 Task: Look for space in Rydultowy, Poland from 13th August, 2023 to 17th August, 2023 for 2 adults in price range Rs.10000 to Rs.16000. Place can be entire place with 2 bedrooms having 2 beds and 1 bathroom. Property type can be house, flat, guest house. Amenities needed are: wifi, washing machine. Booking option can be shelf check-in. Required host language is English.
Action: Mouse moved to (556, 91)
Screenshot: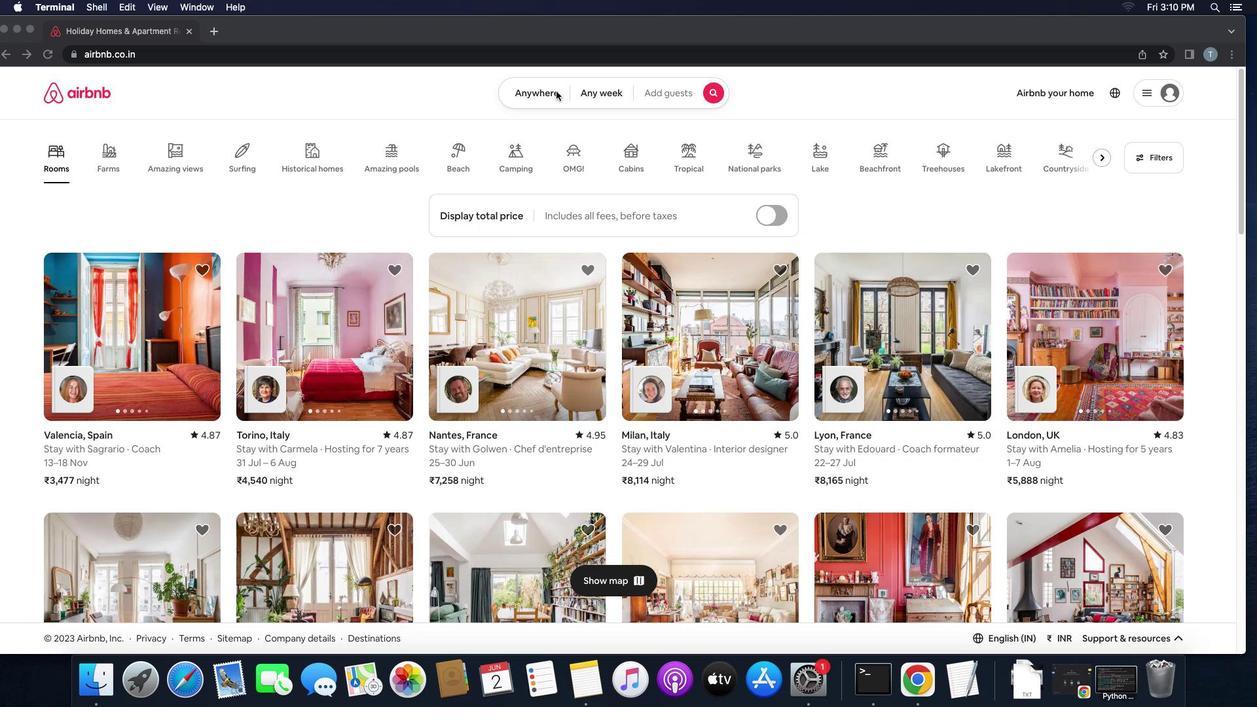 
Action: Mouse pressed left at (556, 91)
Screenshot: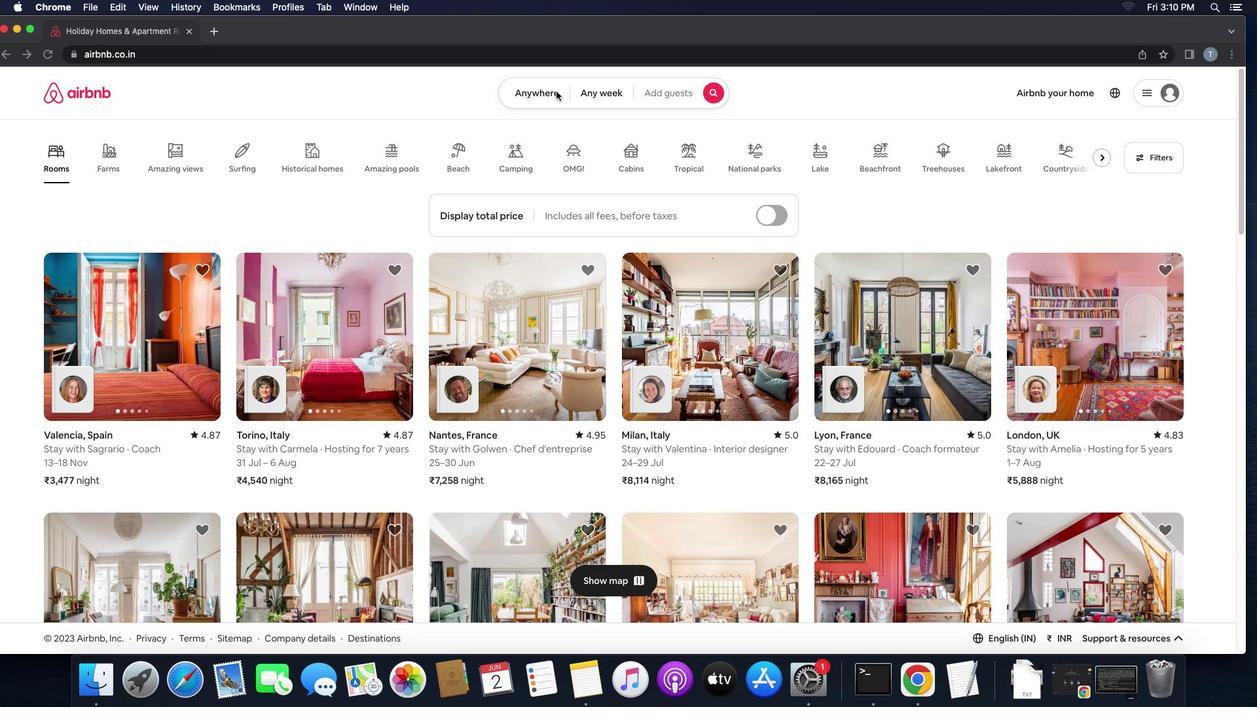 
Action: Mouse pressed left at (556, 91)
Screenshot: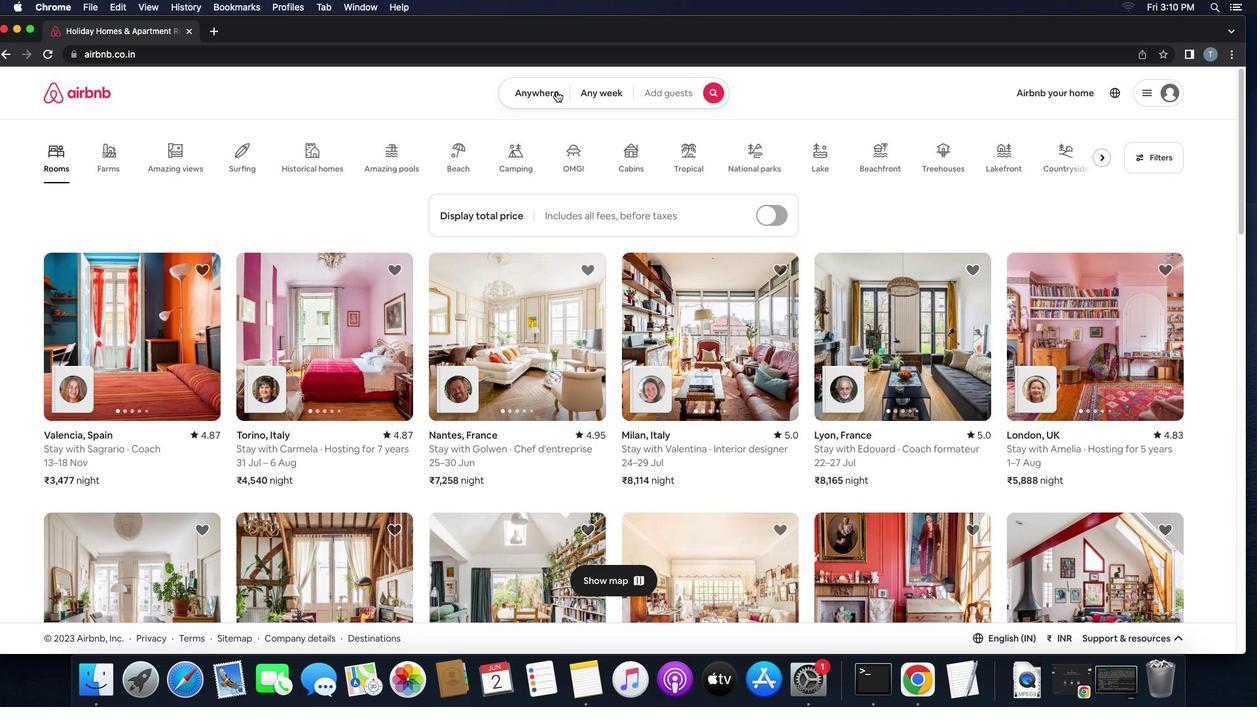 
Action: Mouse moved to (451, 152)
Screenshot: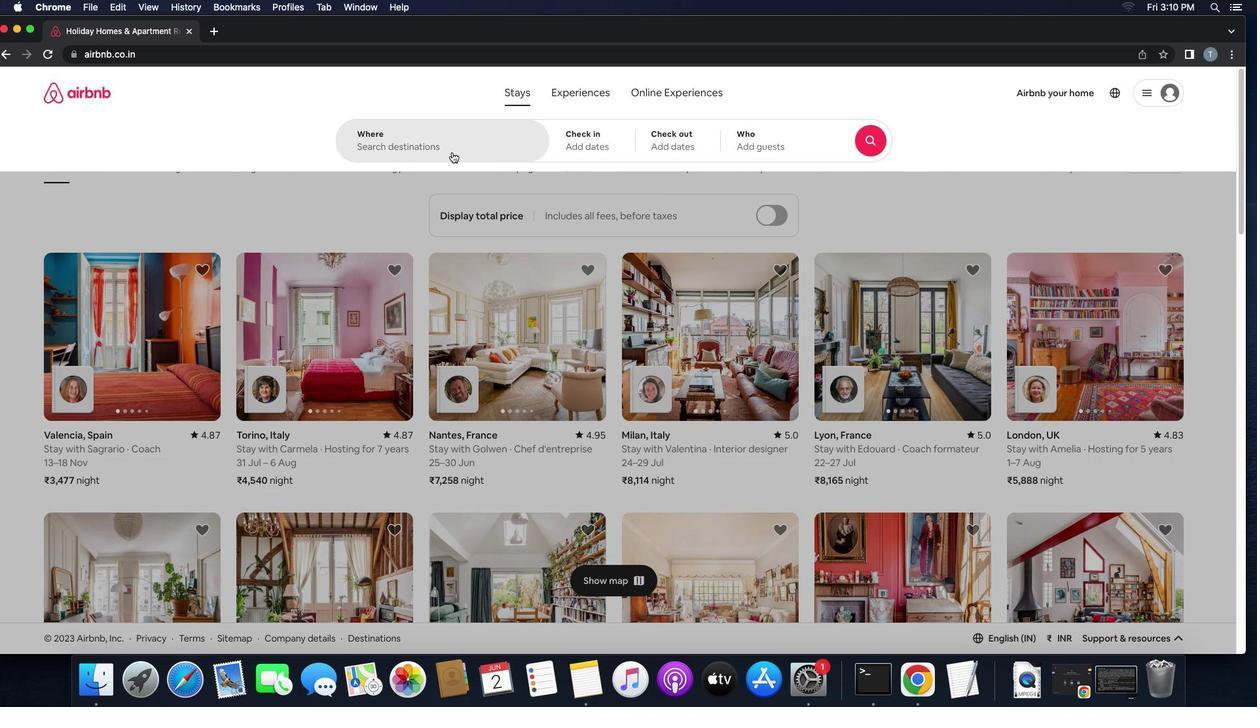 
Action: Mouse pressed left at (451, 152)
Screenshot: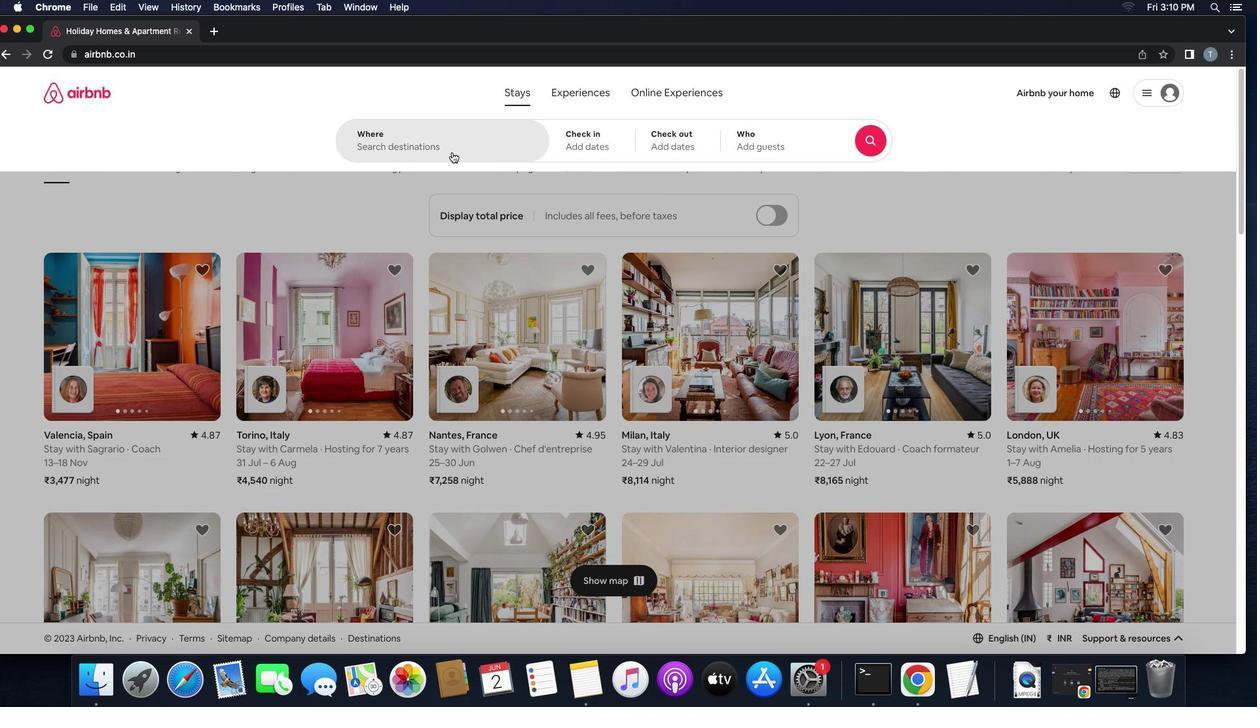 
Action: Mouse moved to (451, 152)
Screenshot: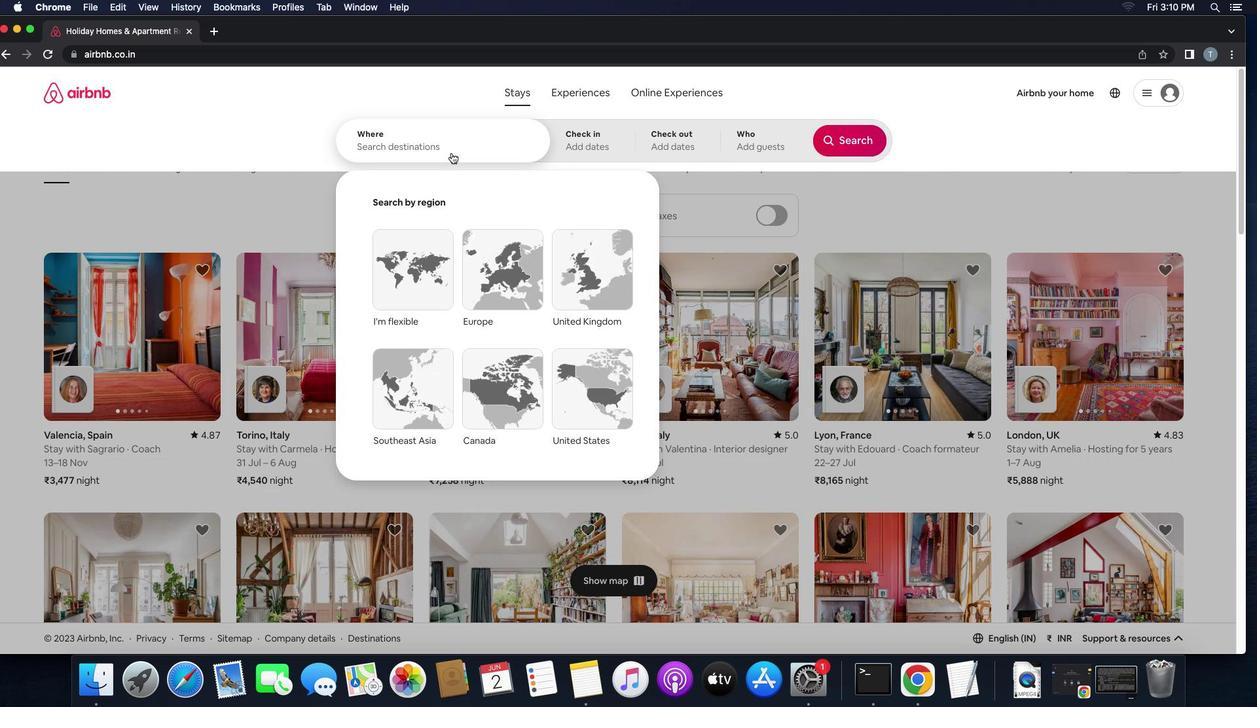 
Action: Key pressed Key.shift'R''y''d''u''t''t''o''w''y'',''p''o''l''a''n''d'
Screenshot: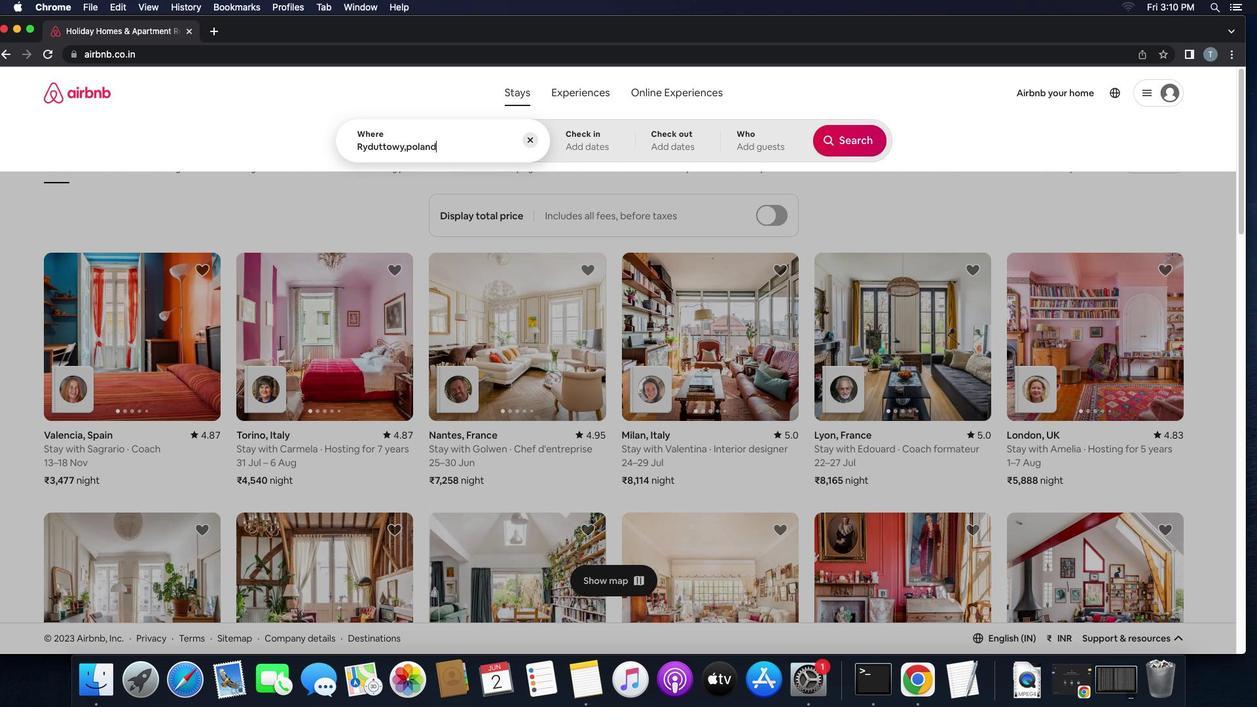 
Action: Mouse moved to (434, 219)
Screenshot: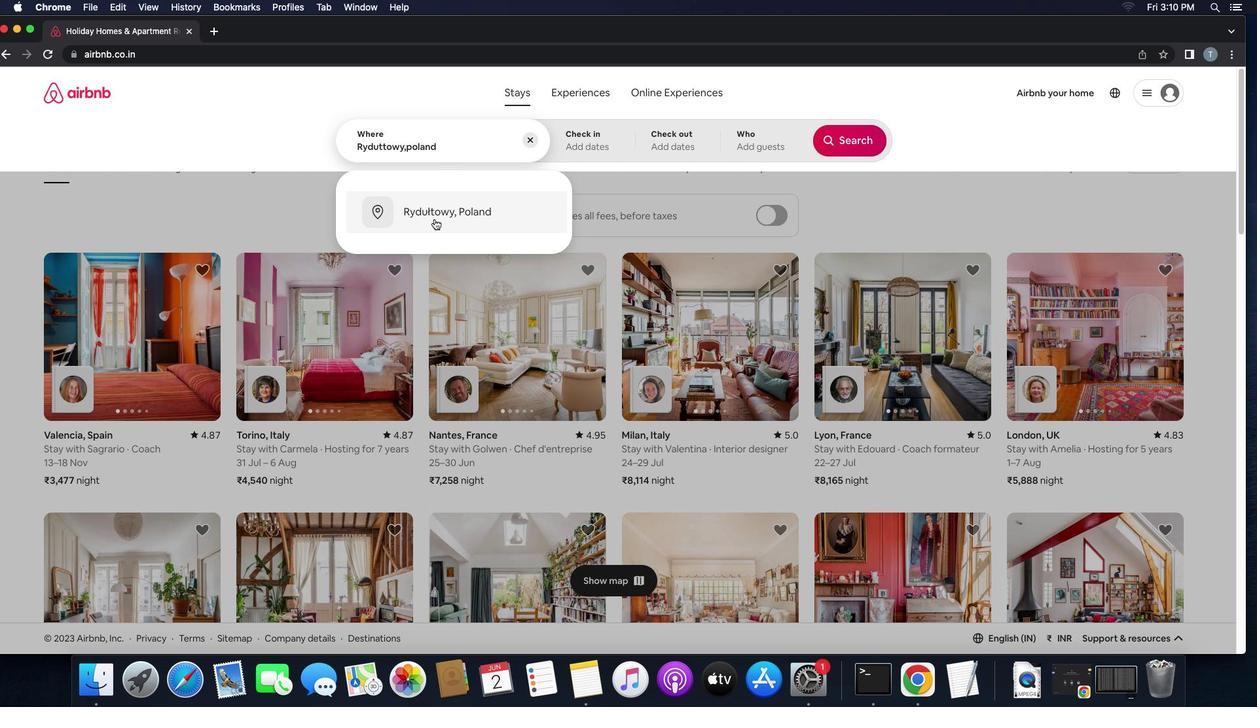 
Action: Mouse pressed left at (434, 219)
Screenshot: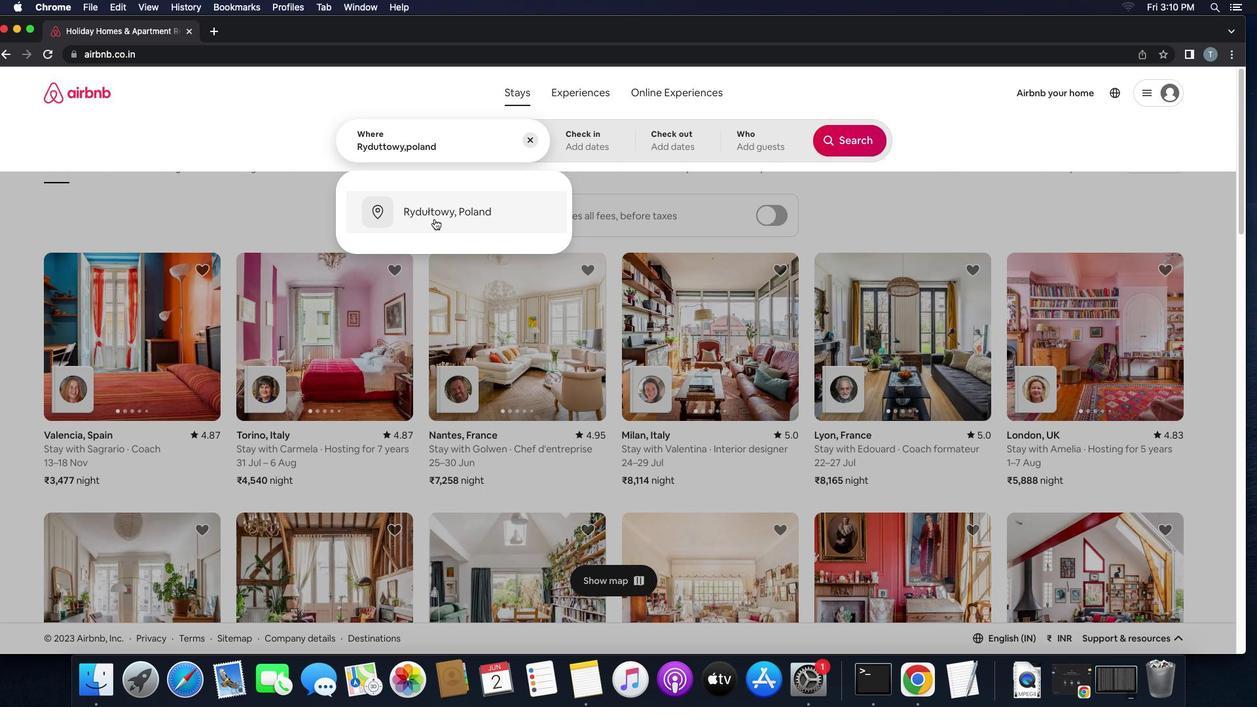 
Action: Mouse moved to (844, 249)
Screenshot: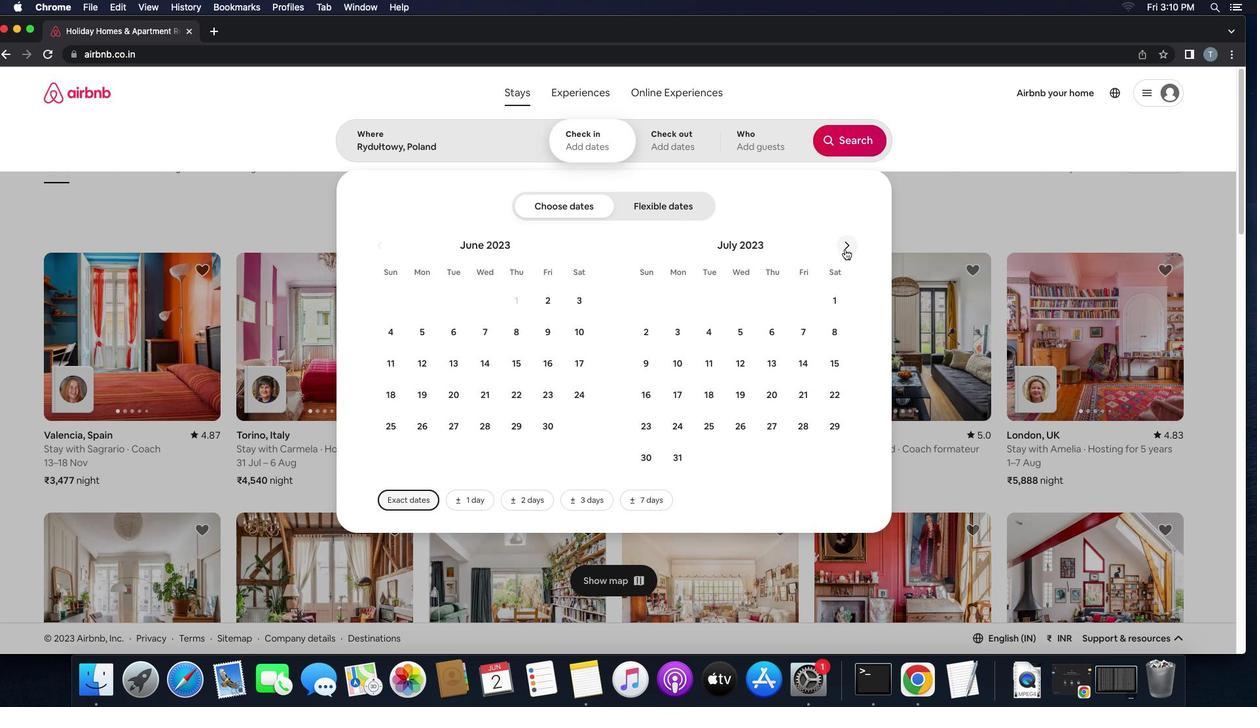
Action: Mouse pressed left at (844, 249)
Screenshot: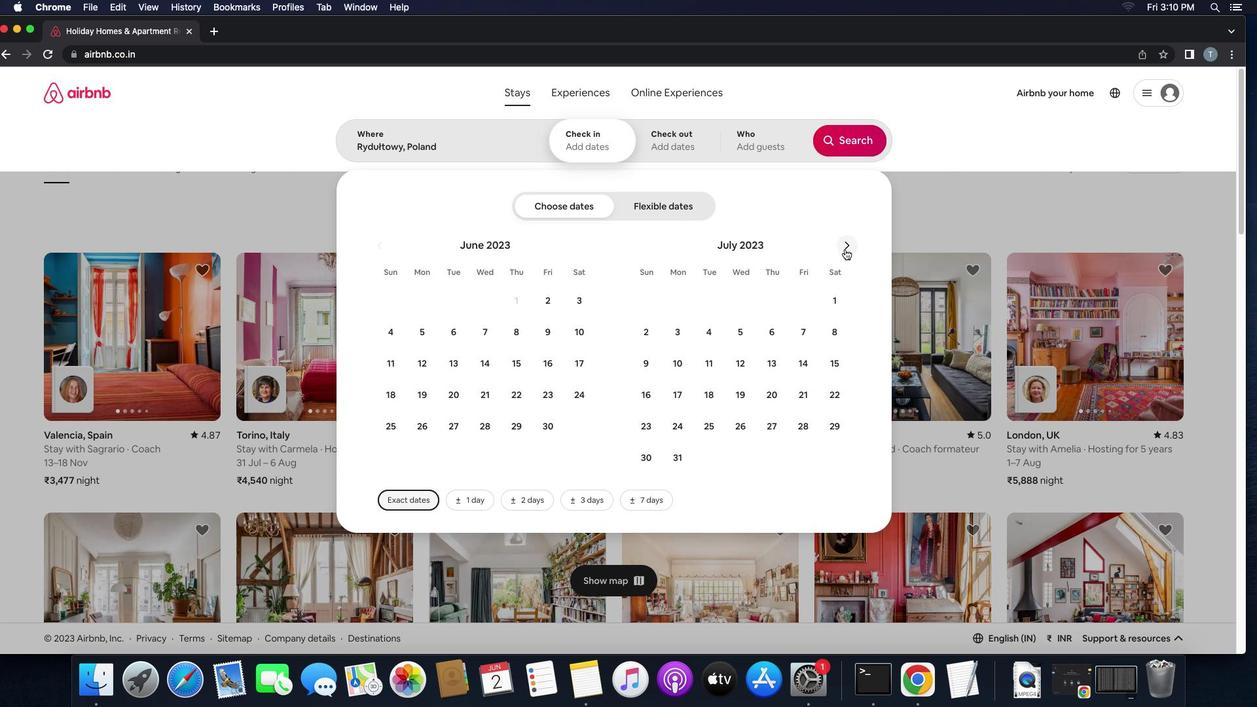 
Action: Mouse moved to (650, 368)
Screenshot: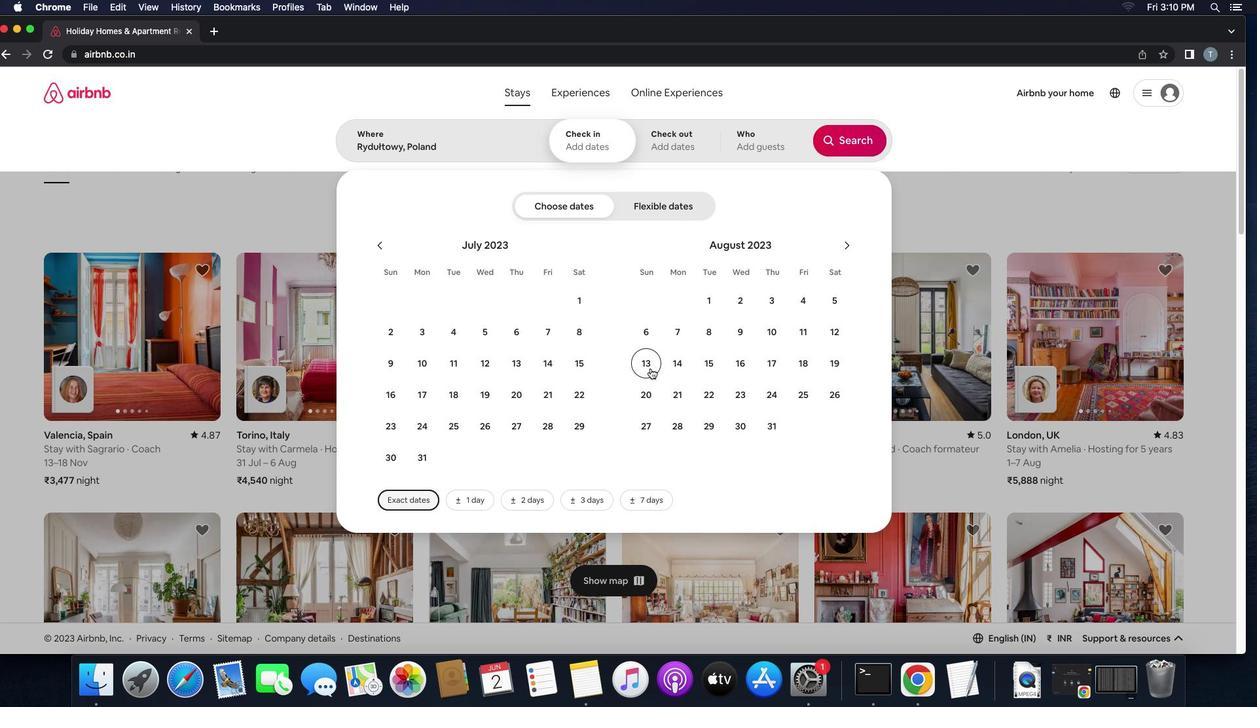 
Action: Mouse pressed left at (650, 368)
Screenshot: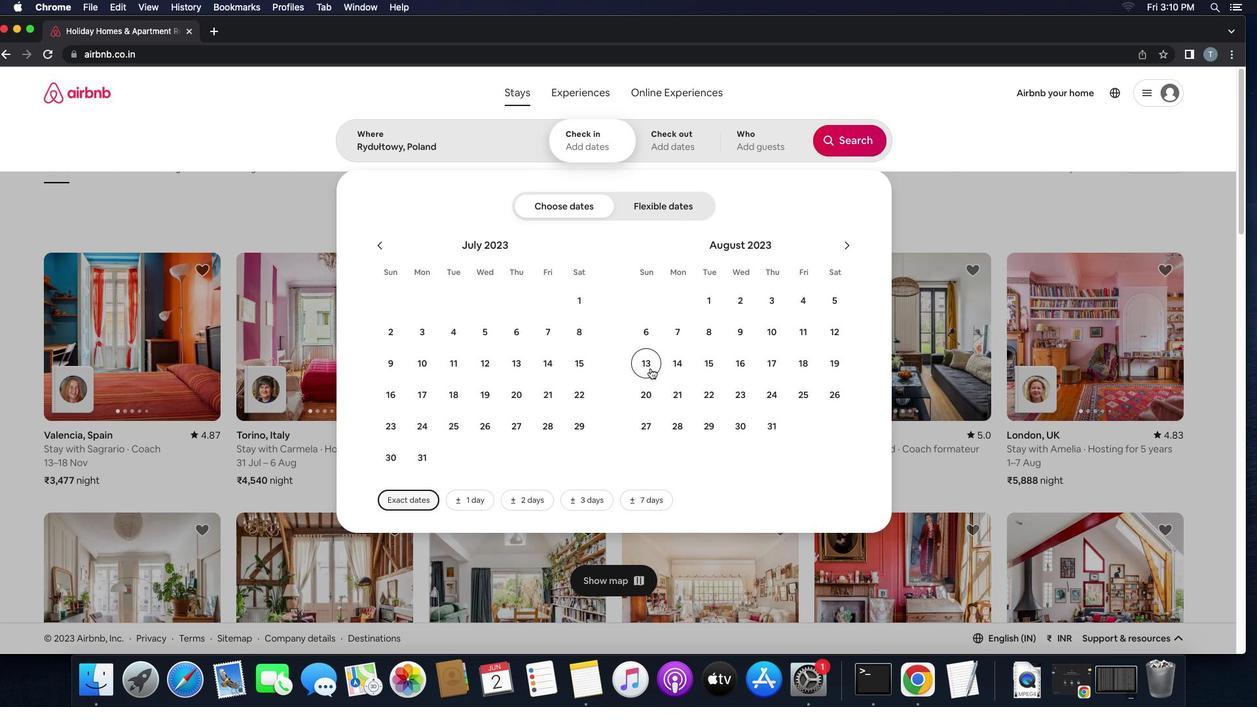 
Action: Mouse moved to (772, 360)
Screenshot: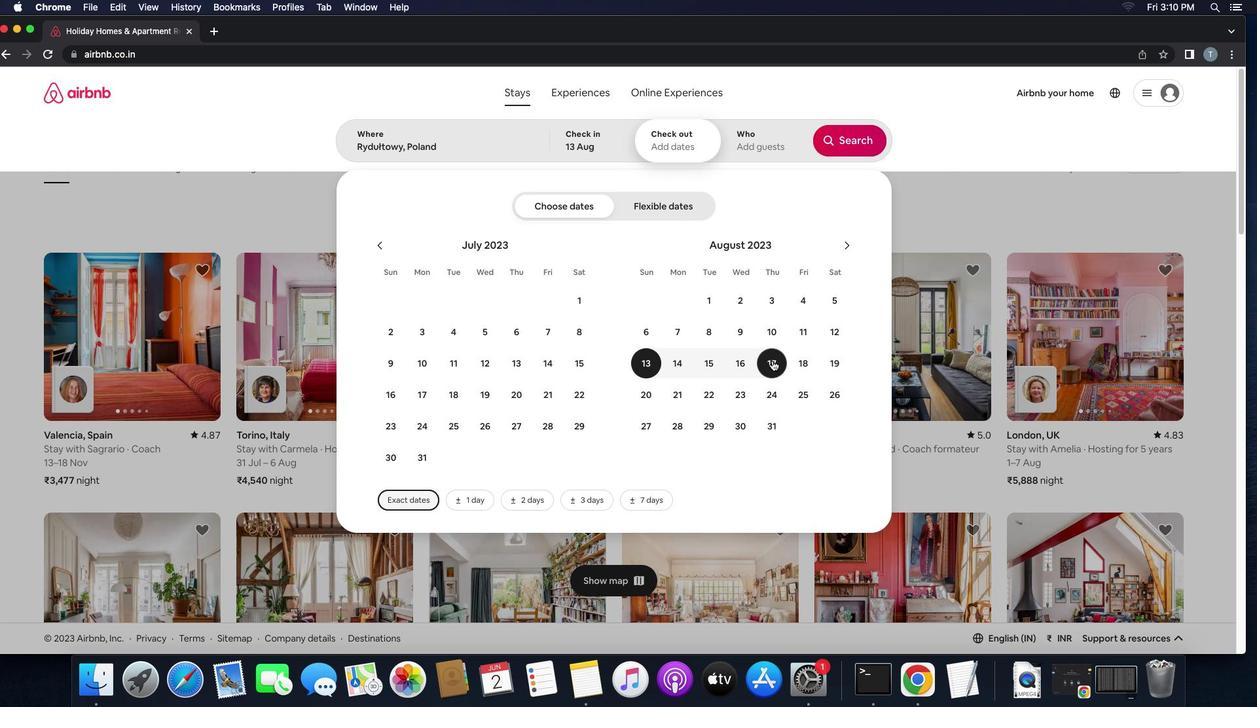 
Action: Mouse pressed left at (772, 360)
Screenshot: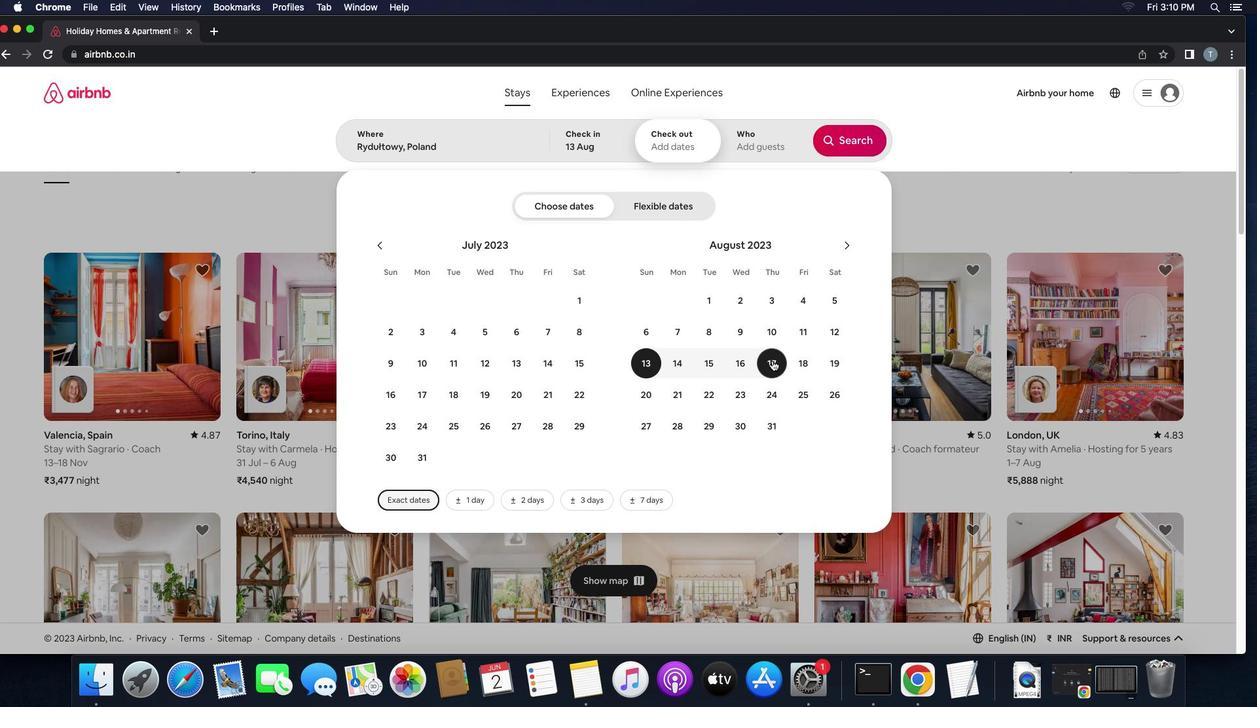 
Action: Mouse moved to (755, 136)
Screenshot: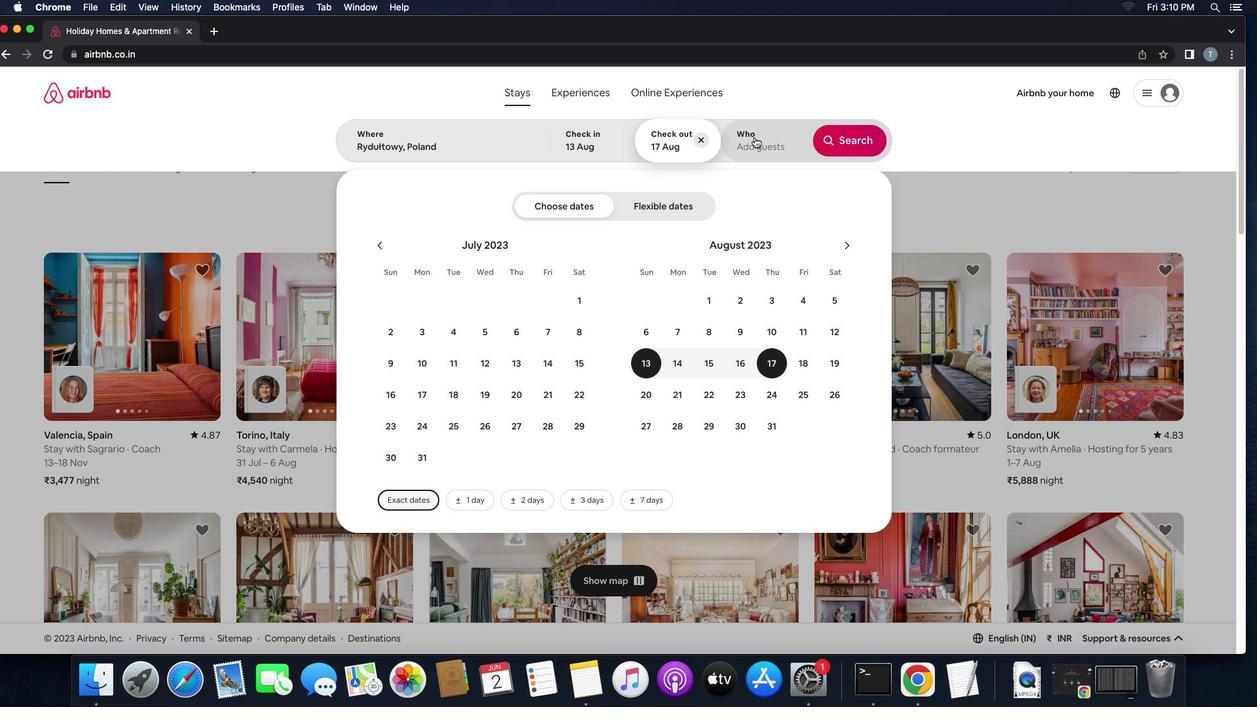 
Action: Mouse pressed left at (755, 136)
Screenshot: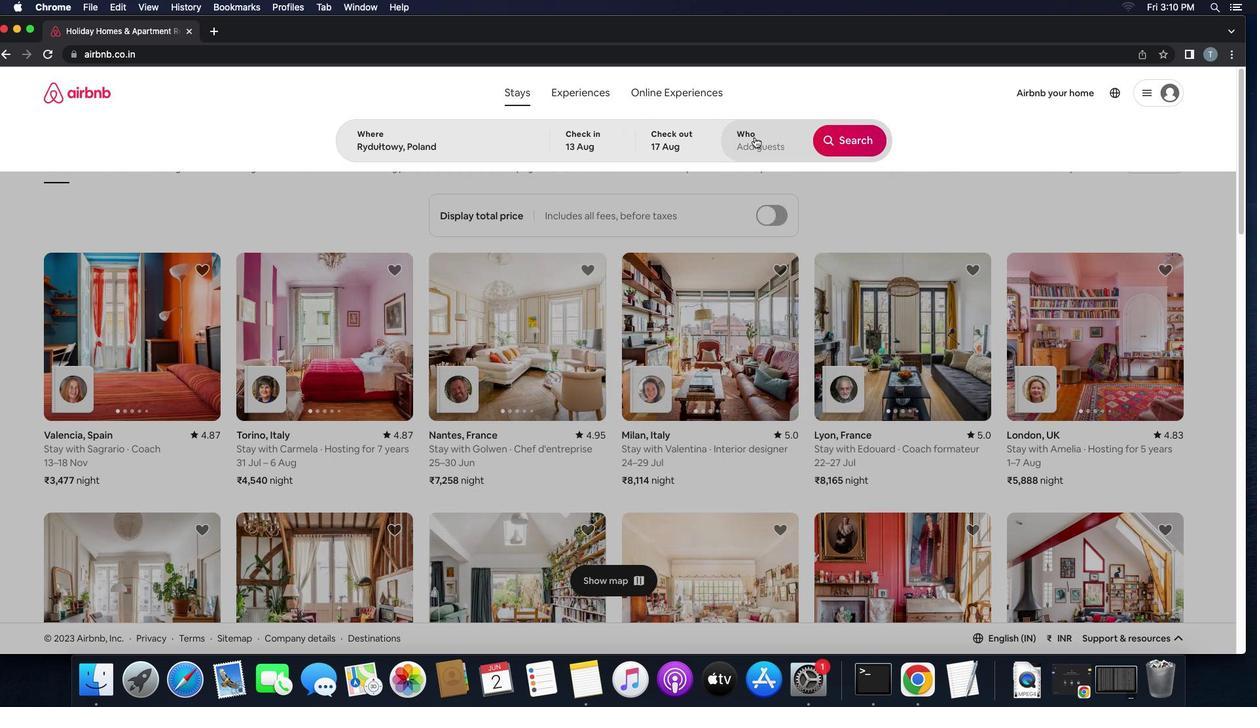 
Action: Mouse moved to (860, 212)
Screenshot: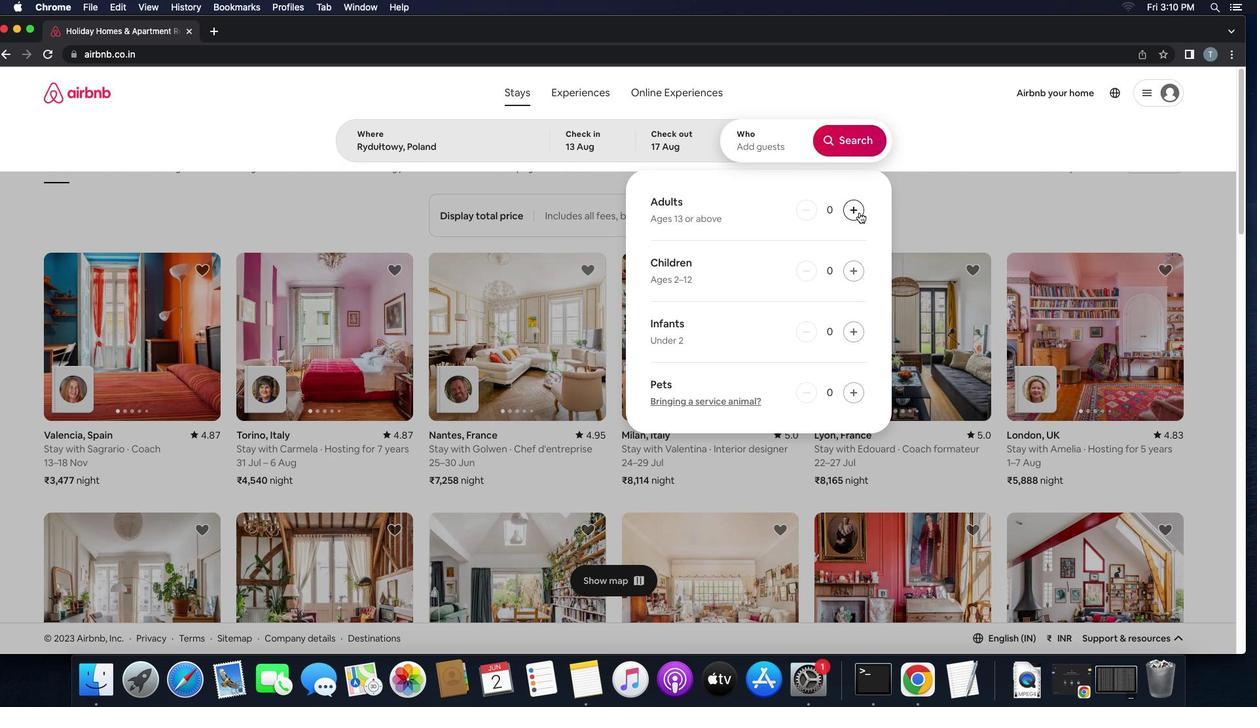 
Action: Mouse pressed left at (860, 212)
Screenshot: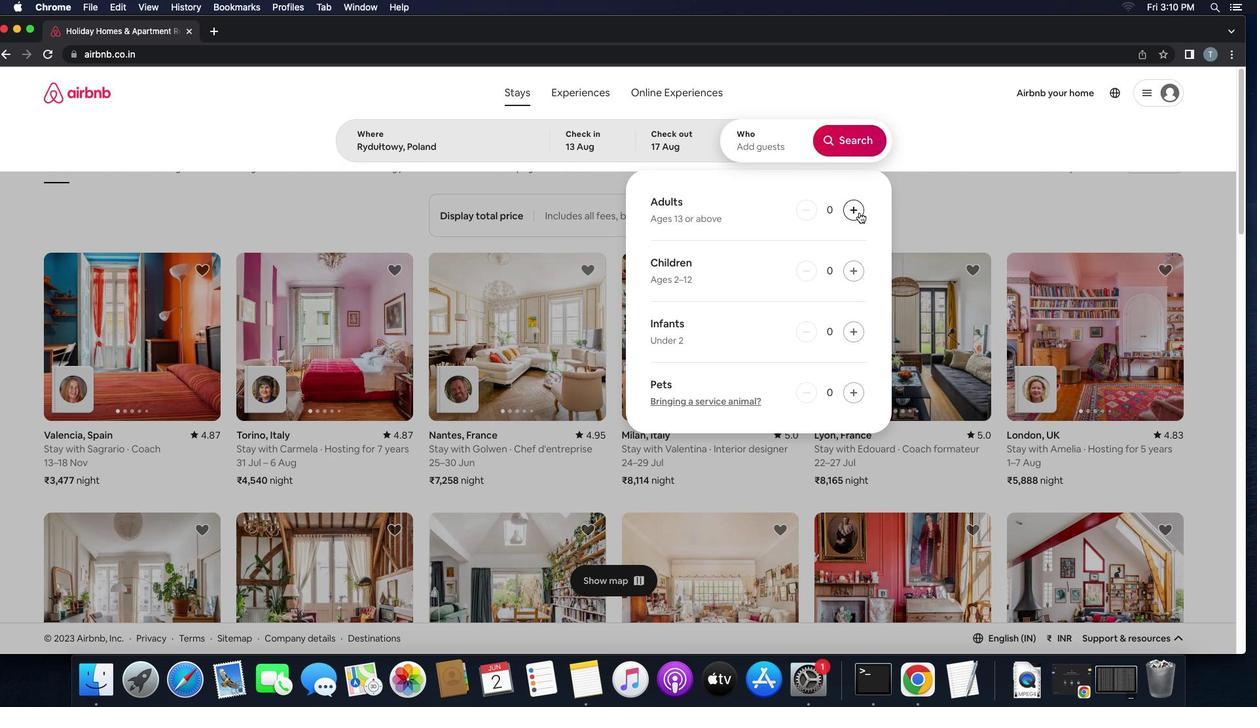 
Action: Mouse pressed left at (860, 212)
Screenshot: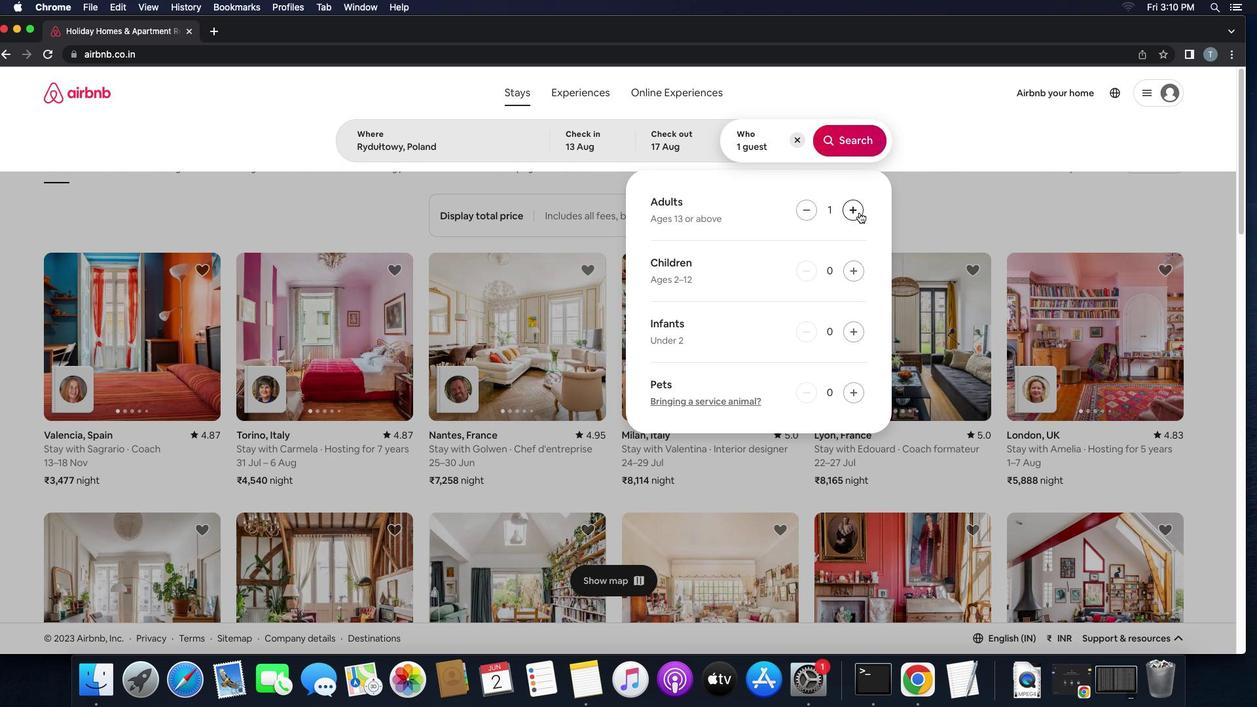
Action: Mouse moved to (848, 154)
Screenshot: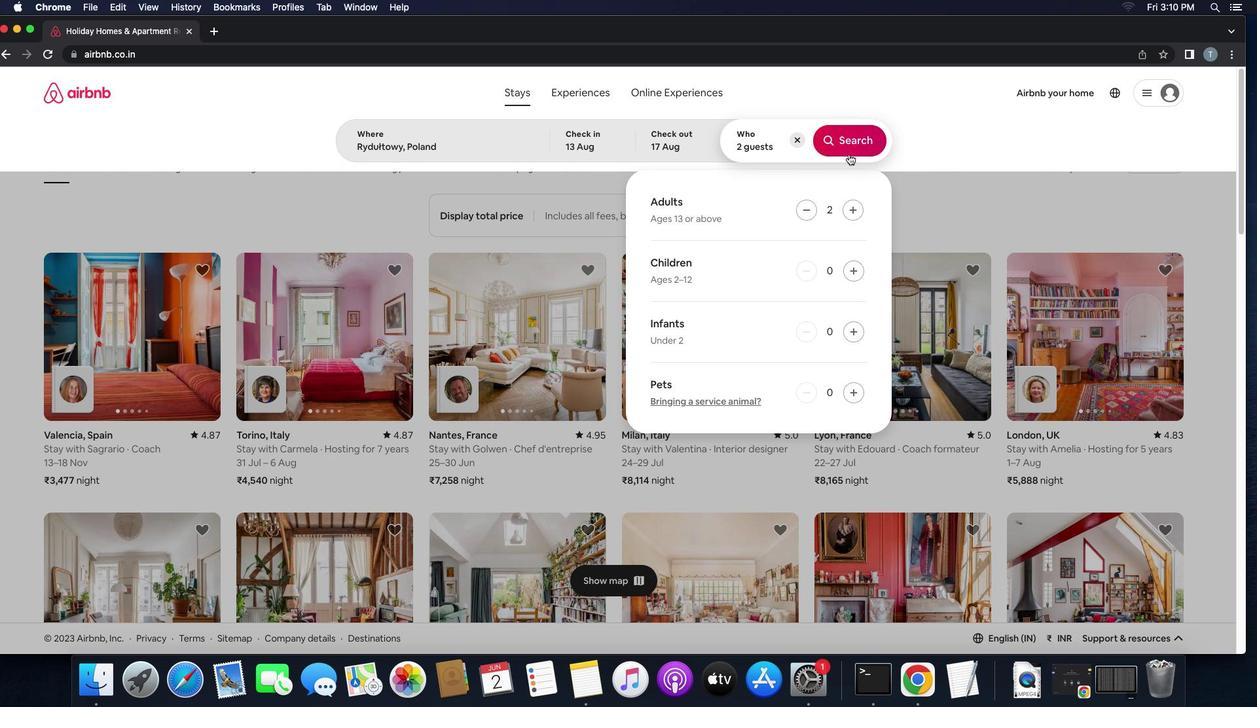 
Action: Mouse pressed left at (848, 154)
Screenshot: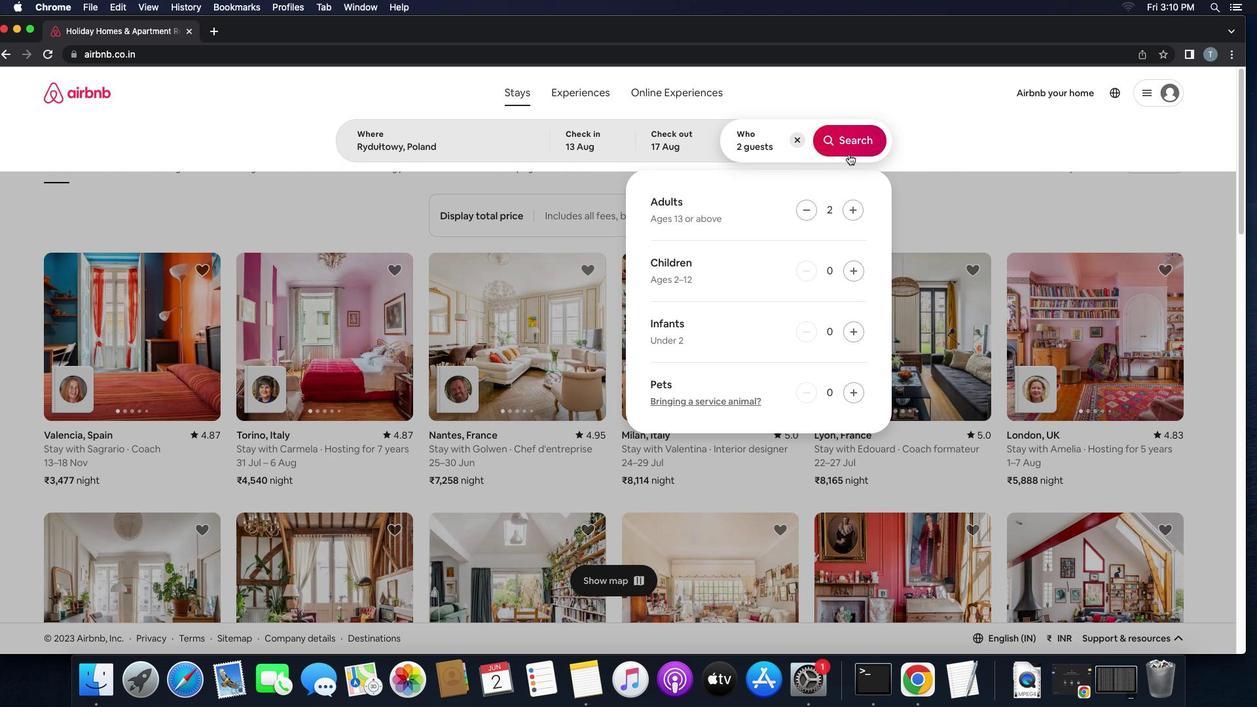 
Action: Mouse moved to (1199, 137)
Screenshot: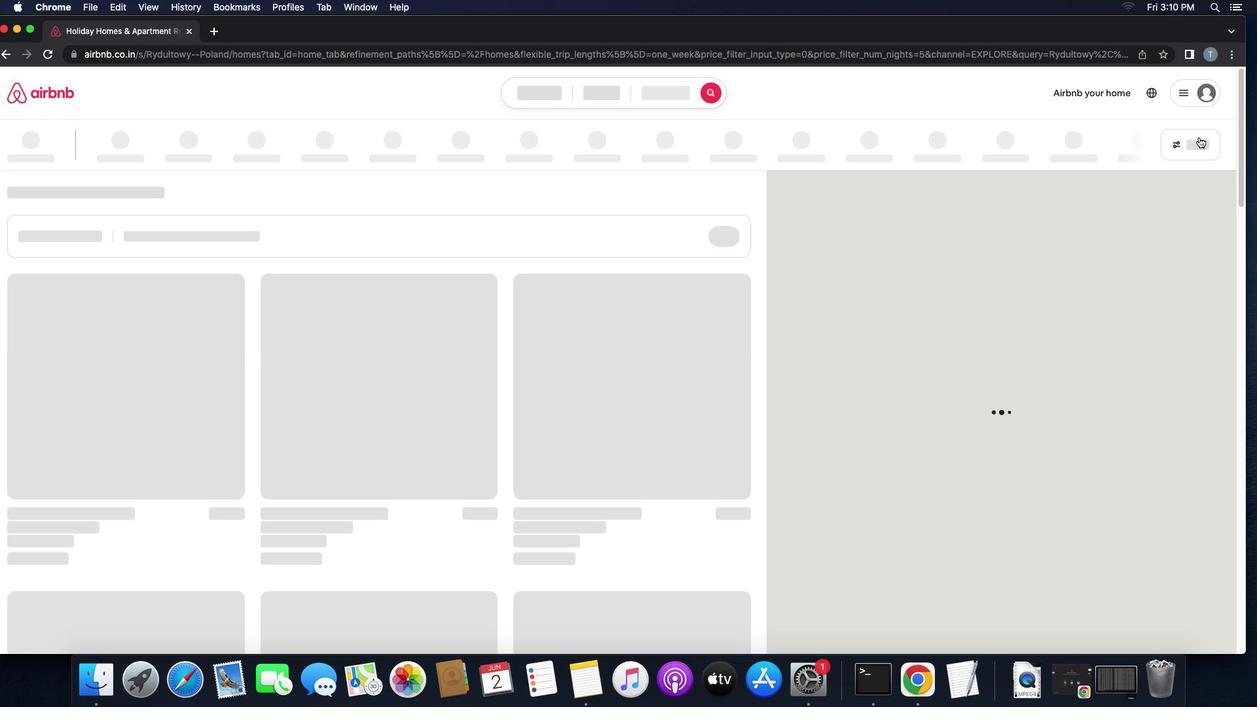 
Action: Mouse pressed left at (1199, 137)
Screenshot: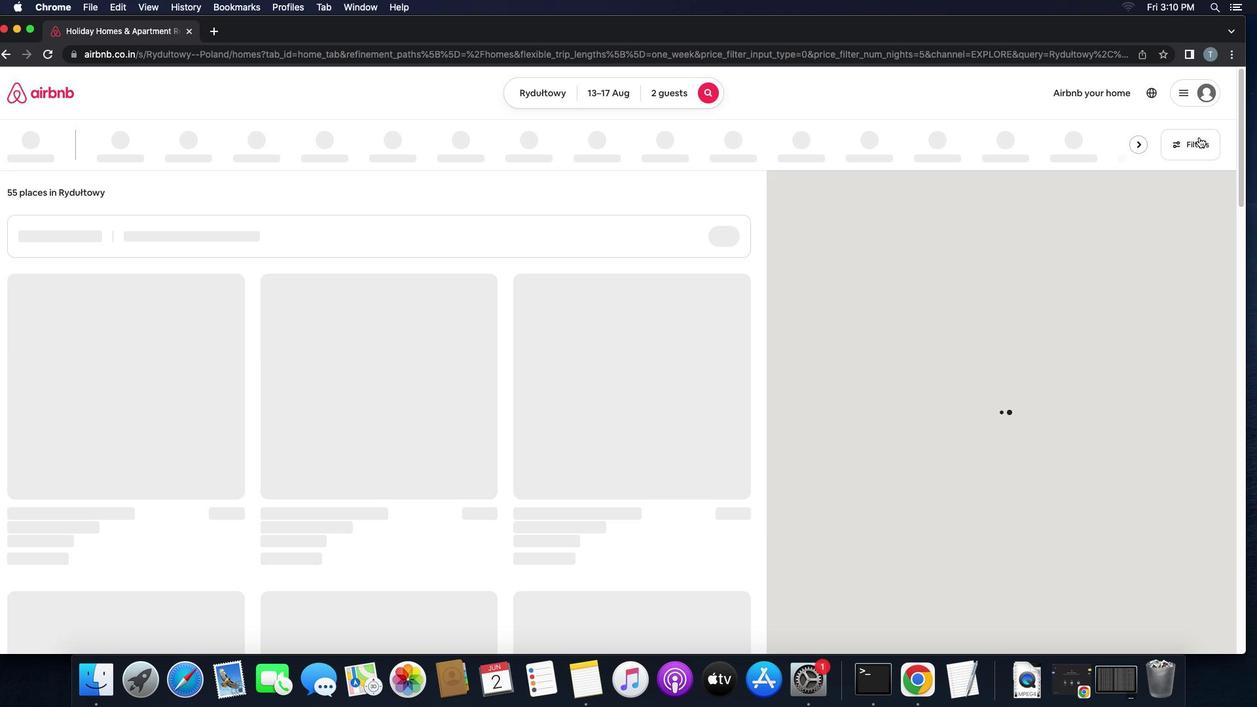 
Action: Mouse moved to (463, 467)
Screenshot: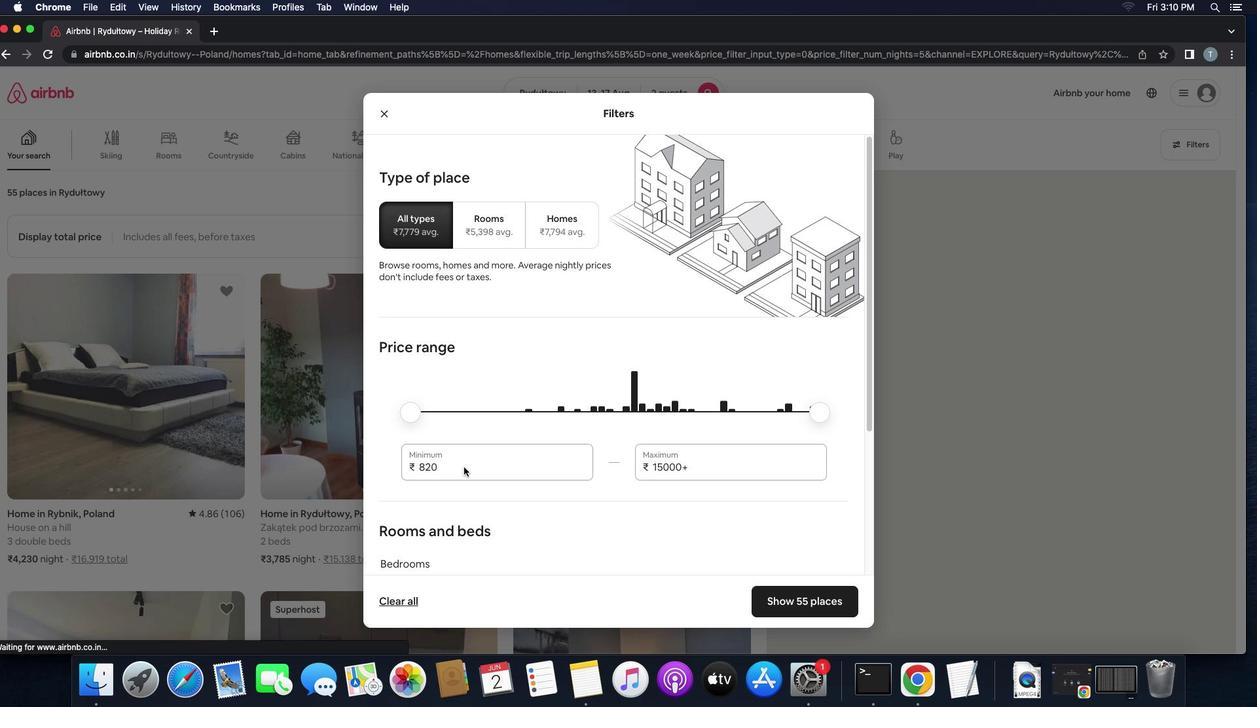 
Action: Mouse pressed left at (463, 467)
Screenshot: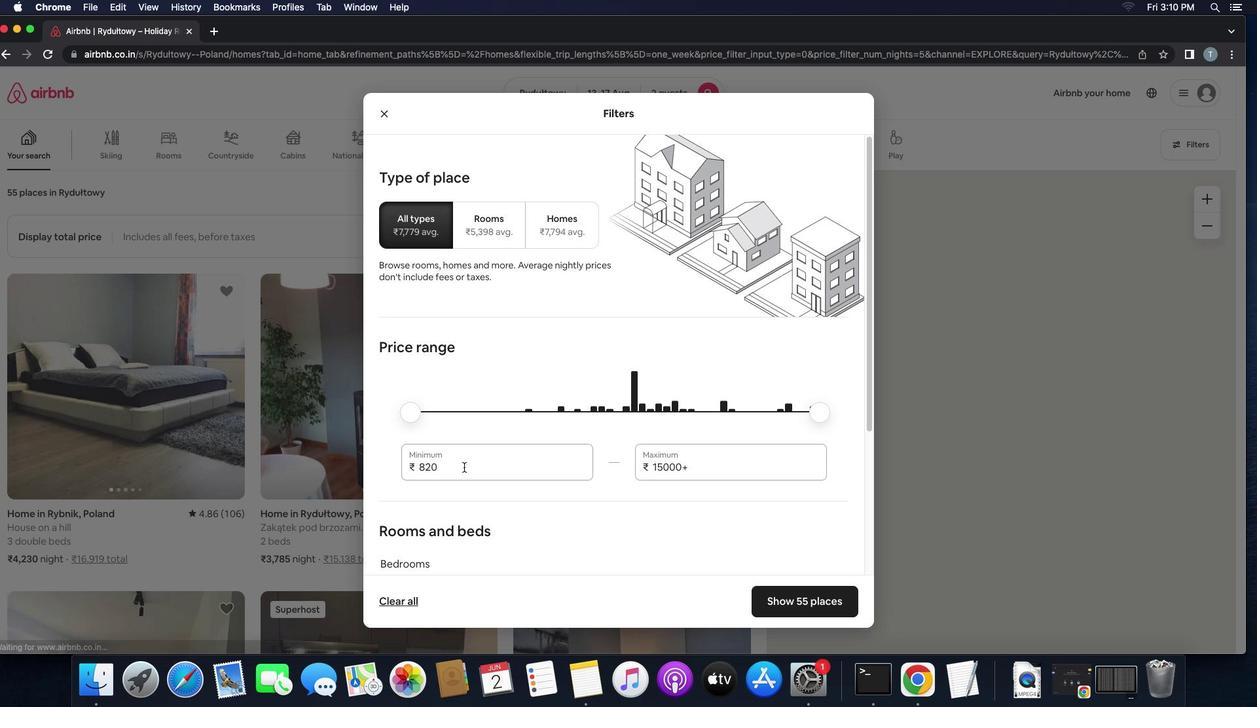 
Action: Key pressed Key.backspaceKey.backspaceKey.backspace'1''0''0''0''0'
Screenshot: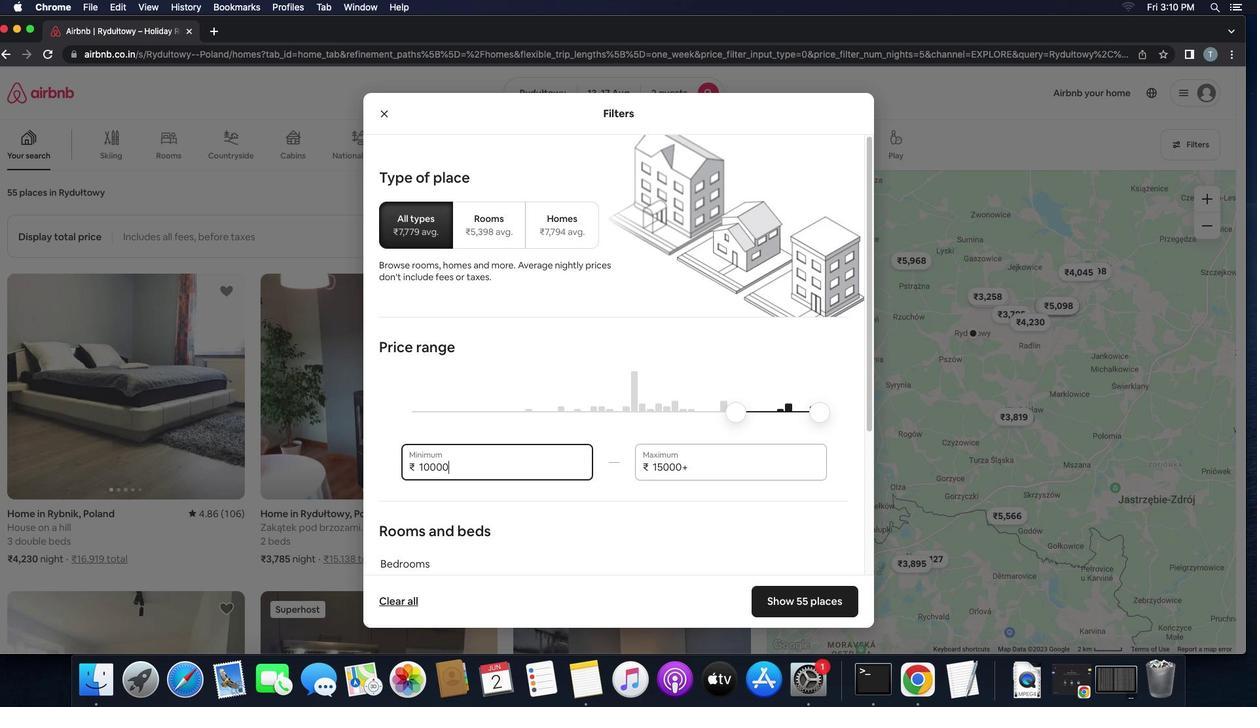 
Action: Mouse moved to (716, 468)
Screenshot: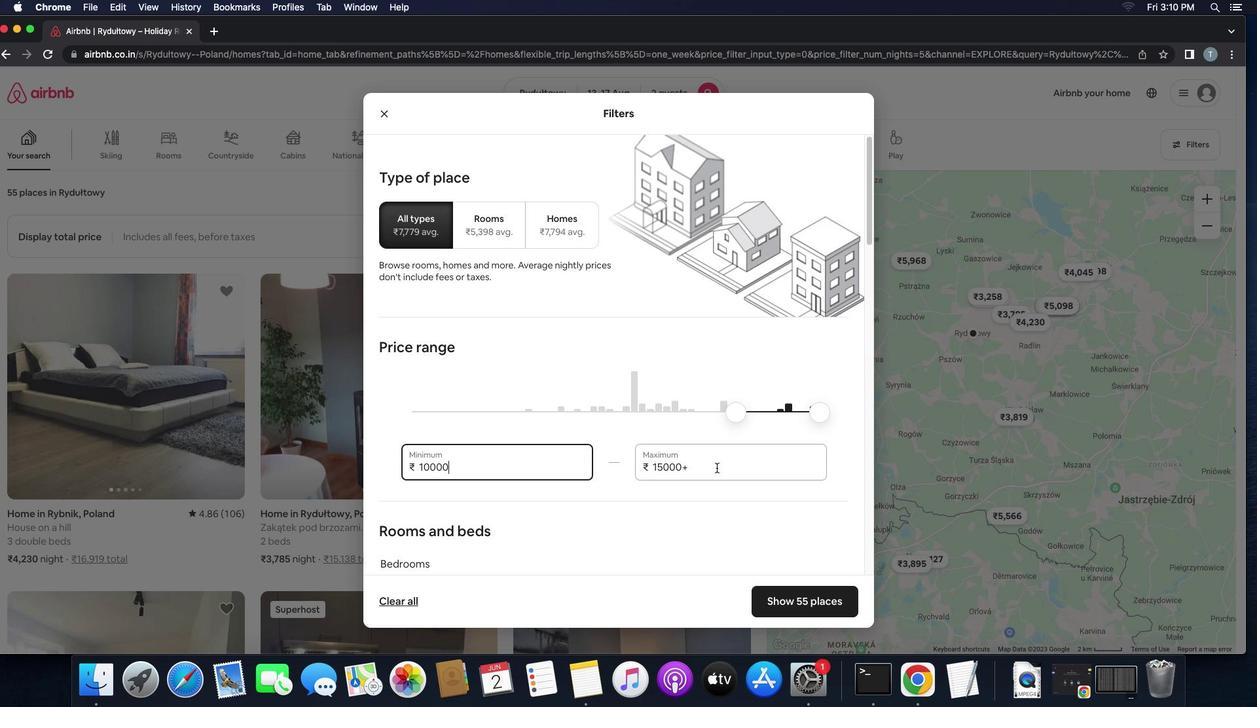 
Action: Mouse pressed left at (716, 468)
Screenshot: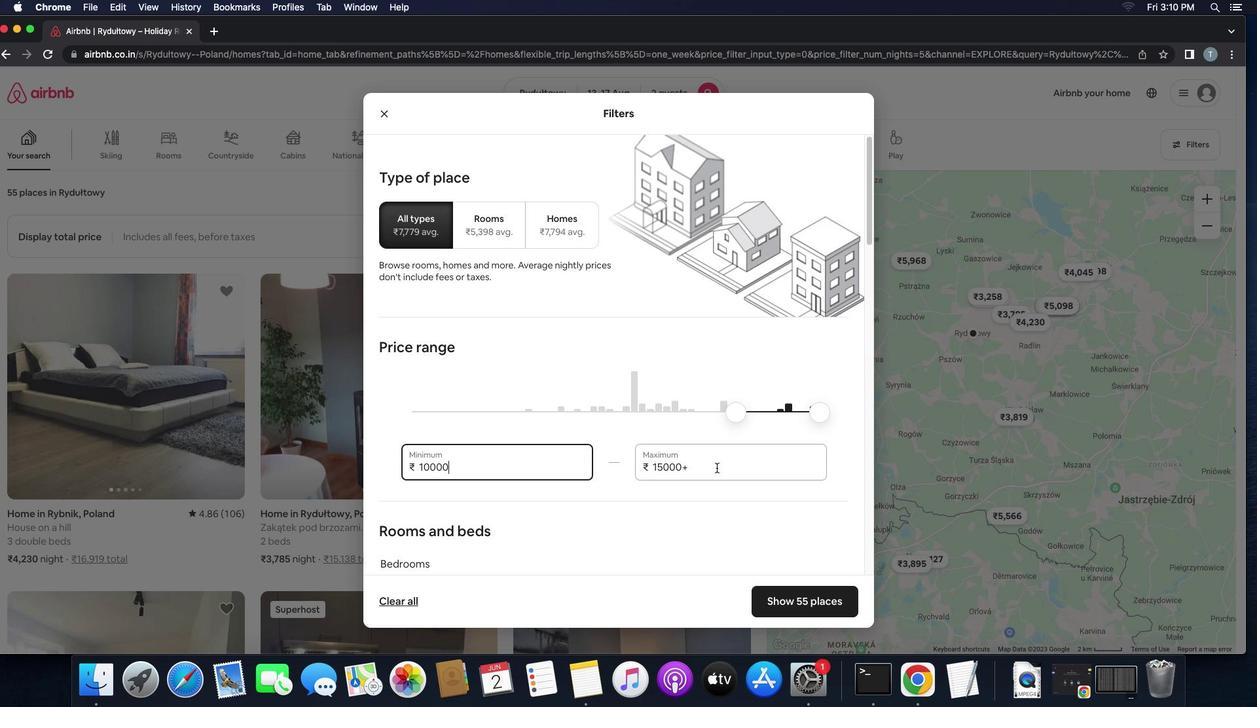 
Action: Key pressed Key.backspaceKey.backspaceKey.backspaceKey.backspaceKey.backspaceKey.backspace'1''6''0''0''0'
Screenshot: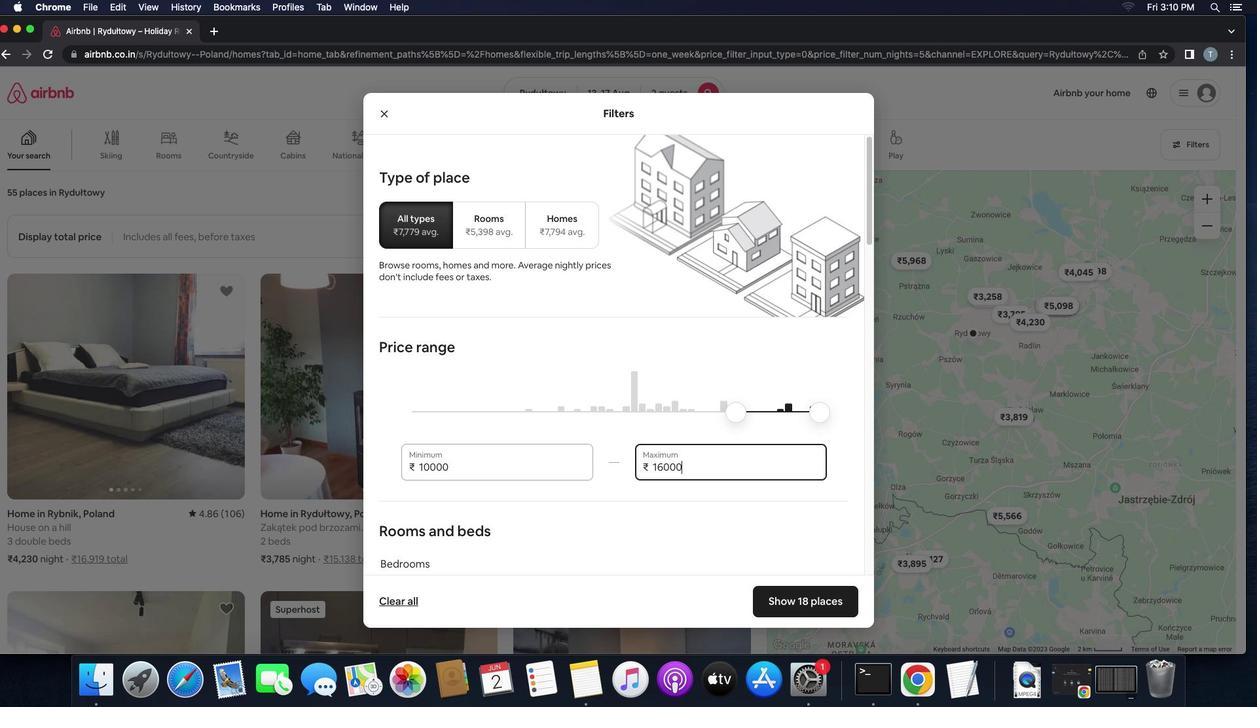 
Action: Mouse moved to (599, 484)
Screenshot: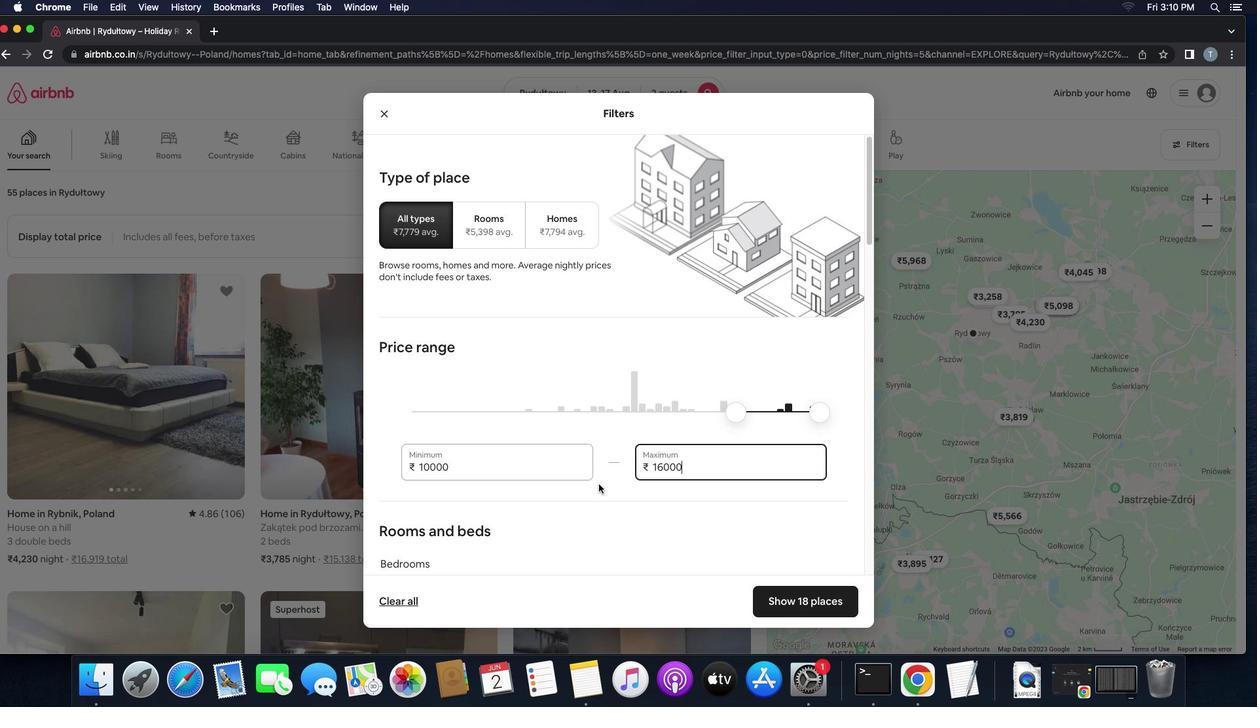 
Action: Mouse scrolled (599, 484) with delta (0, 0)
Screenshot: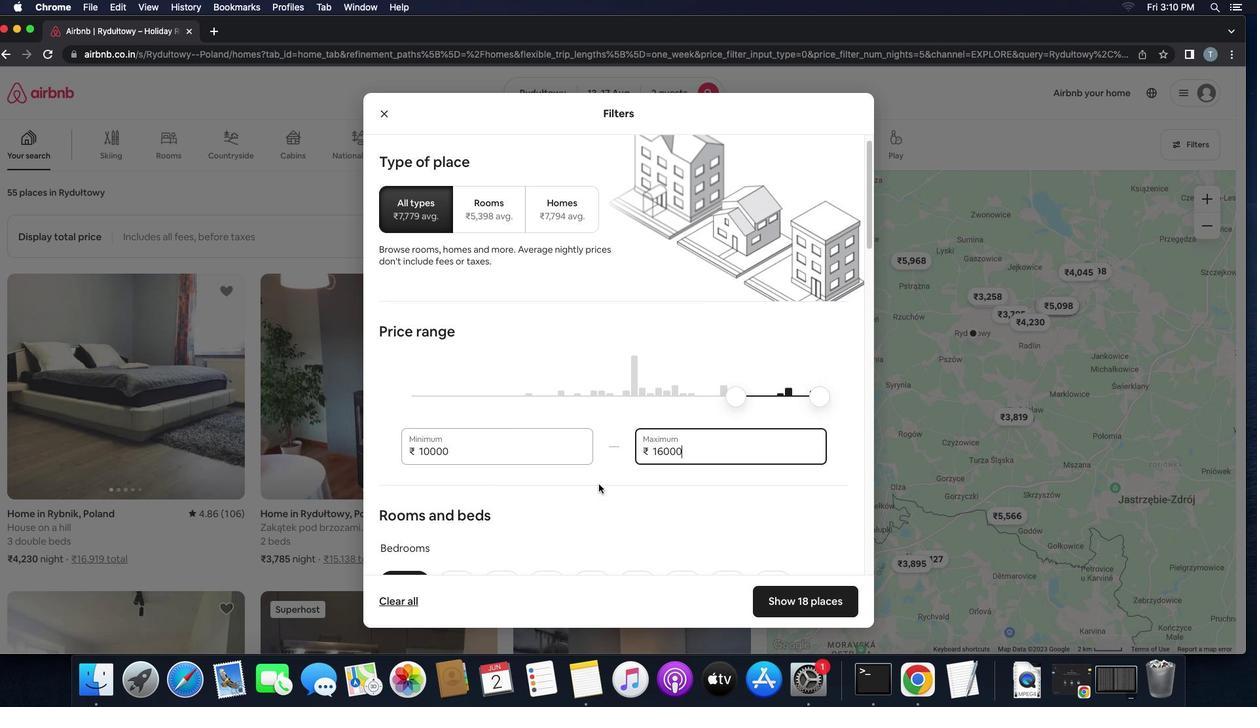 
Action: Mouse scrolled (599, 484) with delta (0, 0)
Screenshot: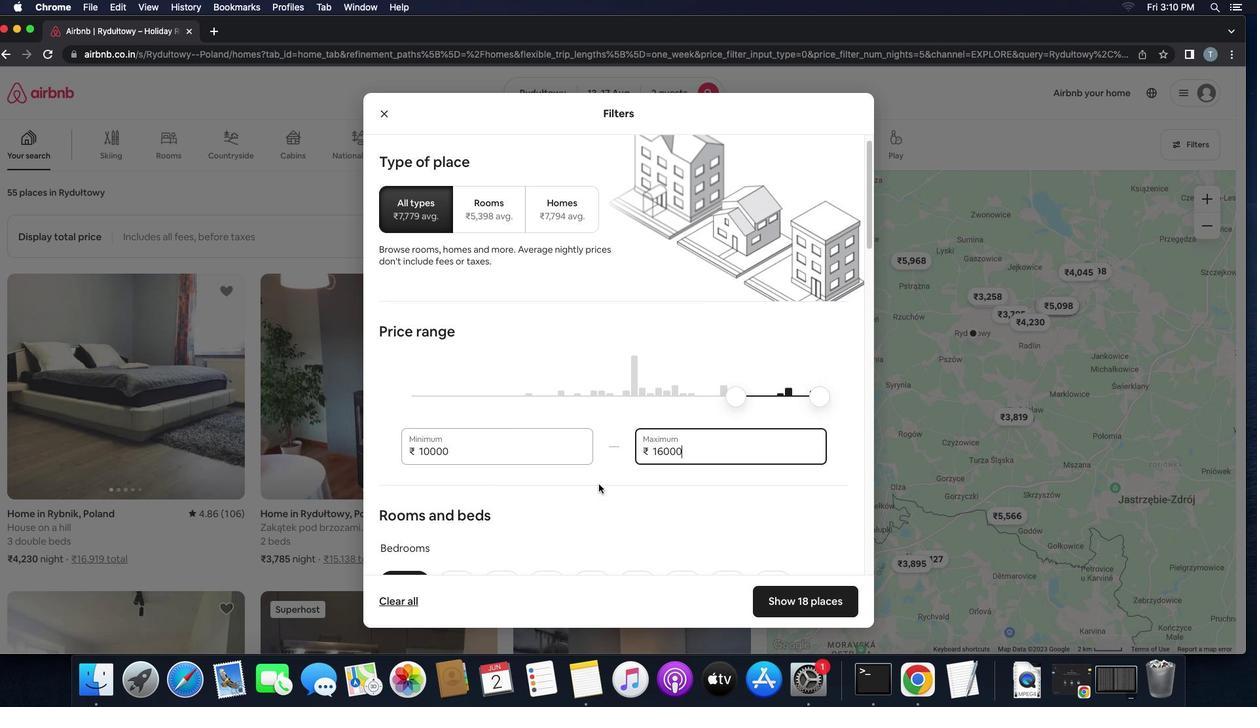 
Action: Mouse scrolled (599, 484) with delta (0, -1)
Screenshot: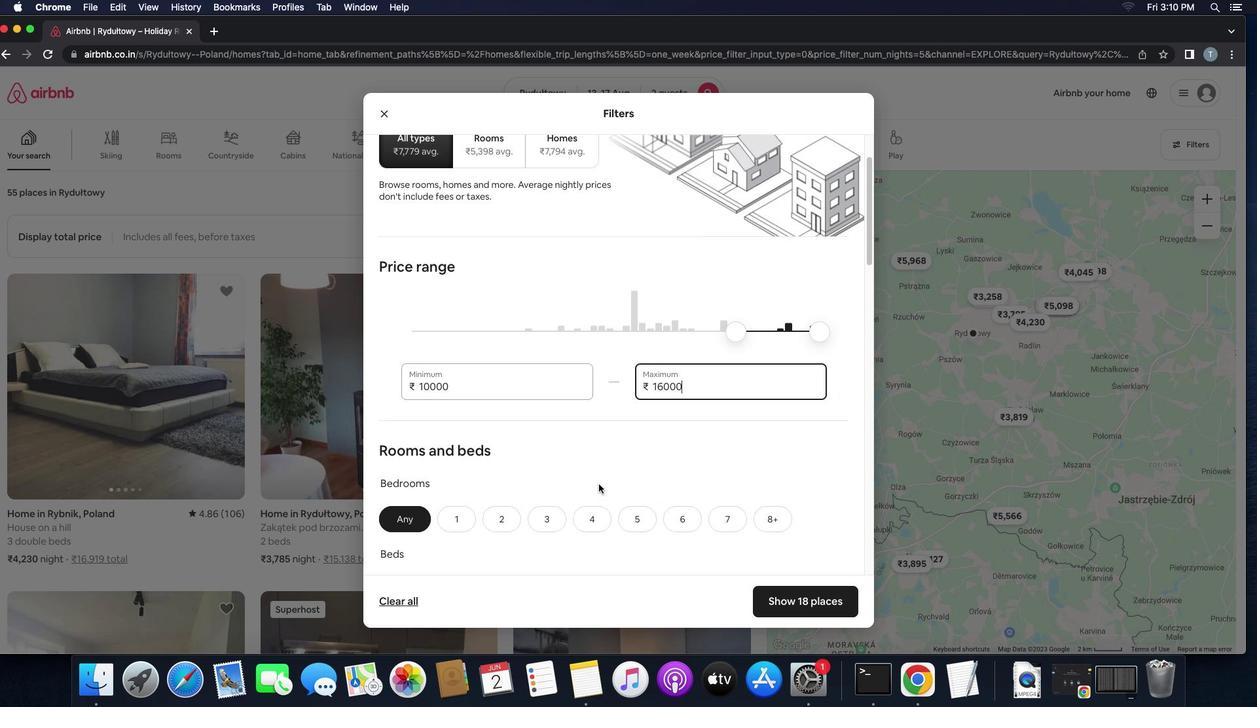
Action: Mouse scrolled (599, 484) with delta (0, -3)
Screenshot: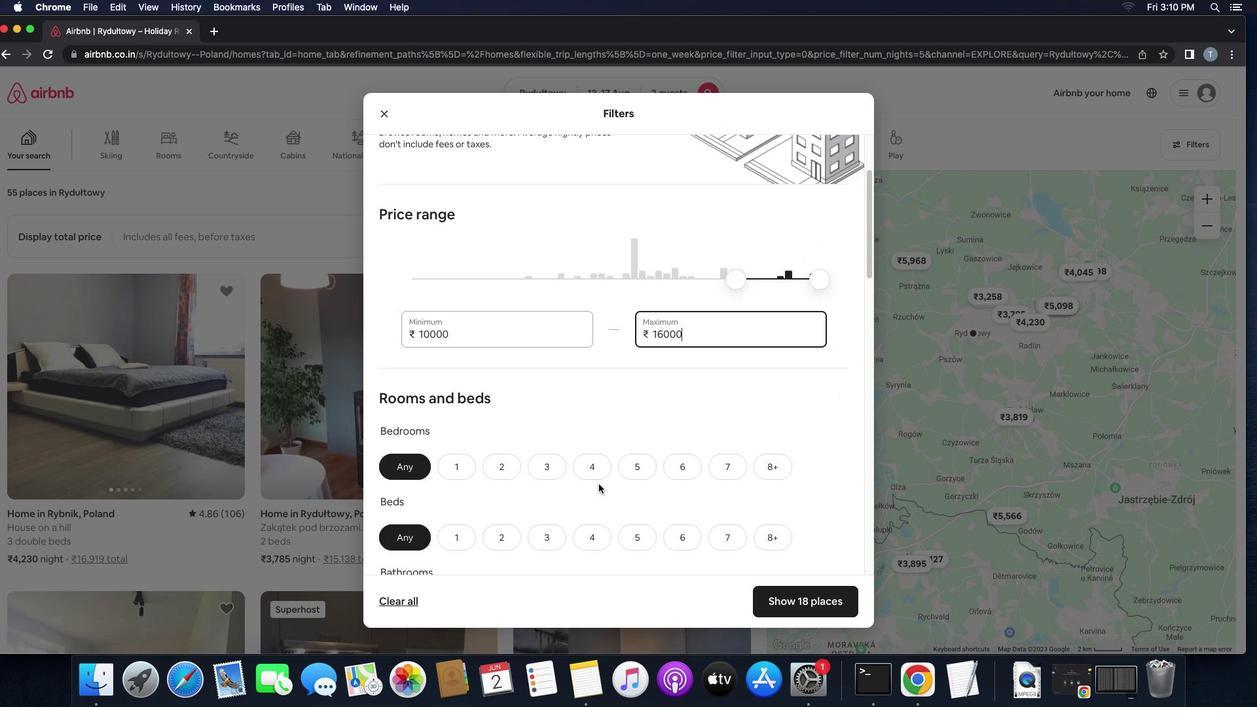 
Action: Mouse scrolled (599, 484) with delta (0, 0)
Screenshot: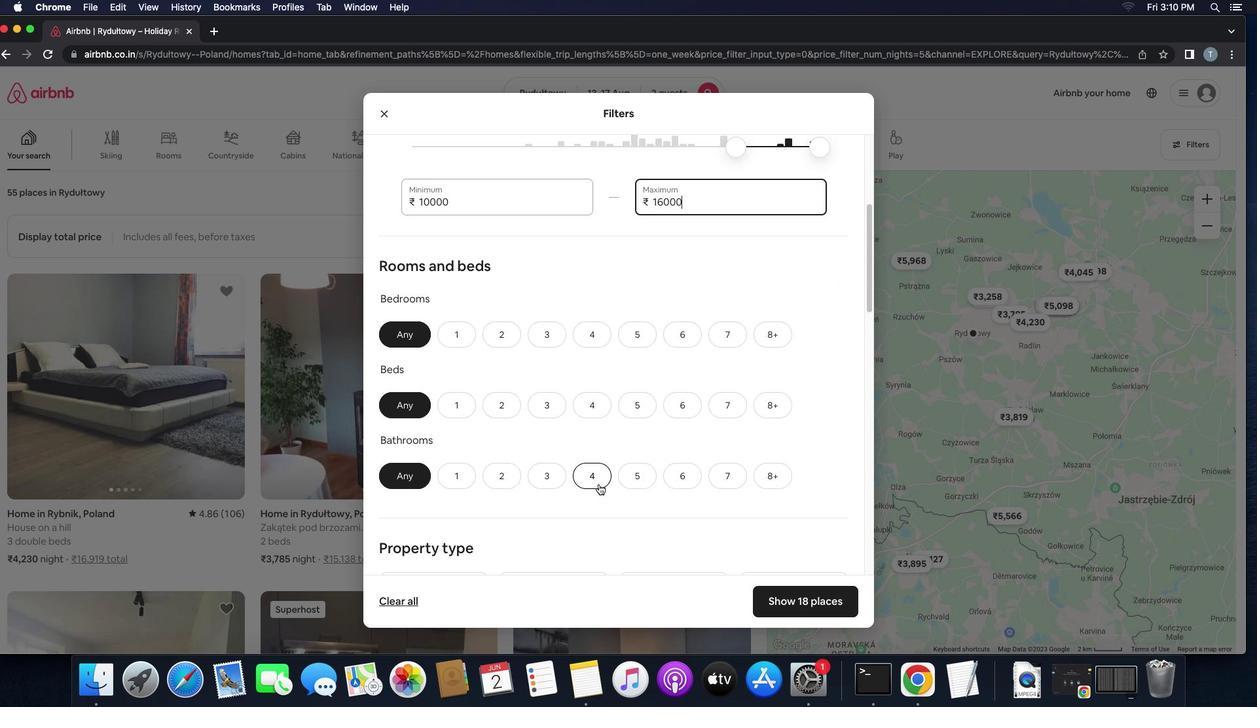 
Action: Mouse scrolled (599, 484) with delta (0, 0)
Screenshot: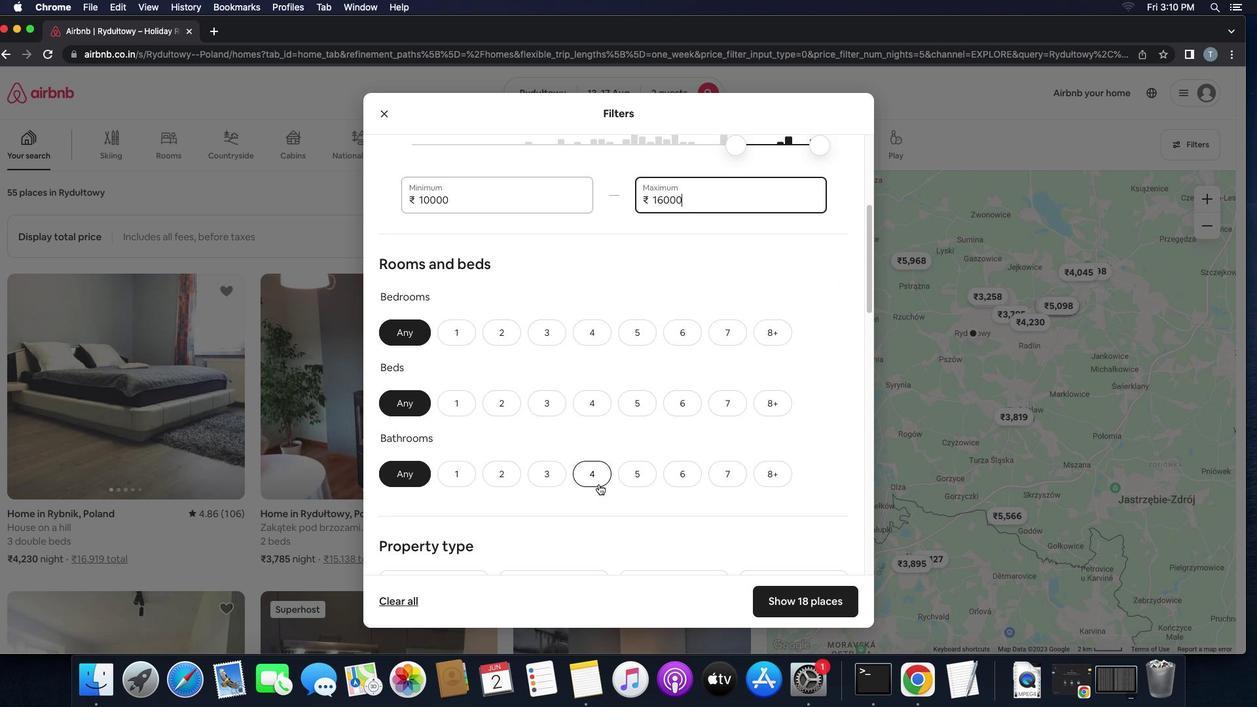
Action: Mouse scrolled (599, 484) with delta (0, 0)
Screenshot: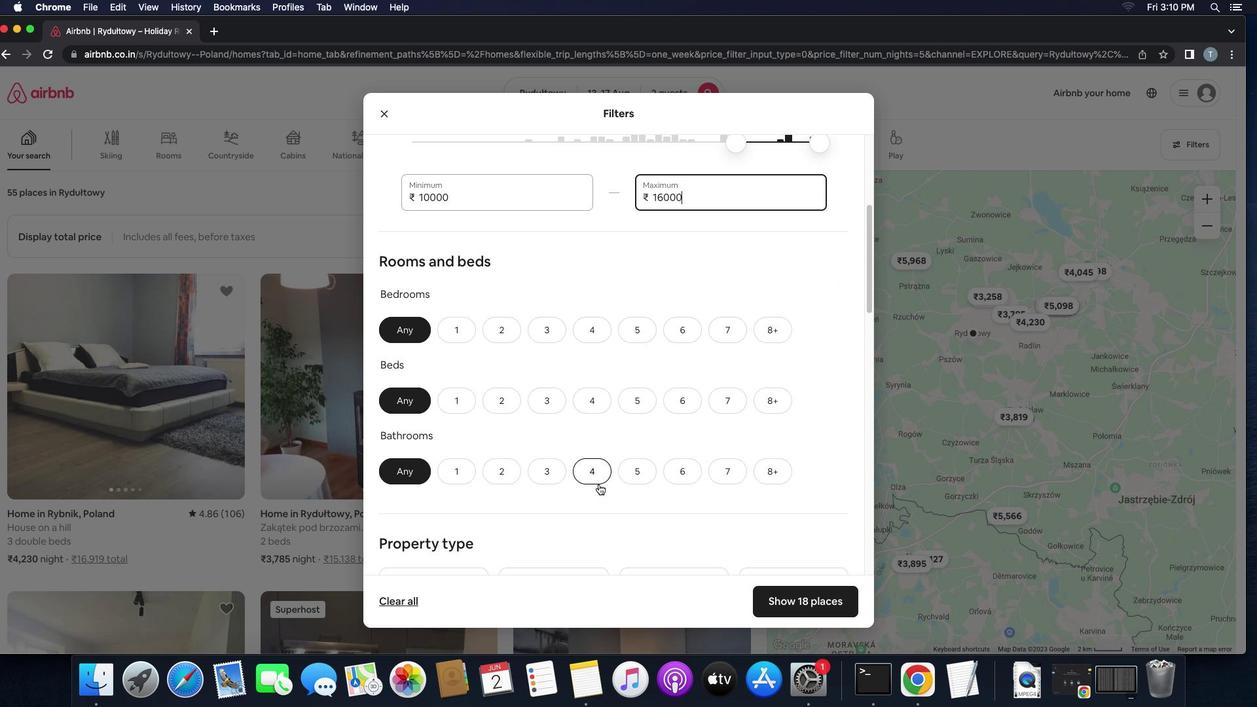 
Action: Mouse scrolled (599, 484) with delta (0, 0)
Screenshot: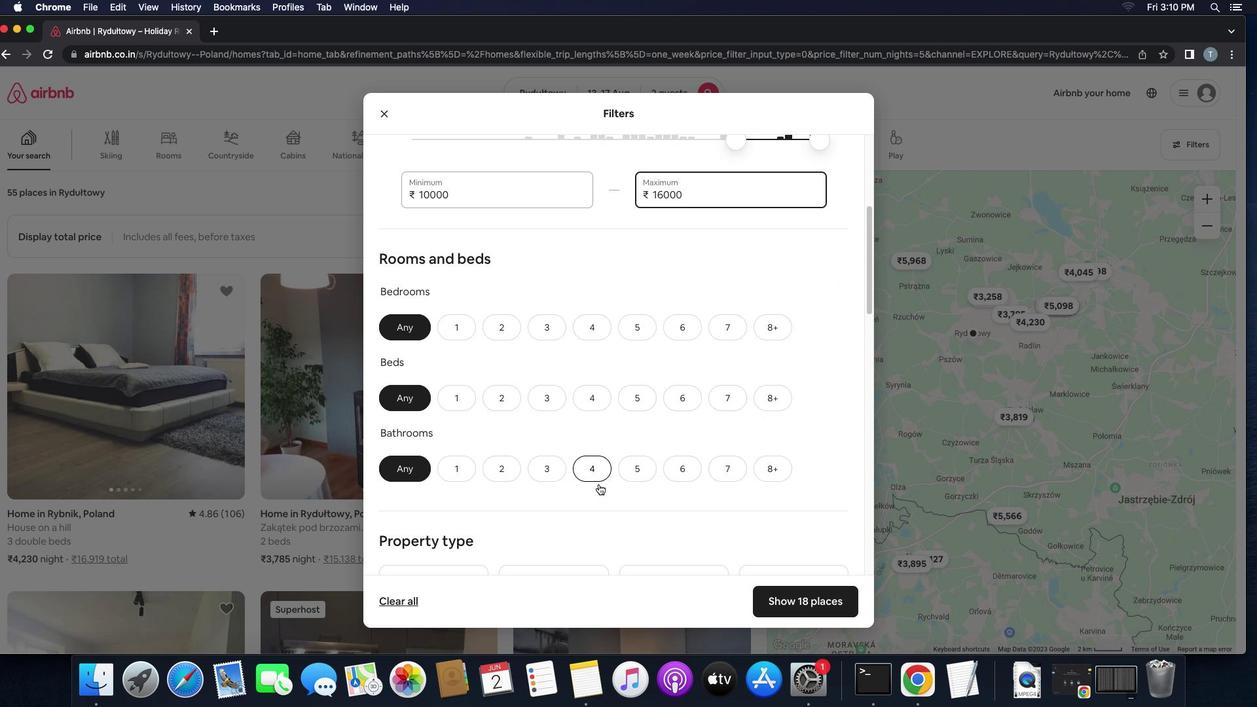 
Action: Mouse scrolled (599, 484) with delta (0, 0)
Screenshot: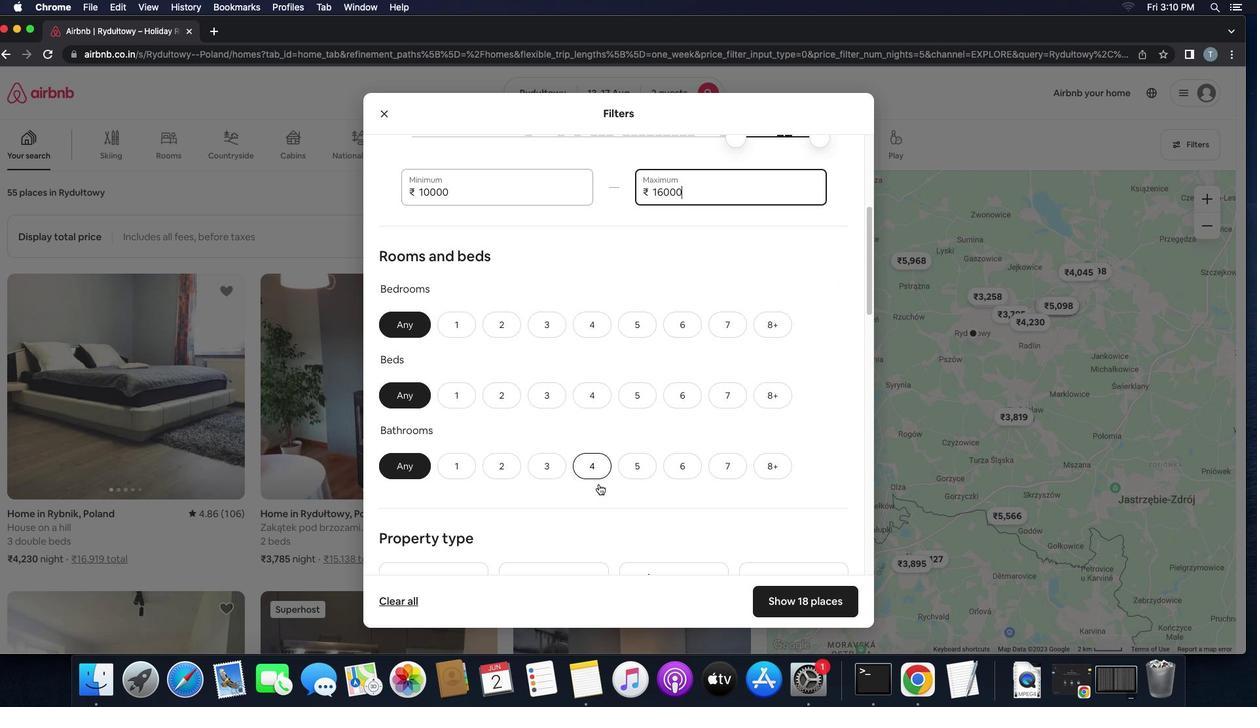 
Action: Mouse moved to (501, 323)
Screenshot: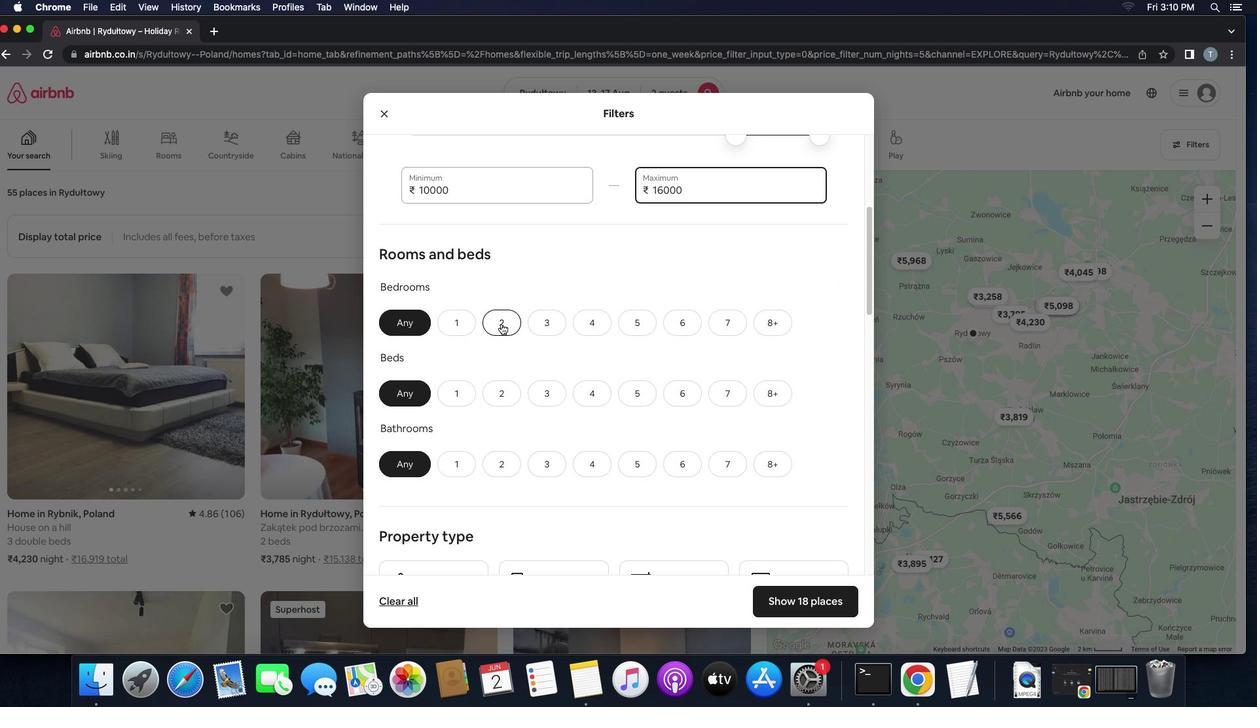 
Action: Mouse pressed left at (501, 323)
Screenshot: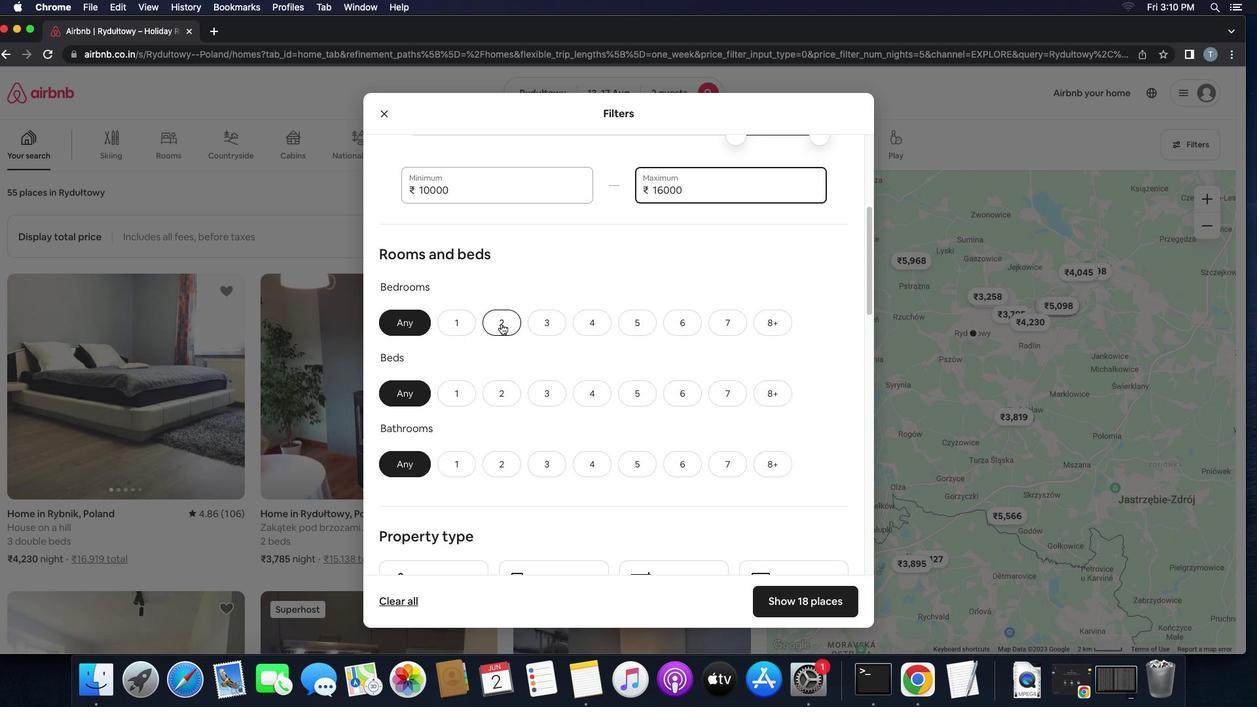 
Action: Mouse moved to (498, 389)
Screenshot: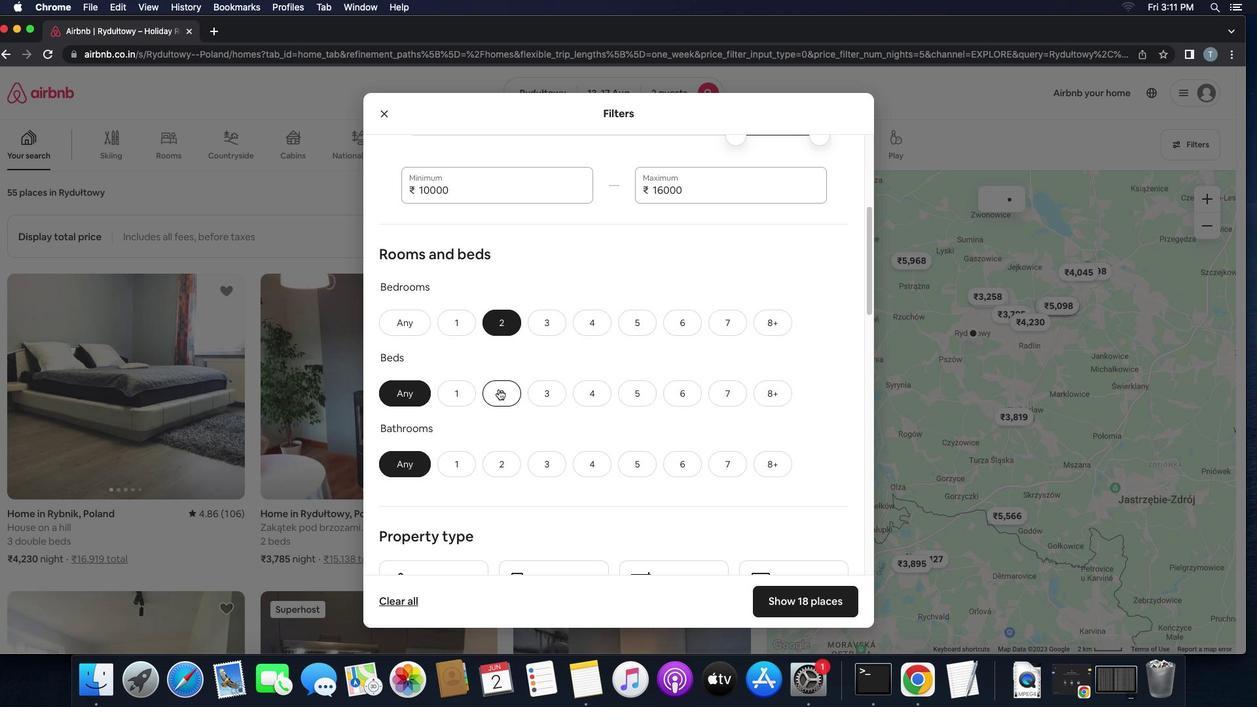 
Action: Mouse pressed left at (498, 389)
Screenshot: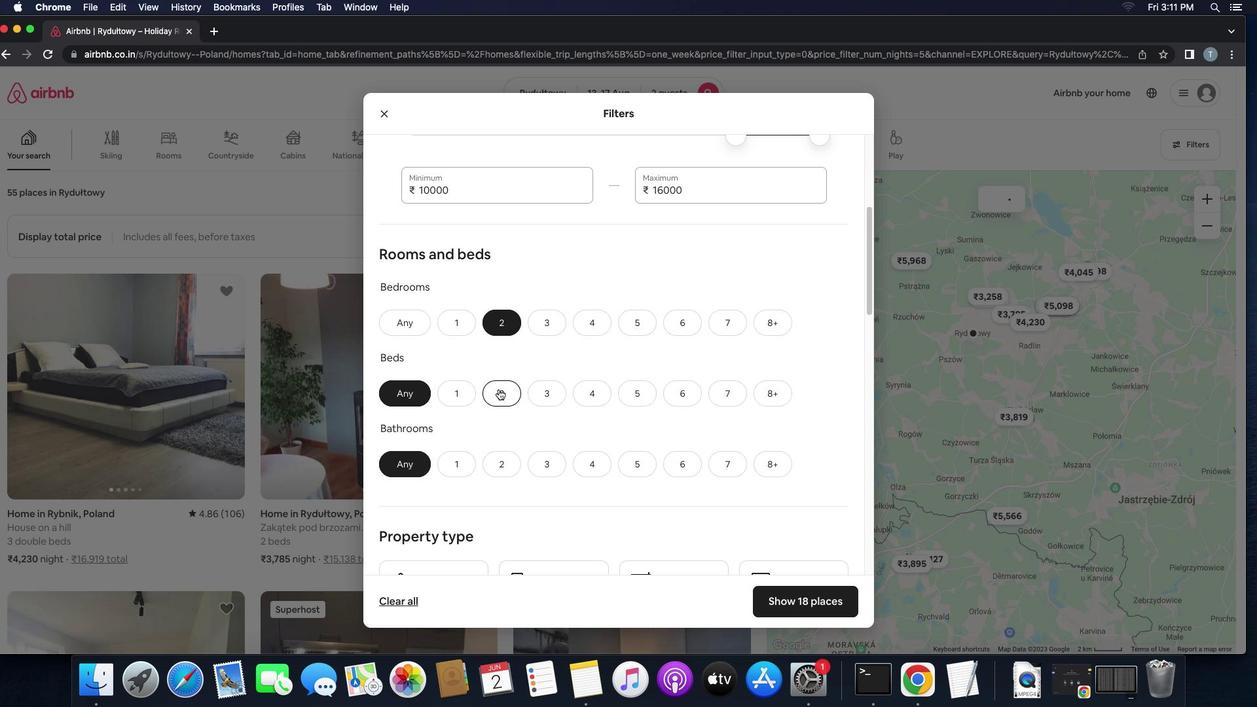 
Action: Mouse moved to (451, 470)
Screenshot: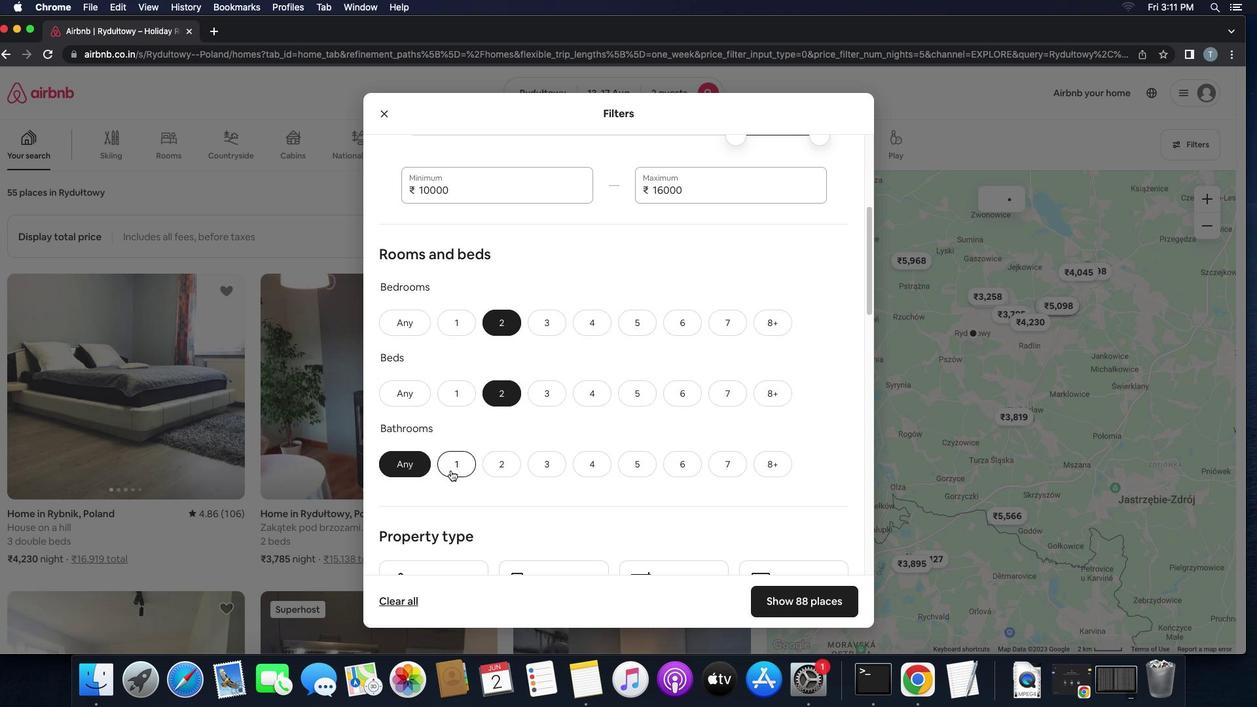
Action: Mouse pressed left at (451, 470)
Screenshot: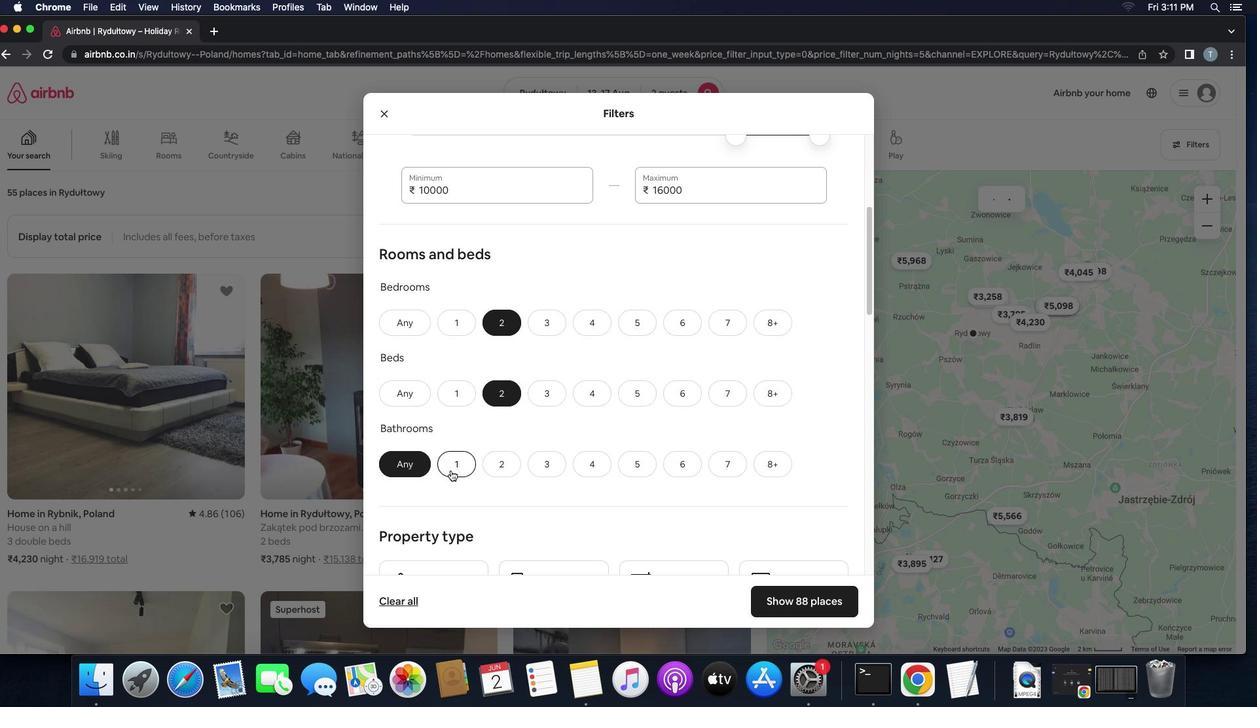 
Action: Mouse moved to (583, 482)
Screenshot: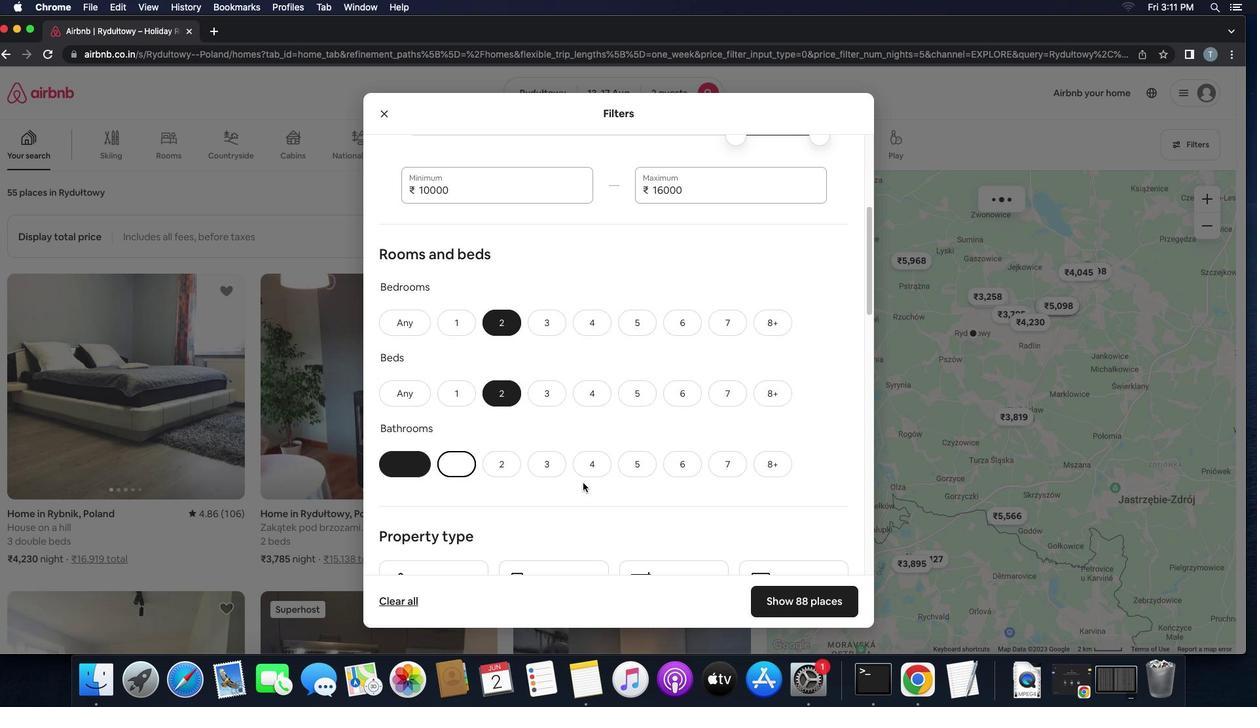 
Action: Mouse scrolled (583, 482) with delta (0, 0)
Screenshot: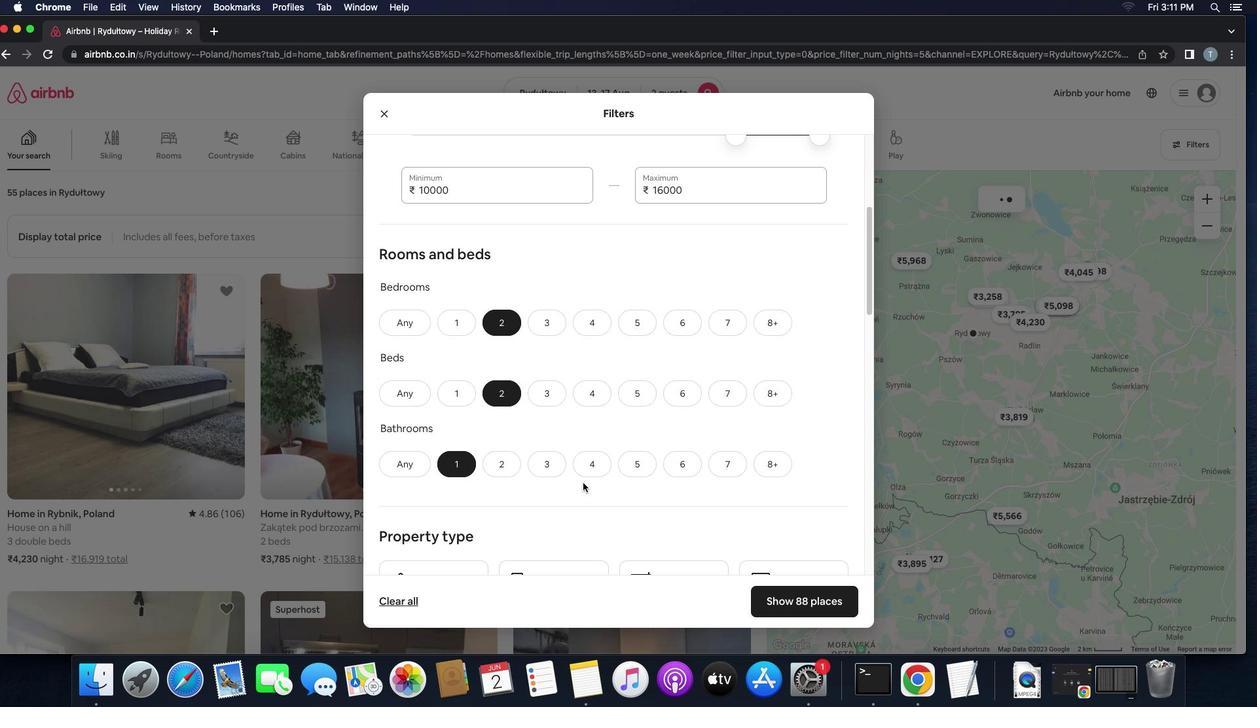 
Action: Mouse scrolled (583, 482) with delta (0, 0)
Screenshot: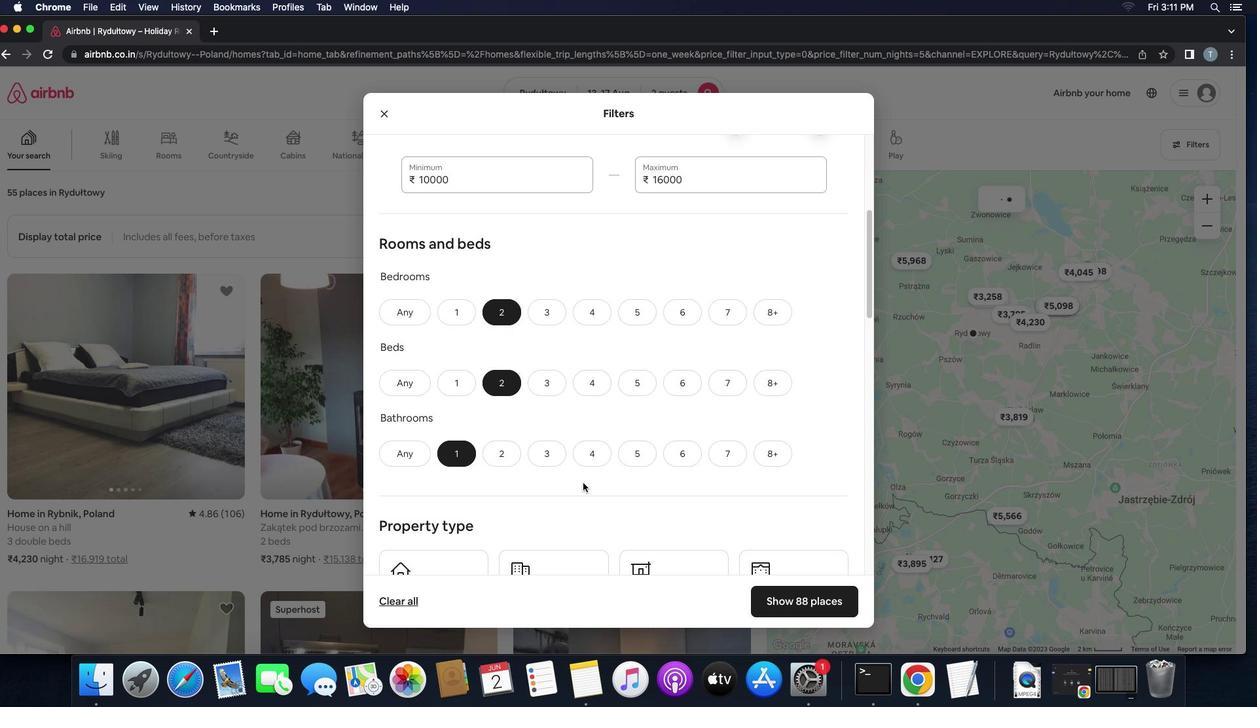 
Action: Mouse scrolled (583, 482) with delta (0, 0)
Screenshot: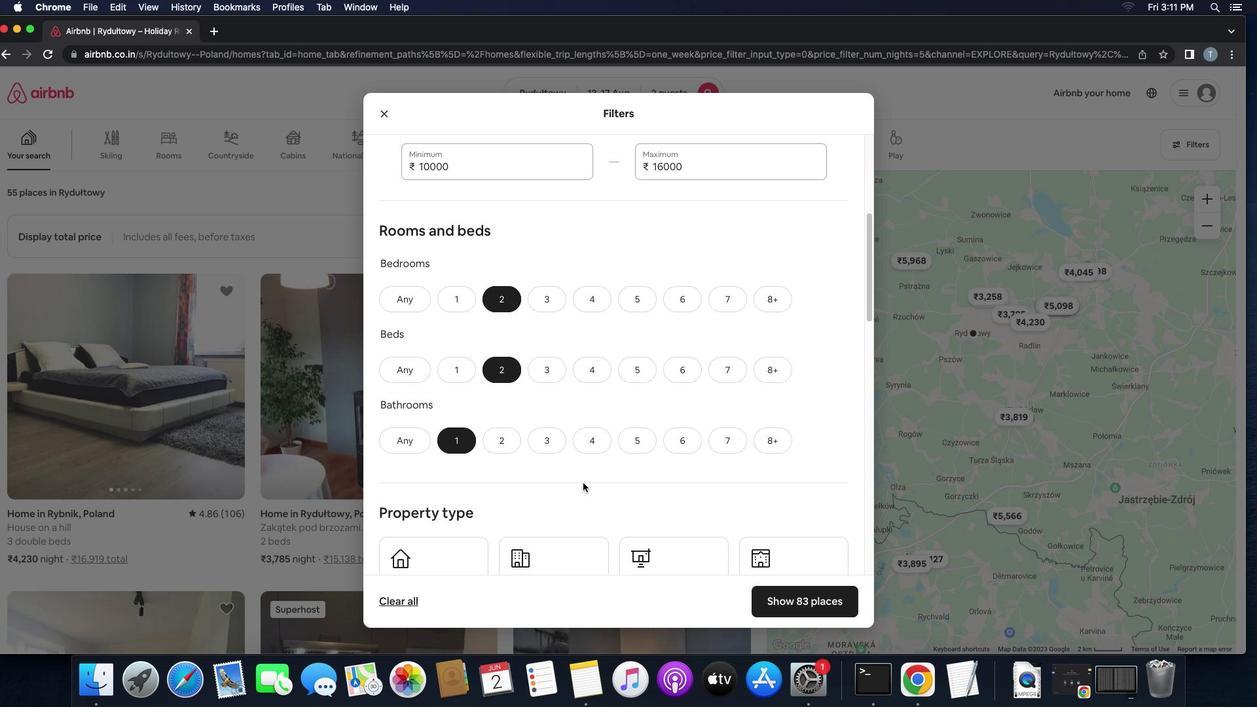 
Action: Mouse scrolled (583, 482) with delta (0, 0)
Screenshot: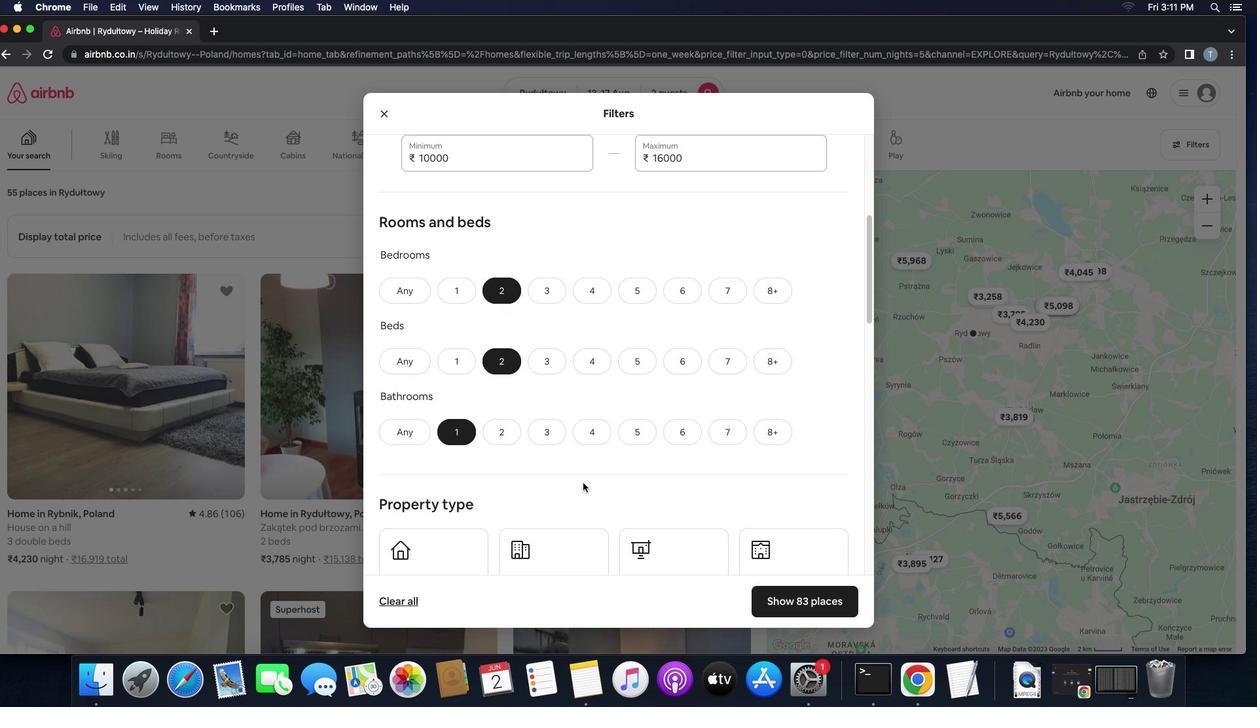 
Action: Mouse scrolled (583, 482) with delta (0, 0)
Screenshot: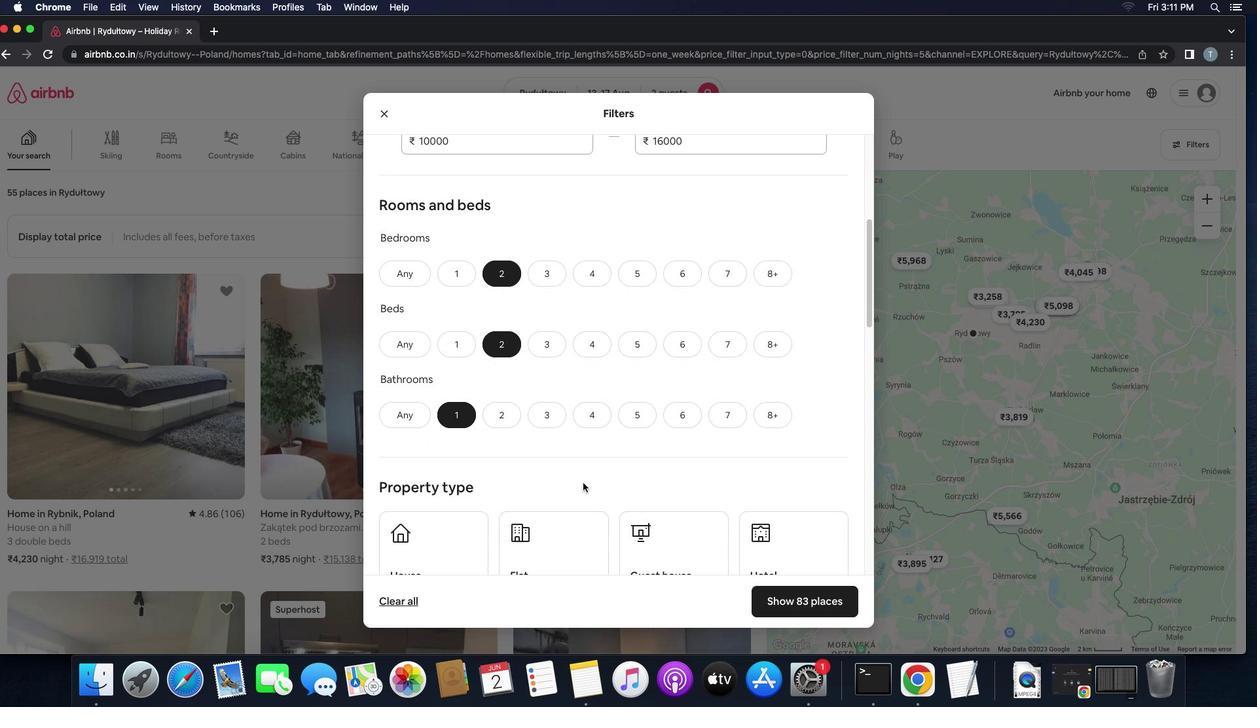 
Action: Mouse scrolled (583, 482) with delta (0, 0)
Screenshot: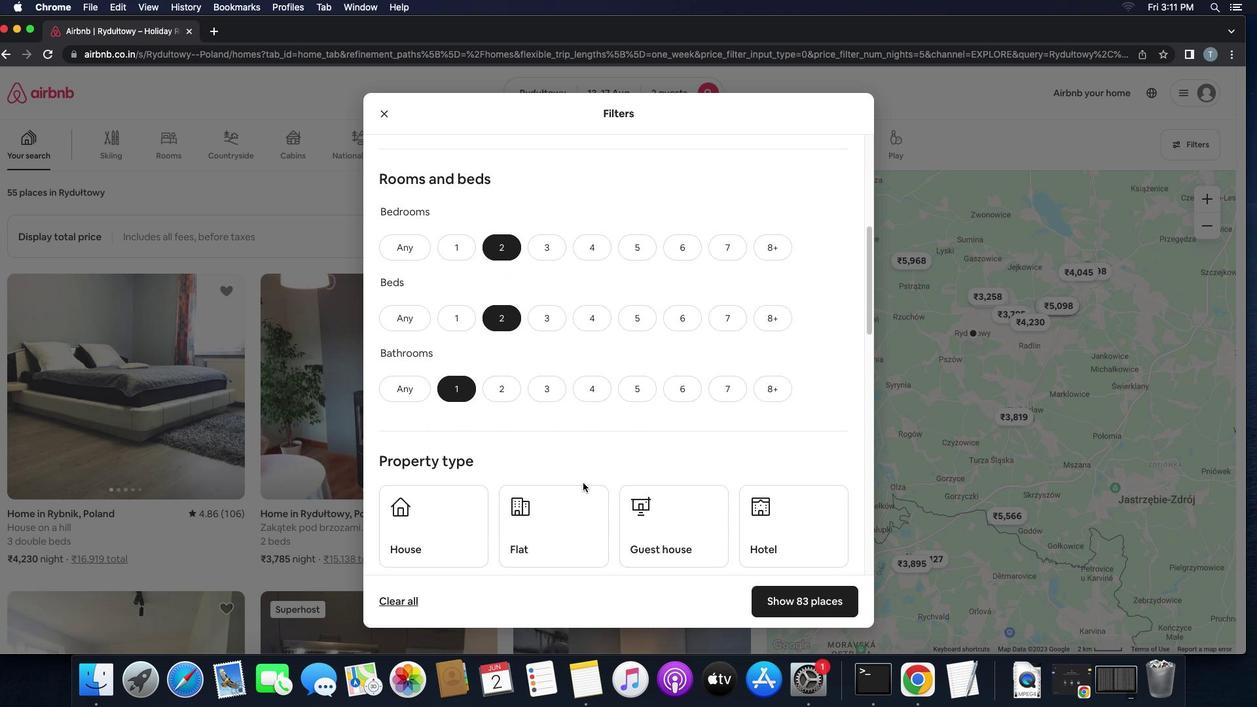 
Action: Mouse scrolled (583, 482) with delta (0, 0)
Screenshot: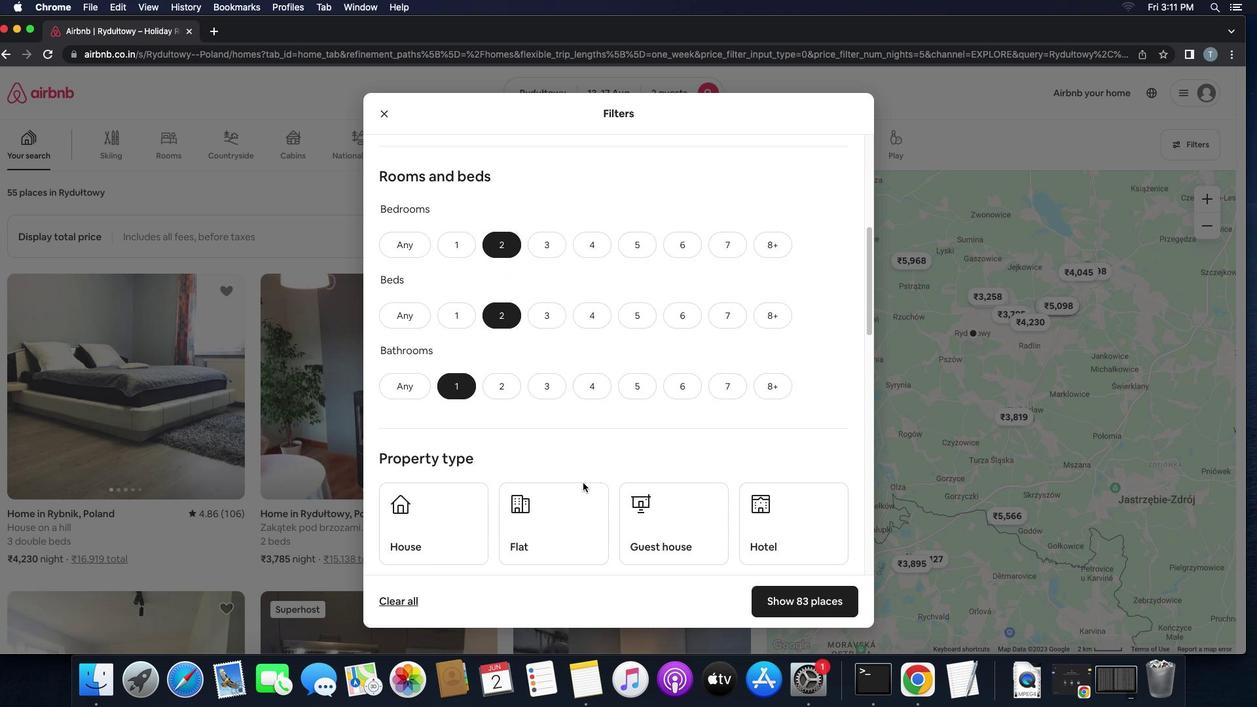 
Action: Mouse scrolled (583, 482) with delta (0, 0)
Screenshot: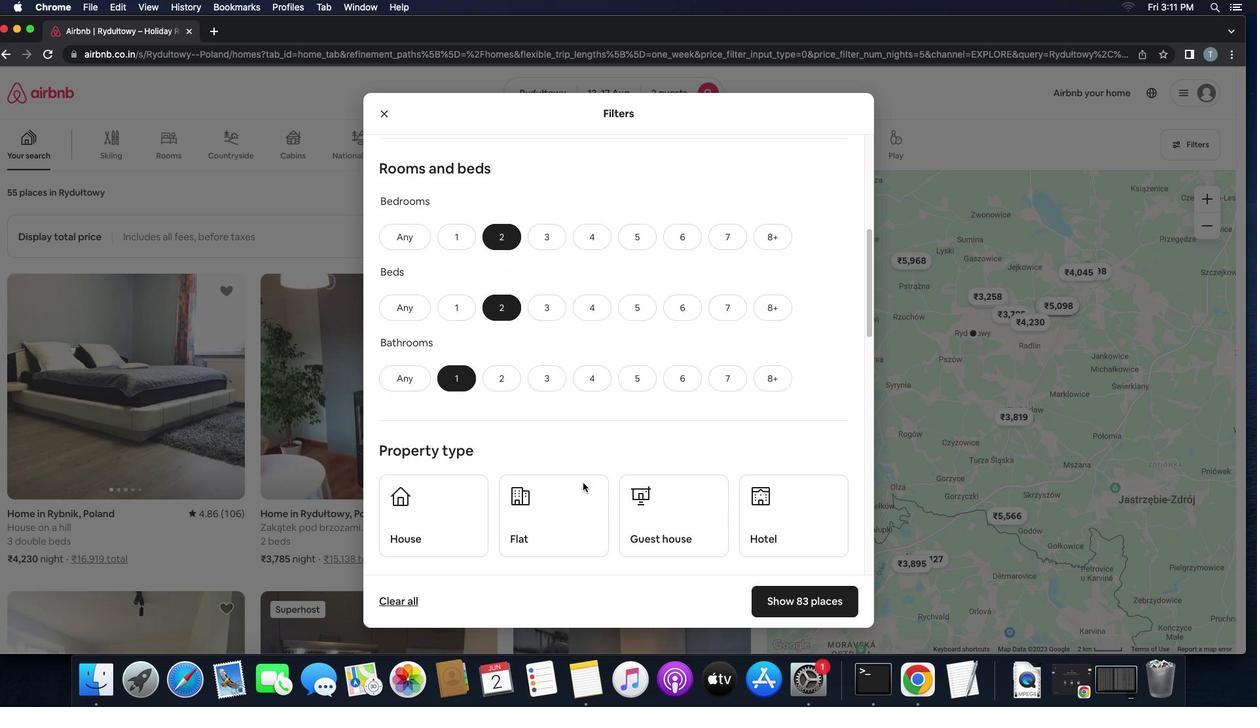 
Action: Mouse scrolled (583, 482) with delta (0, 0)
Screenshot: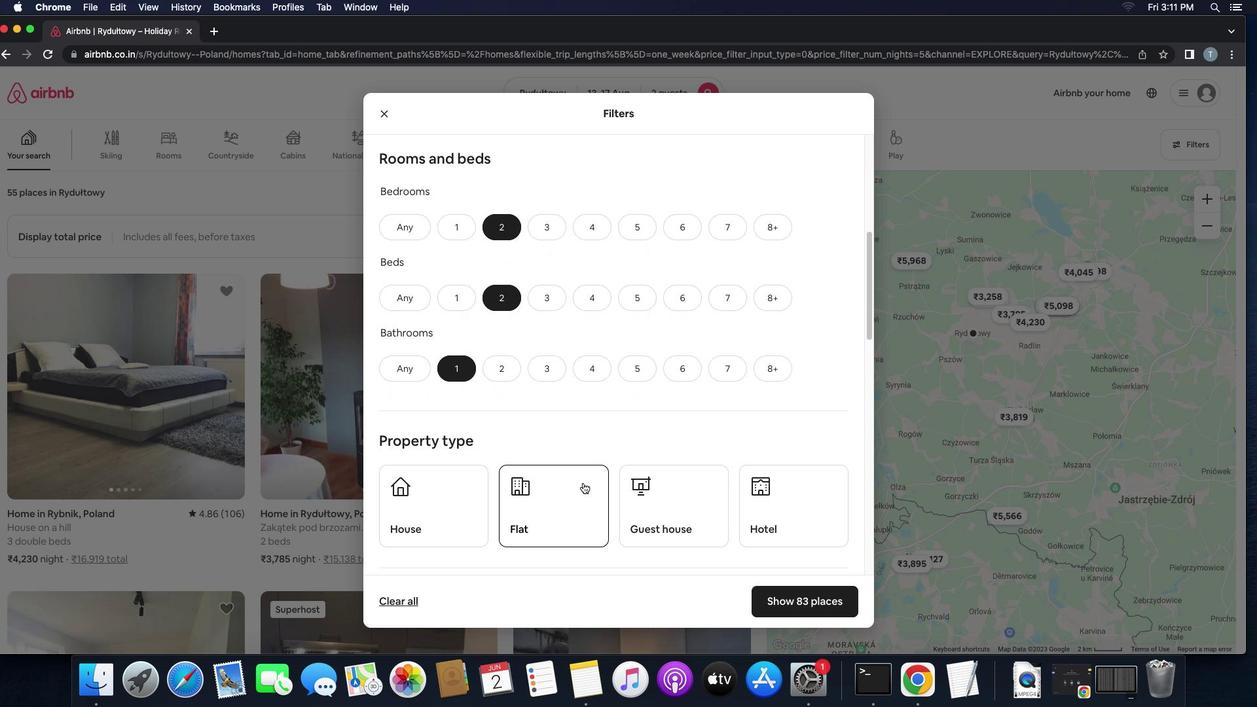 
Action: Mouse scrolled (583, 482) with delta (0, 0)
Screenshot: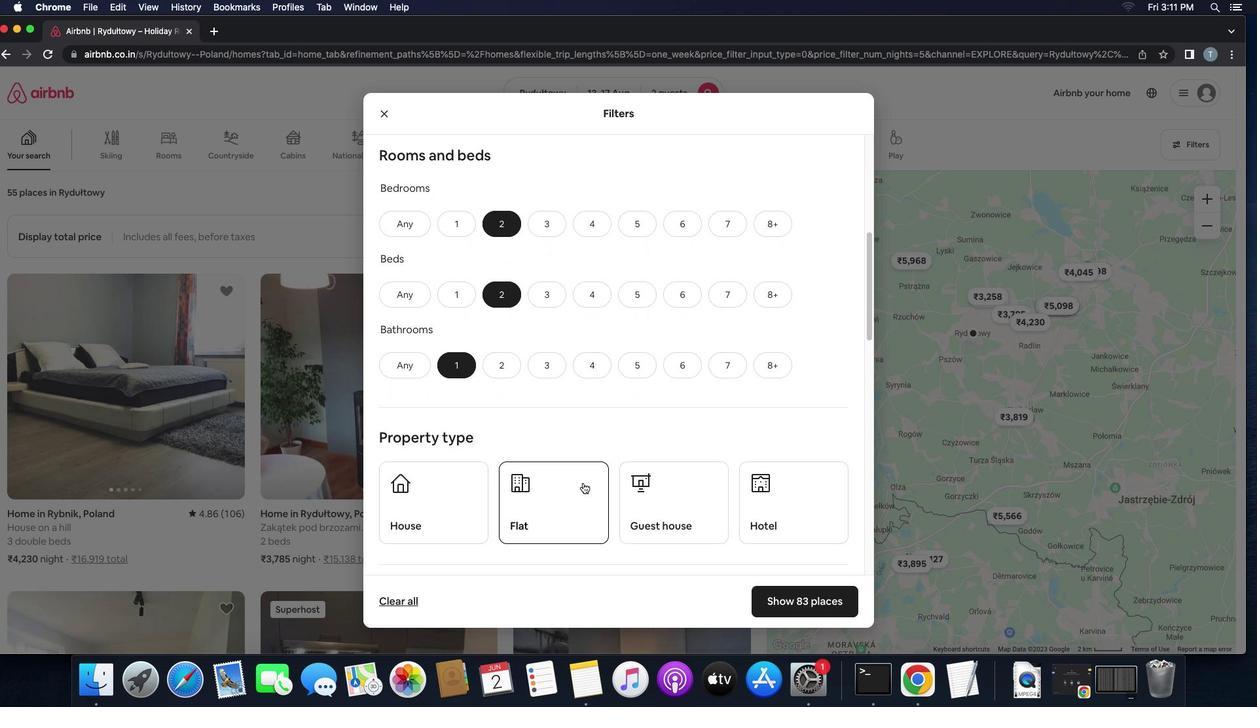 
Action: Mouse scrolled (583, 482) with delta (0, 0)
Screenshot: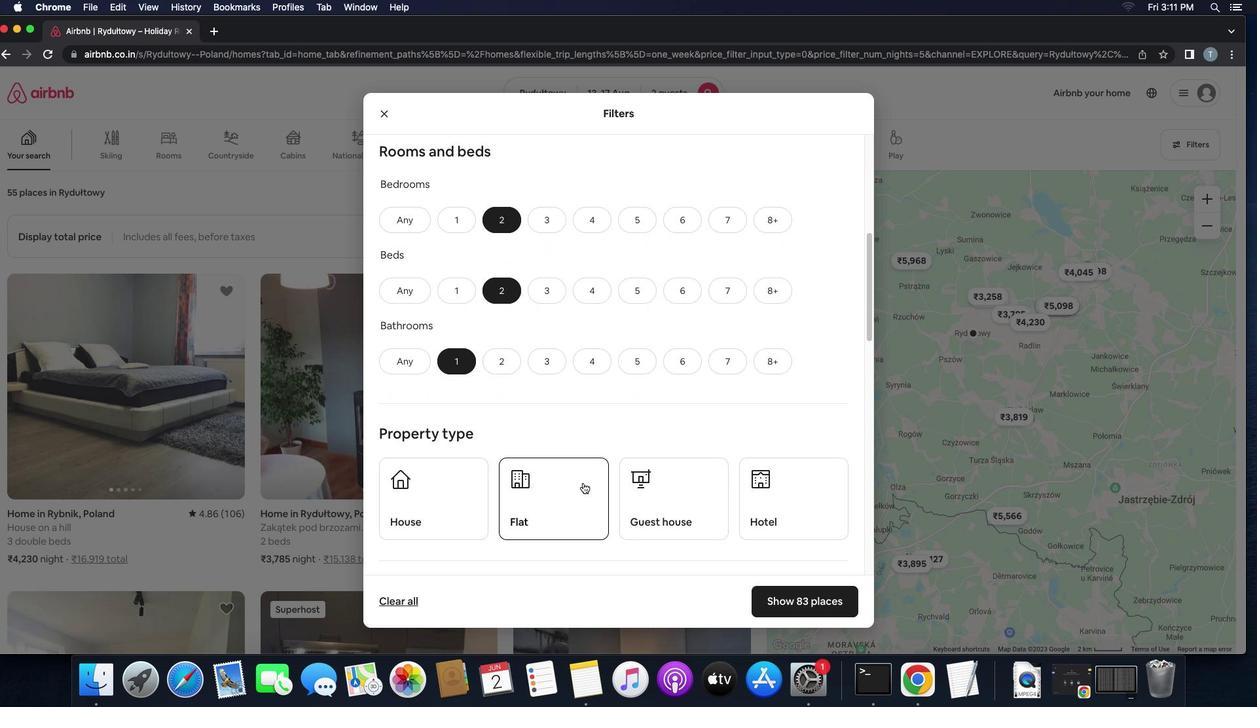 
Action: Mouse scrolled (583, 482) with delta (0, 0)
Screenshot: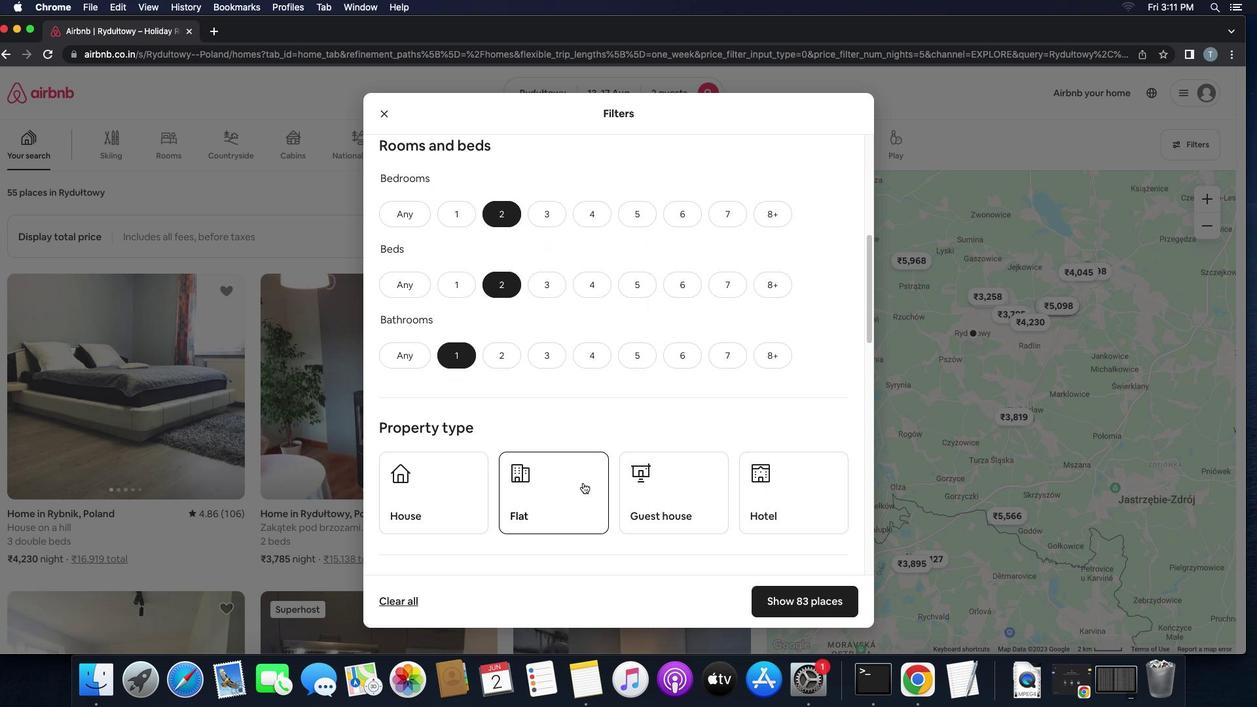 
Action: Mouse scrolled (583, 482) with delta (0, 0)
Screenshot: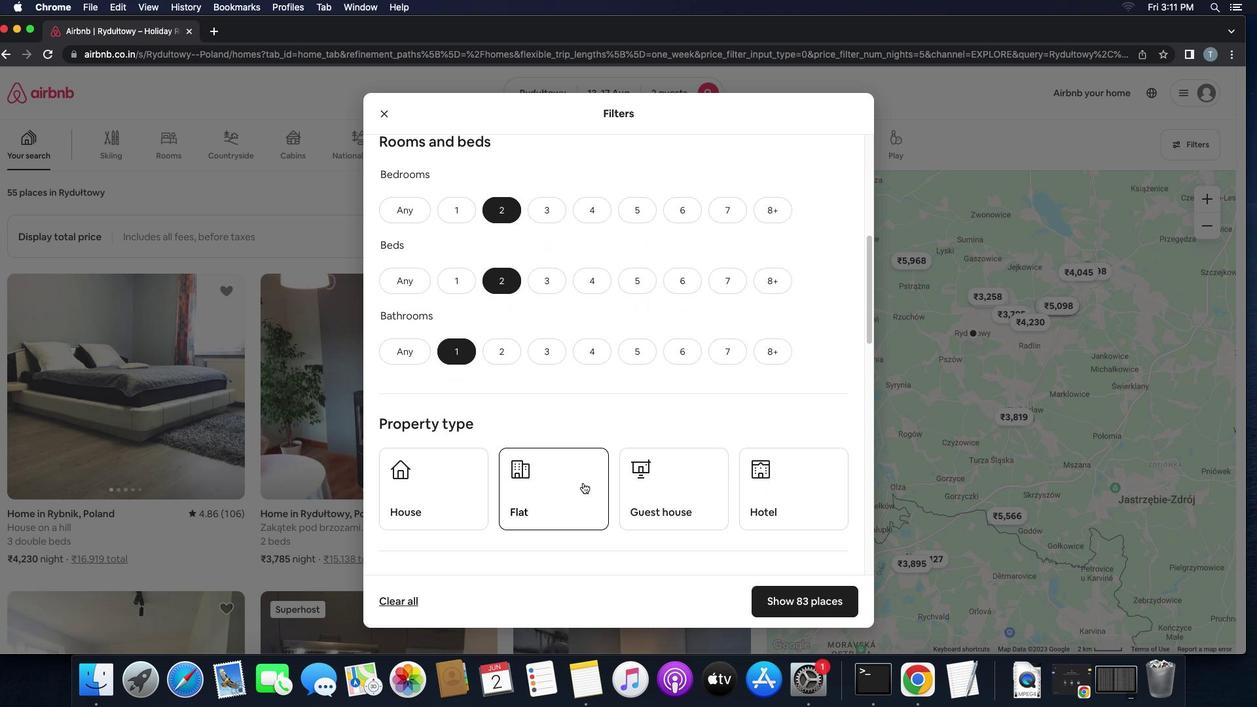 
Action: Mouse scrolled (583, 482) with delta (0, 0)
Screenshot: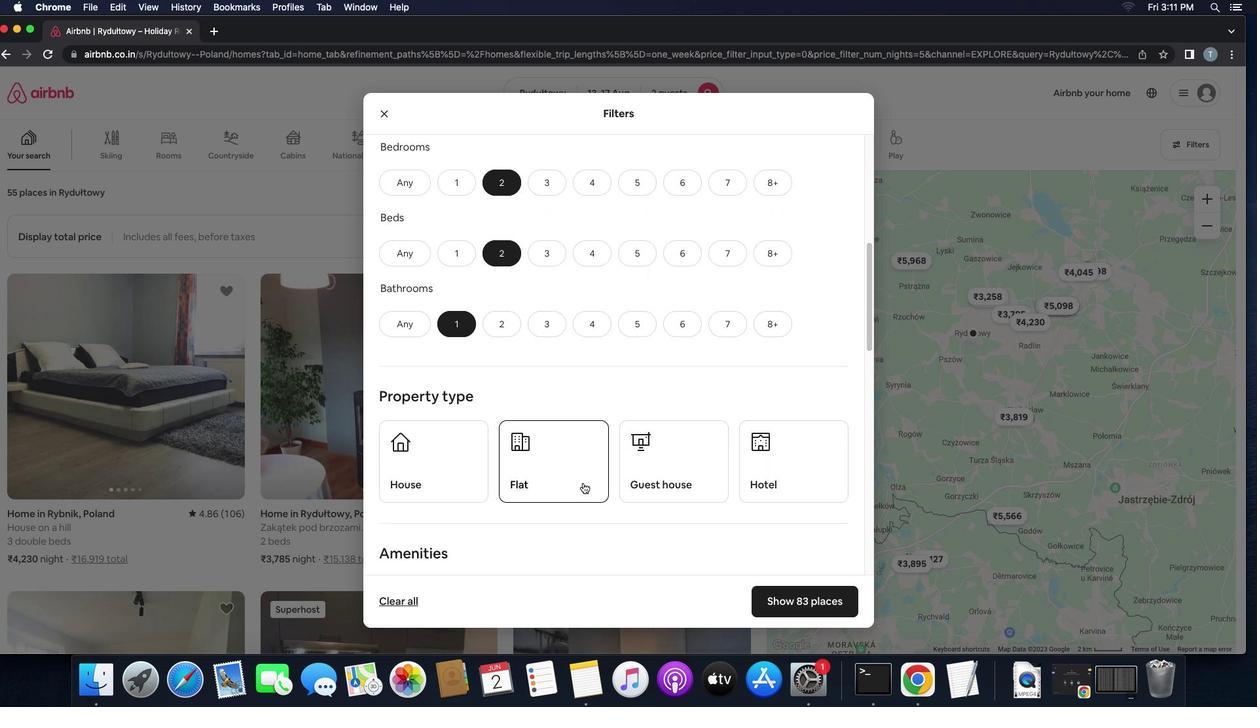 
Action: Mouse moved to (448, 457)
Screenshot: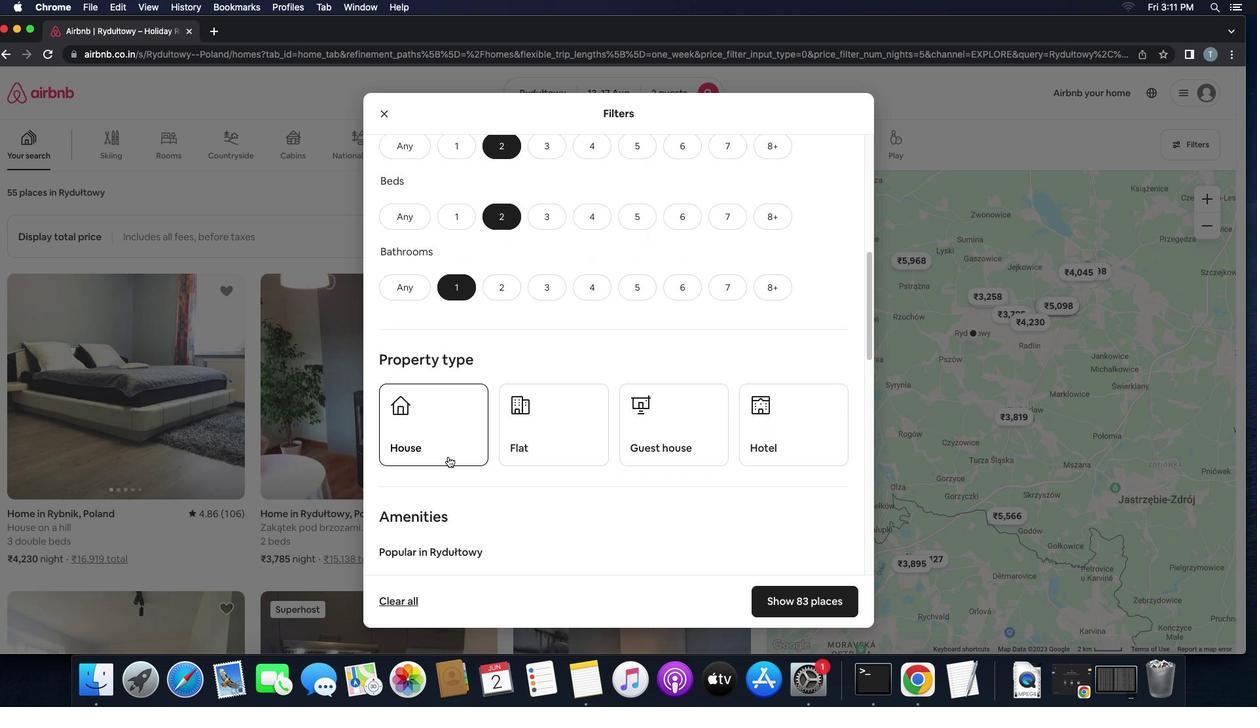 
Action: Mouse pressed left at (448, 457)
Screenshot: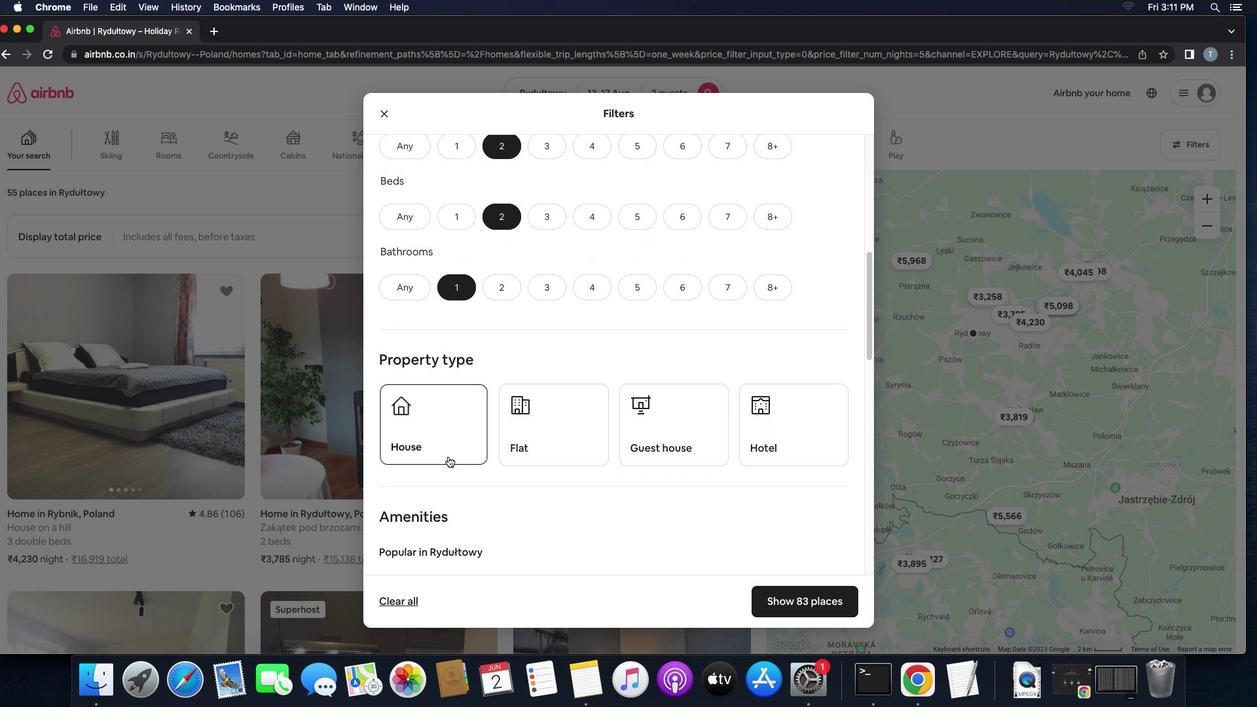 
Action: Mouse moved to (512, 456)
Screenshot: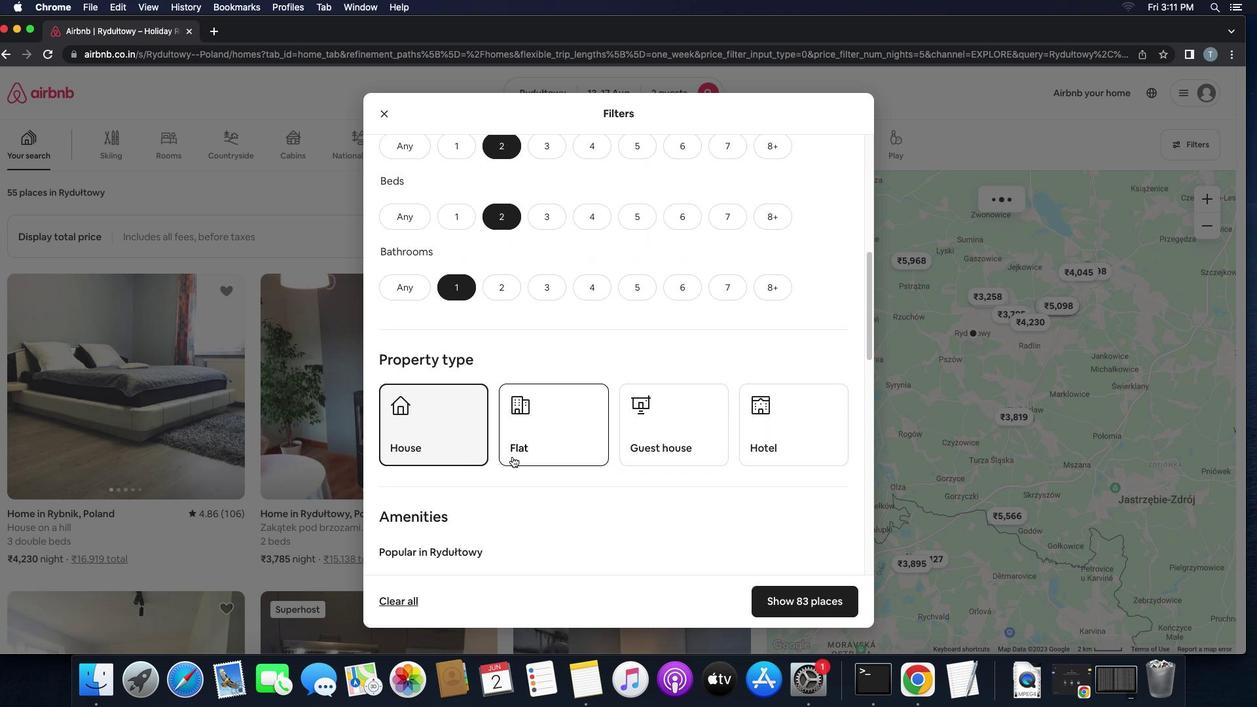 
Action: Mouse pressed left at (512, 456)
Screenshot: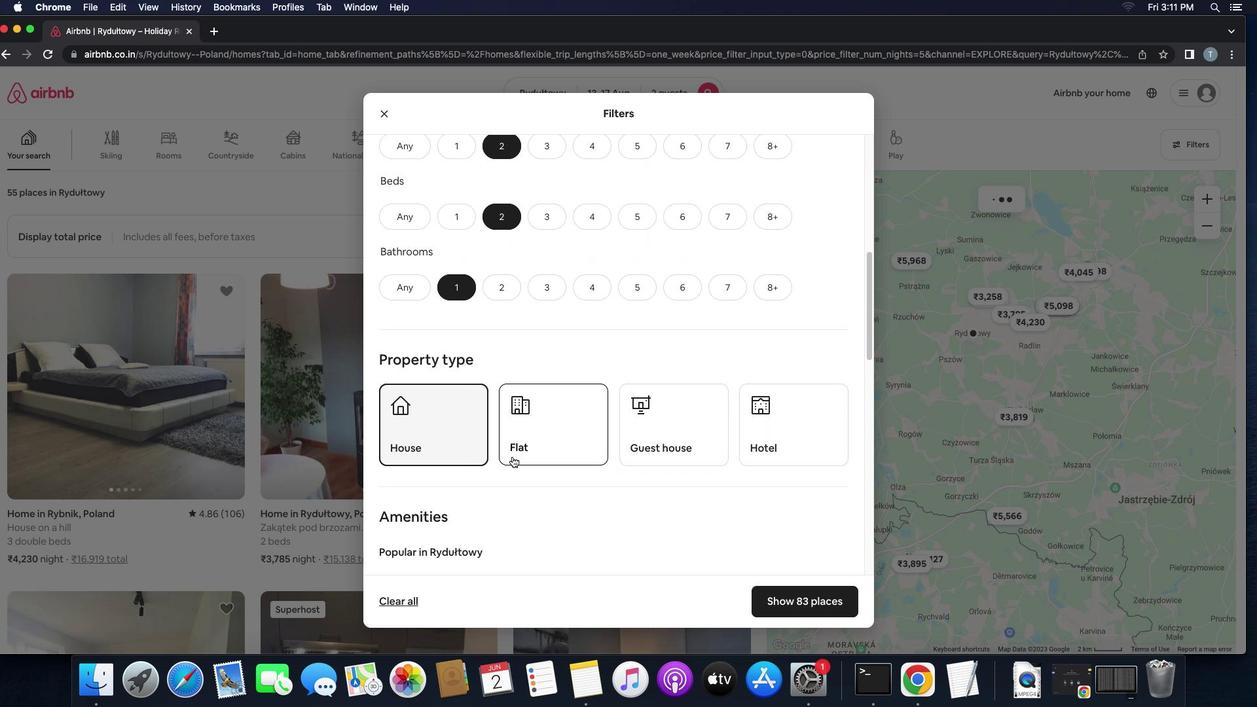 
Action: Mouse moved to (643, 455)
Screenshot: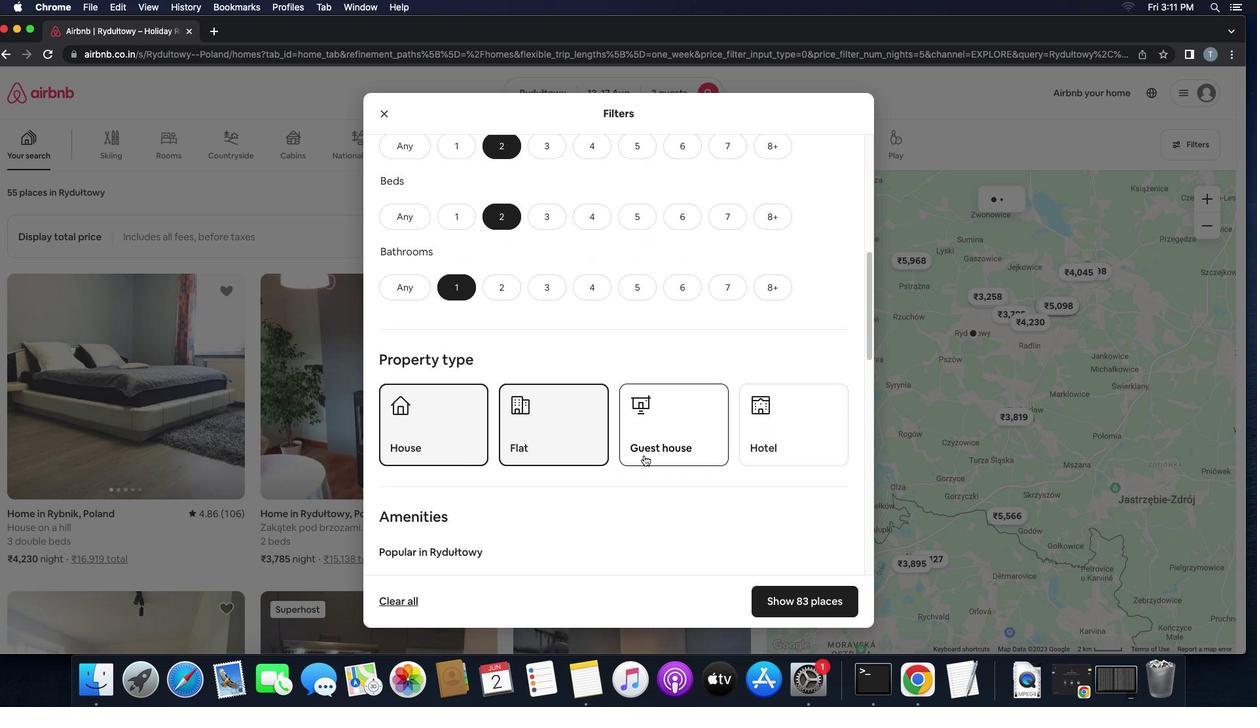 
Action: Mouse pressed left at (643, 455)
Screenshot: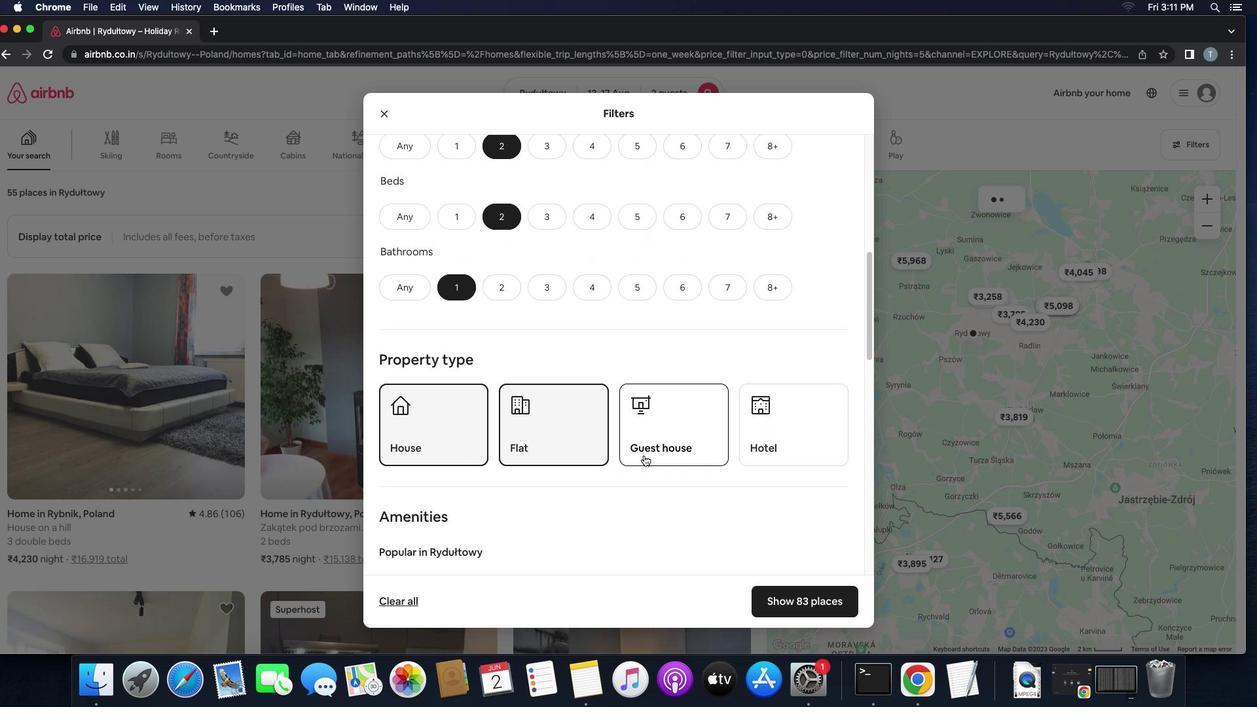 
Action: Mouse moved to (675, 482)
Screenshot: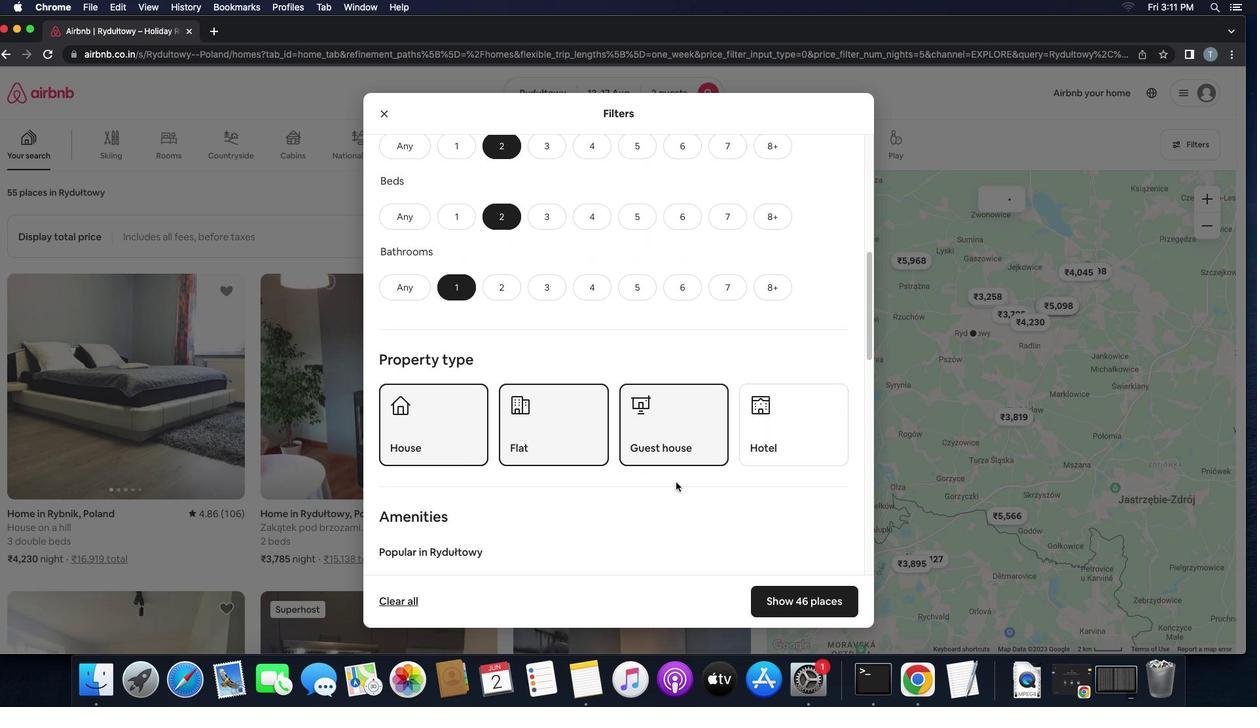 
Action: Mouse scrolled (675, 482) with delta (0, 0)
Screenshot: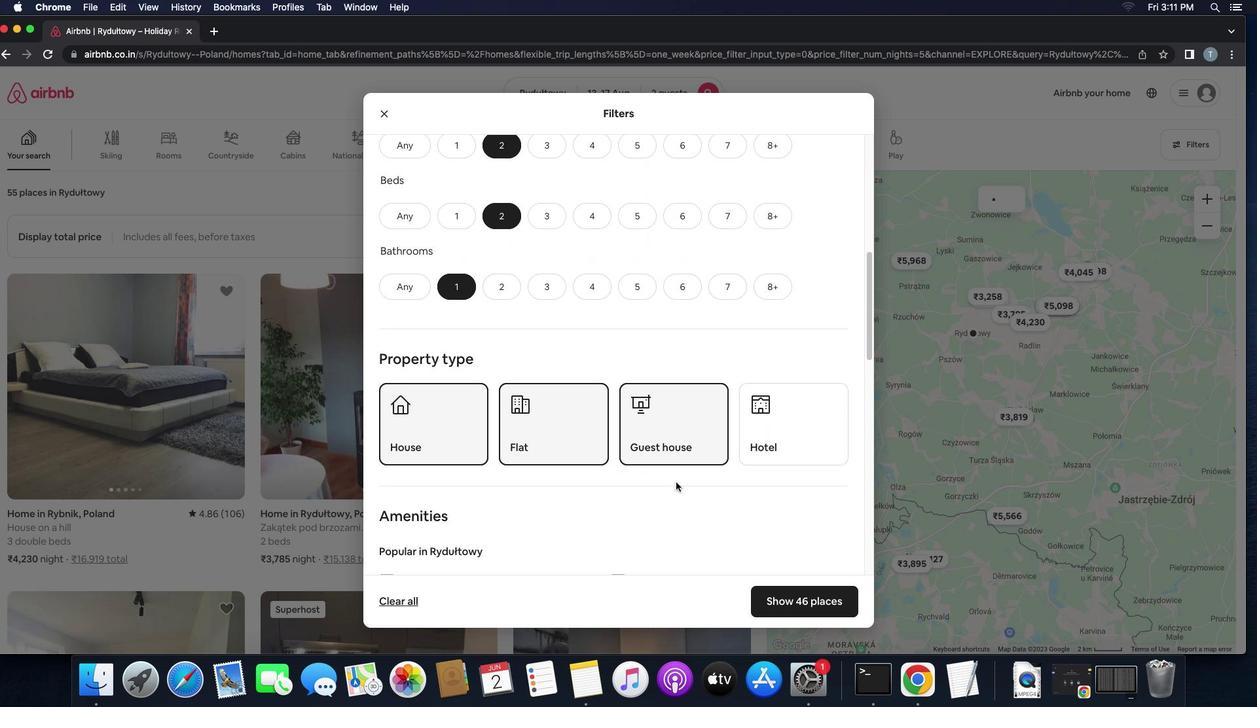 
Action: Mouse scrolled (675, 482) with delta (0, 0)
Screenshot: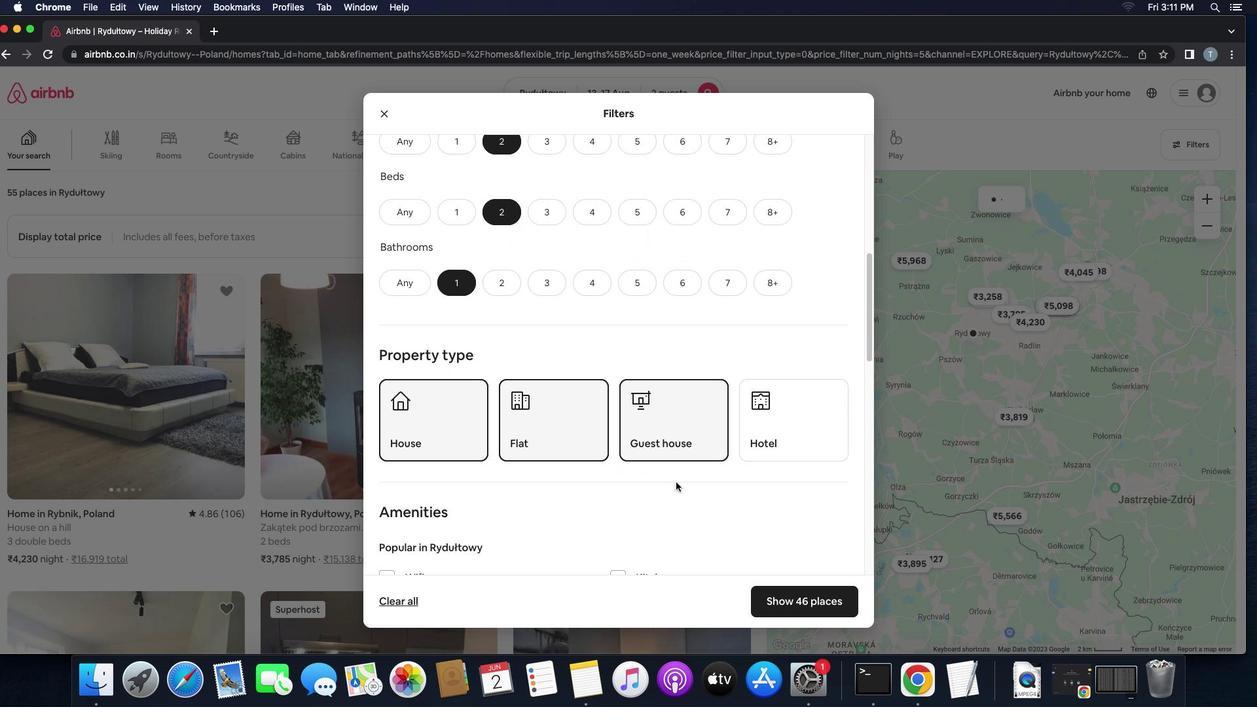 
Action: Mouse scrolled (675, 482) with delta (0, 0)
Screenshot: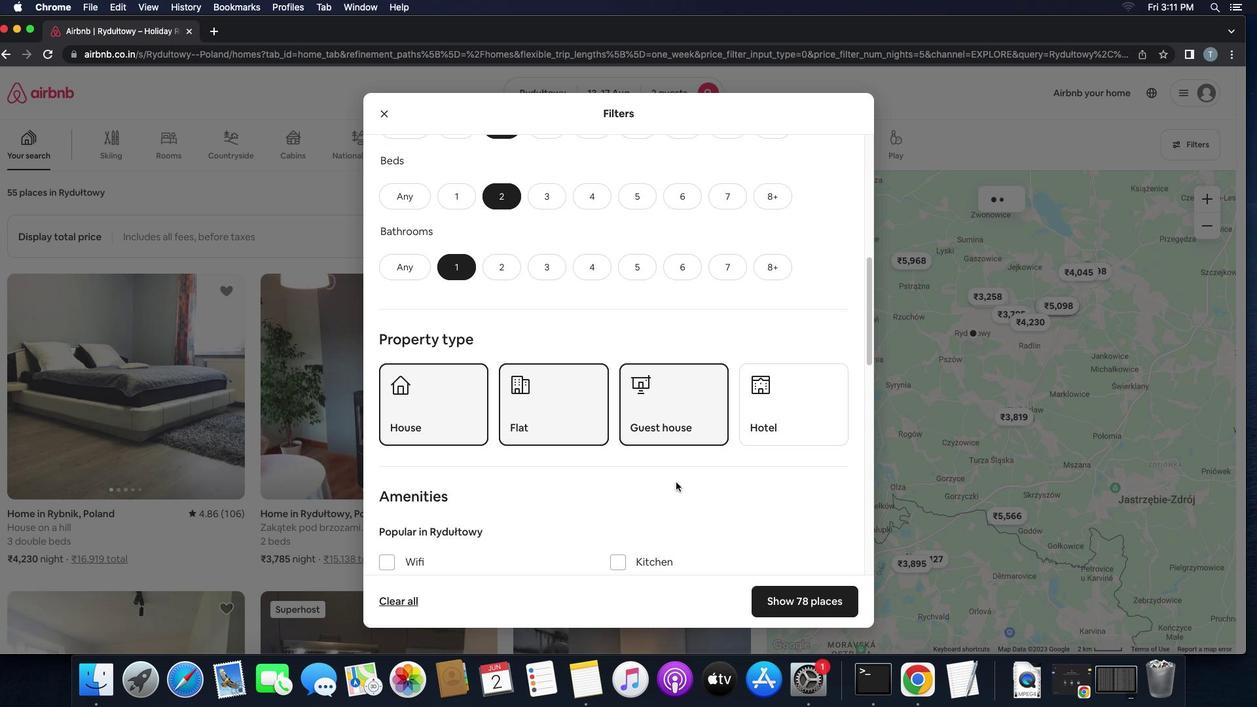 
Action: Mouse scrolled (675, 482) with delta (0, 0)
Screenshot: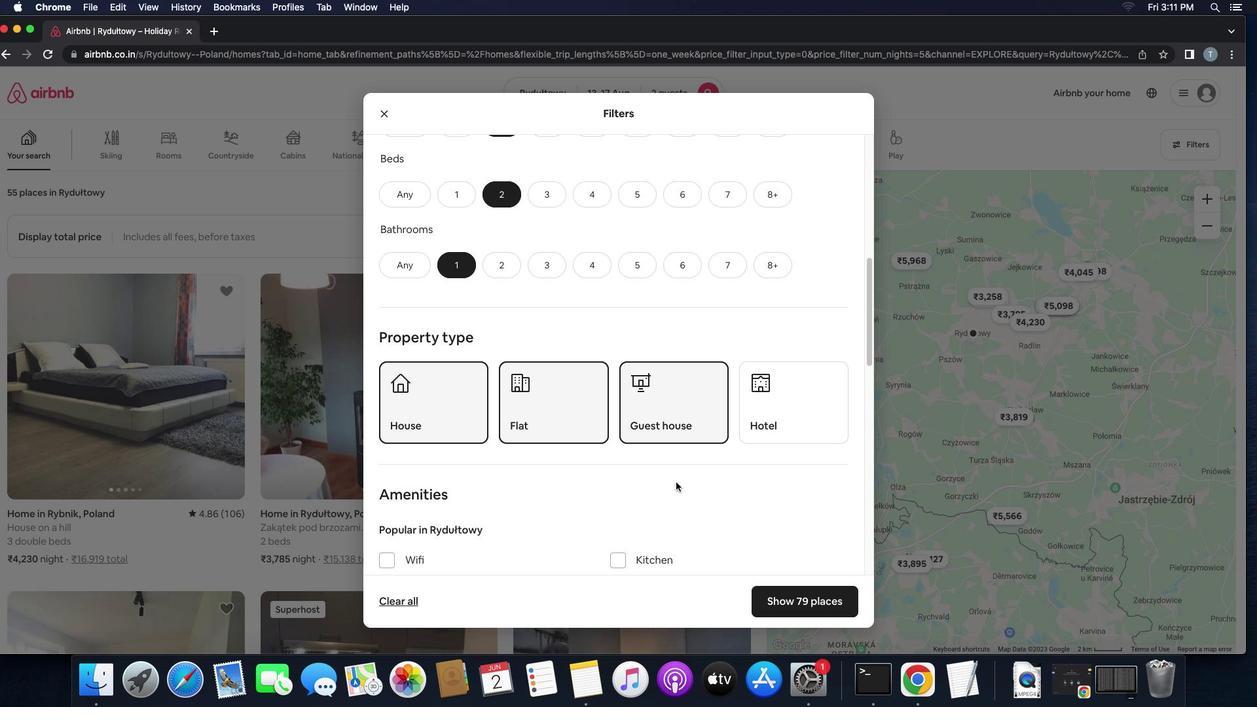 
Action: Mouse scrolled (675, 482) with delta (0, 0)
Screenshot: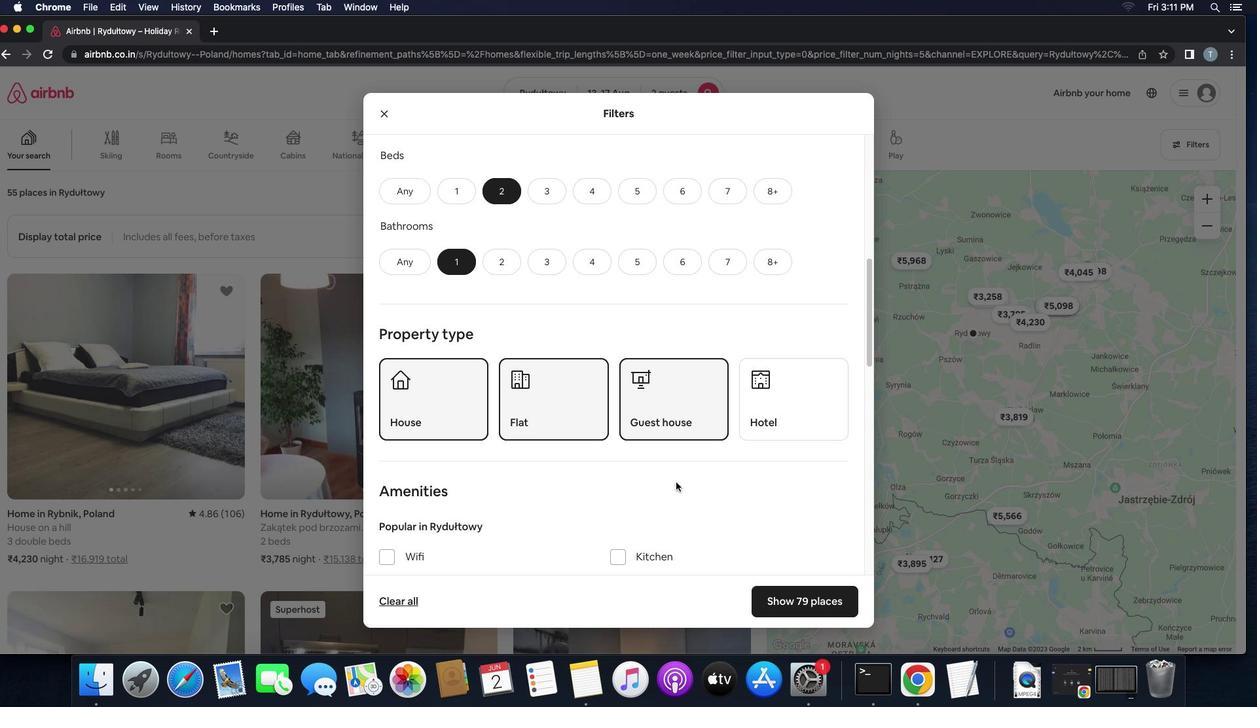 
Action: Mouse scrolled (675, 482) with delta (0, 0)
Screenshot: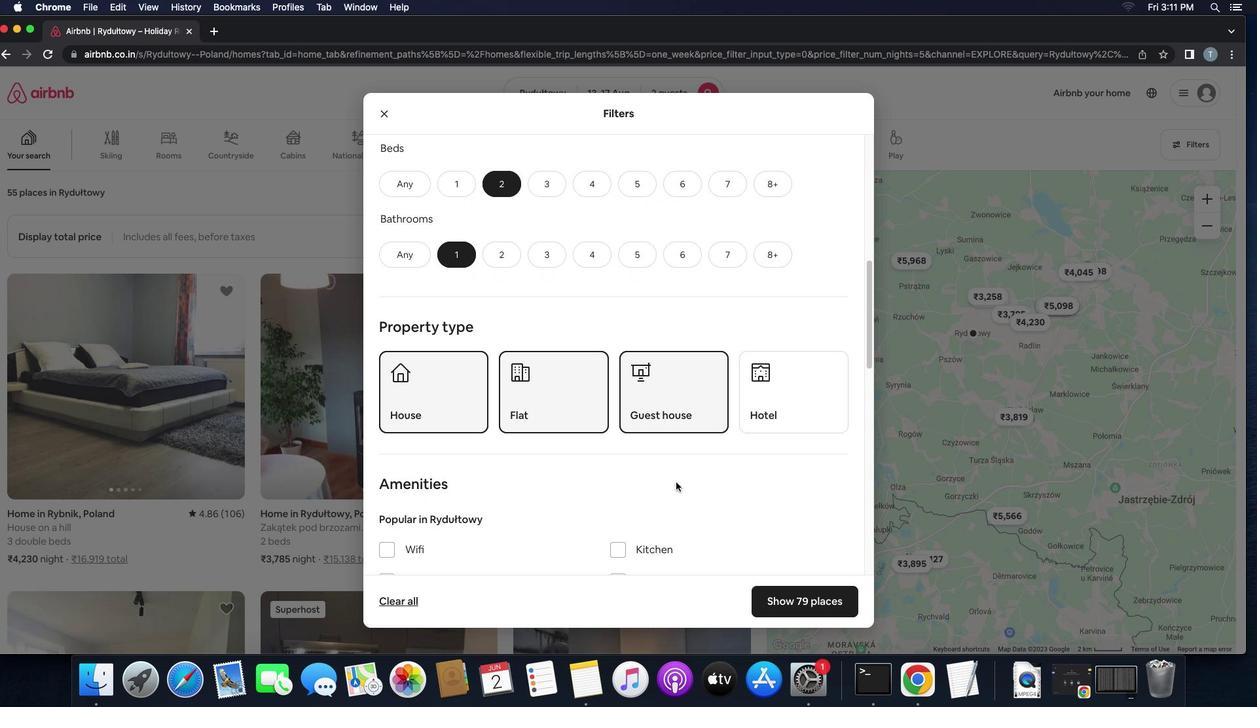 
Action: Mouse scrolled (675, 482) with delta (0, 0)
Screenshot: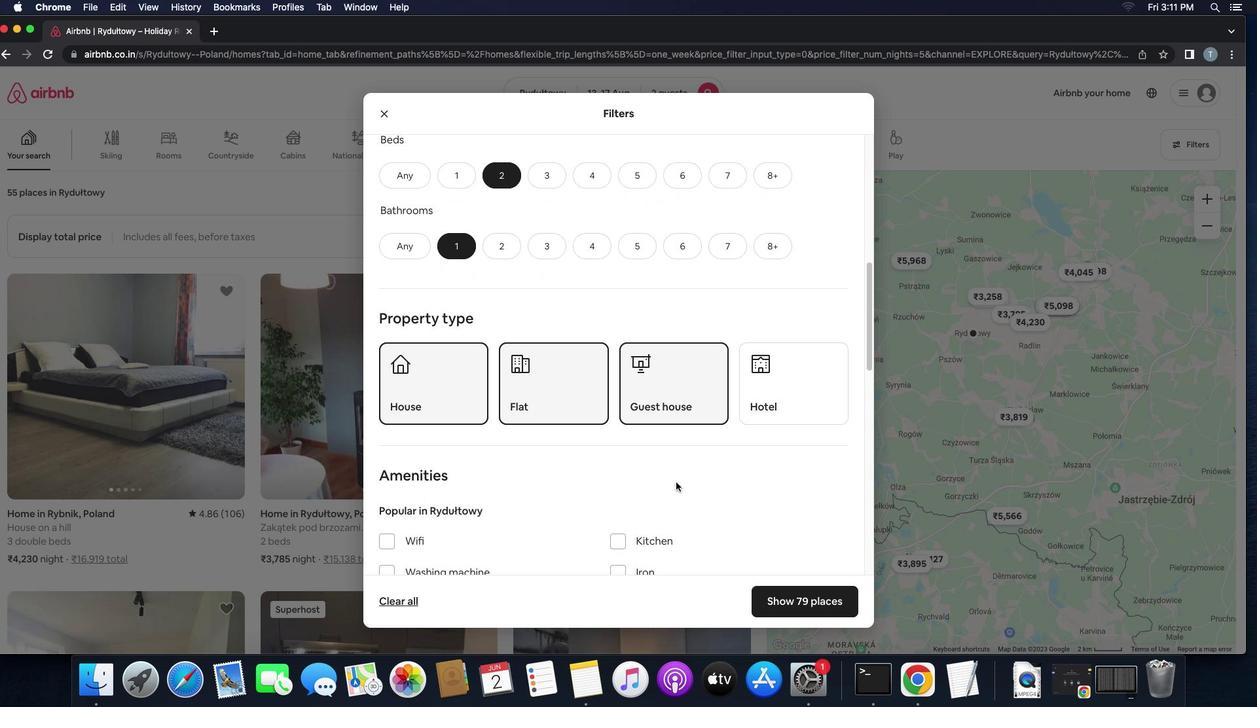 
Action: Mouse scrolled (675, 482) with delta (0, 0)
Screenshot: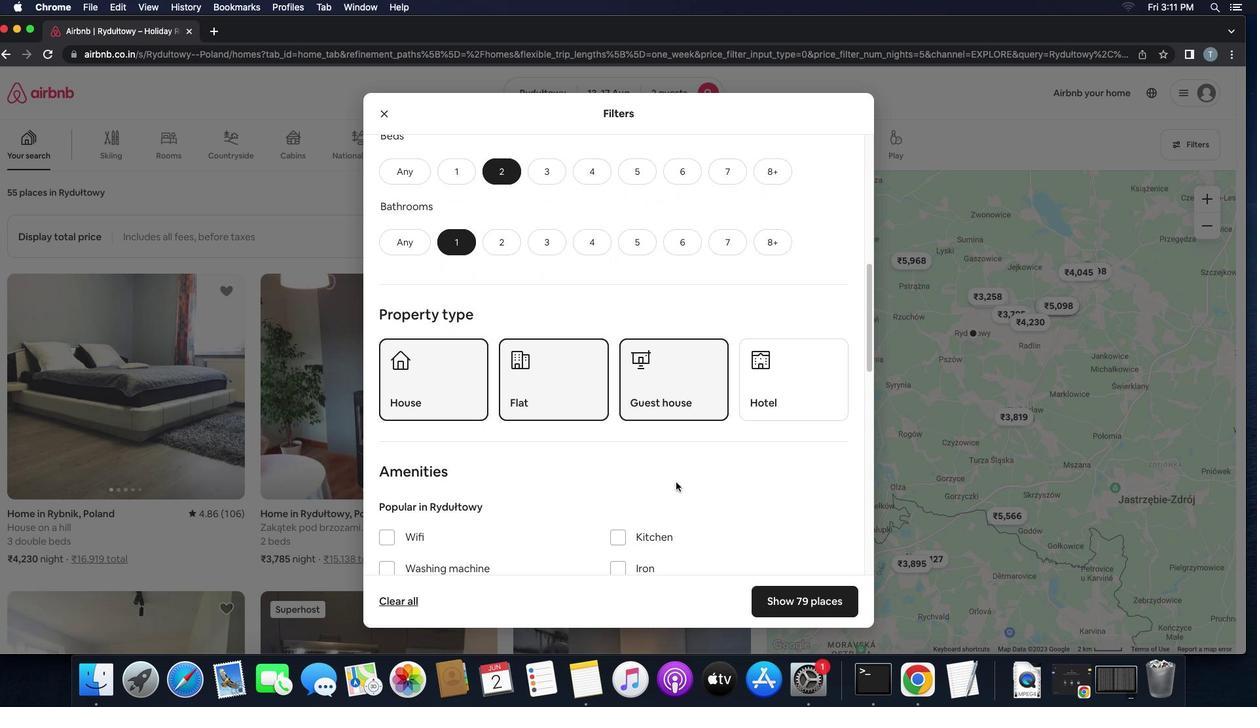 
Action: Mouse scrolled (675, 482) with delta (0, 0)
Screenshot: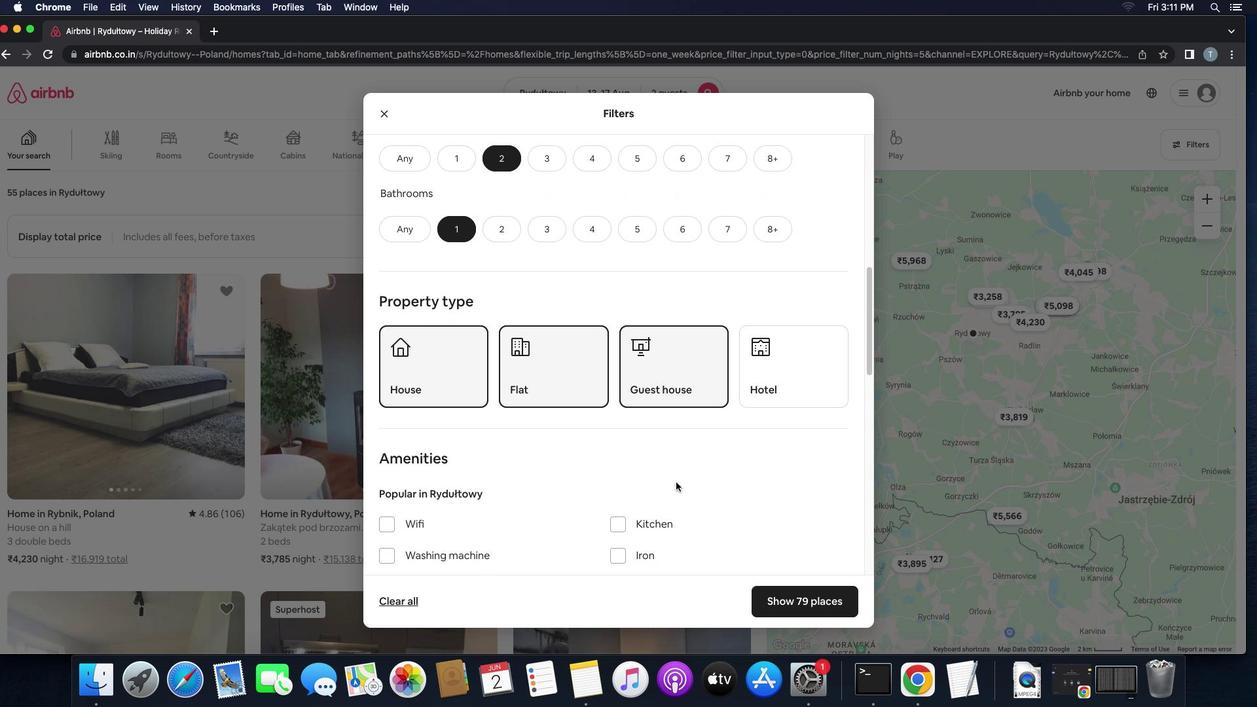 
Action: Mouse scrolled (675, 482) with delta (0, 0)
Screenshot: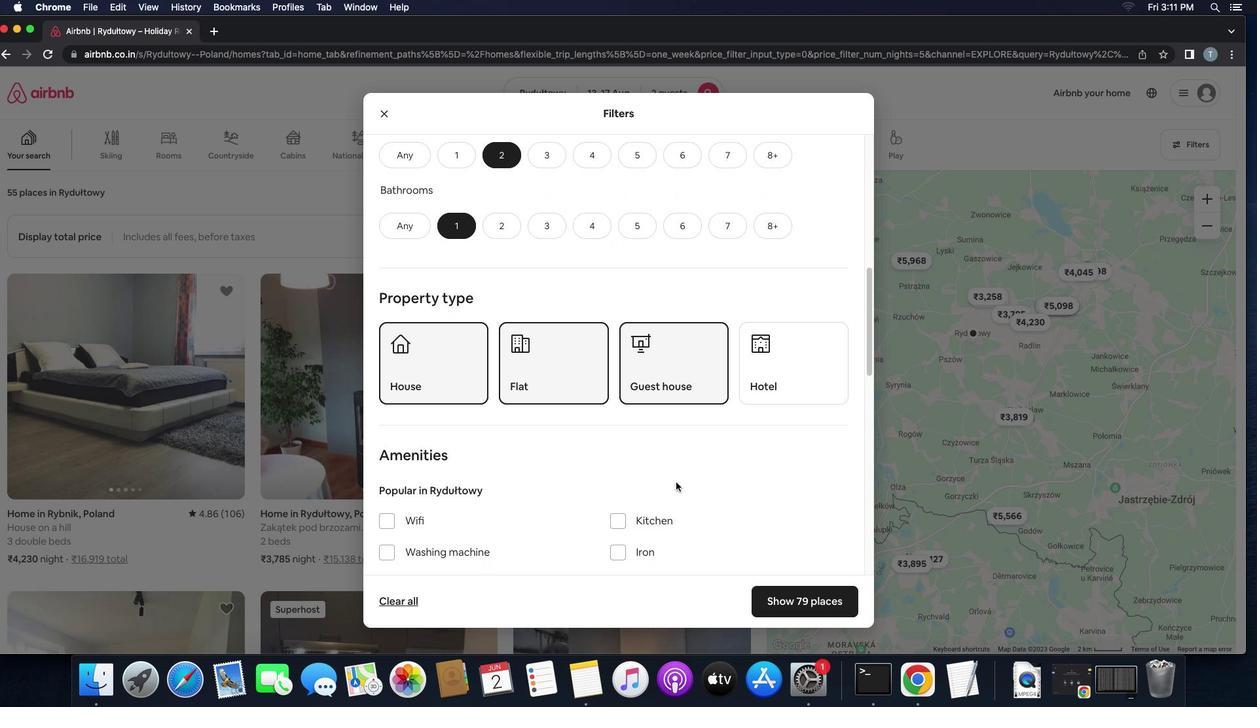 
Action: Mouse scrolled (675, 482) with delta (0, 0)
Screenshot: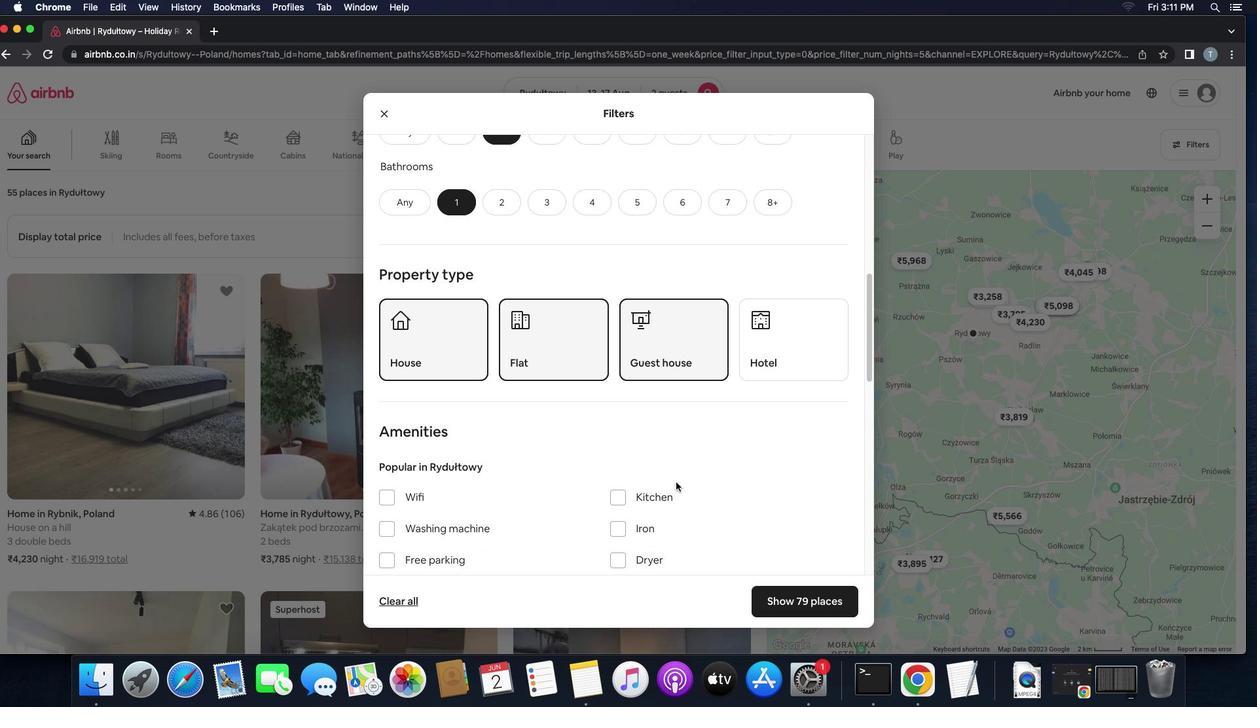 
Action: Mouse moved to (404, 497)
Screenshot: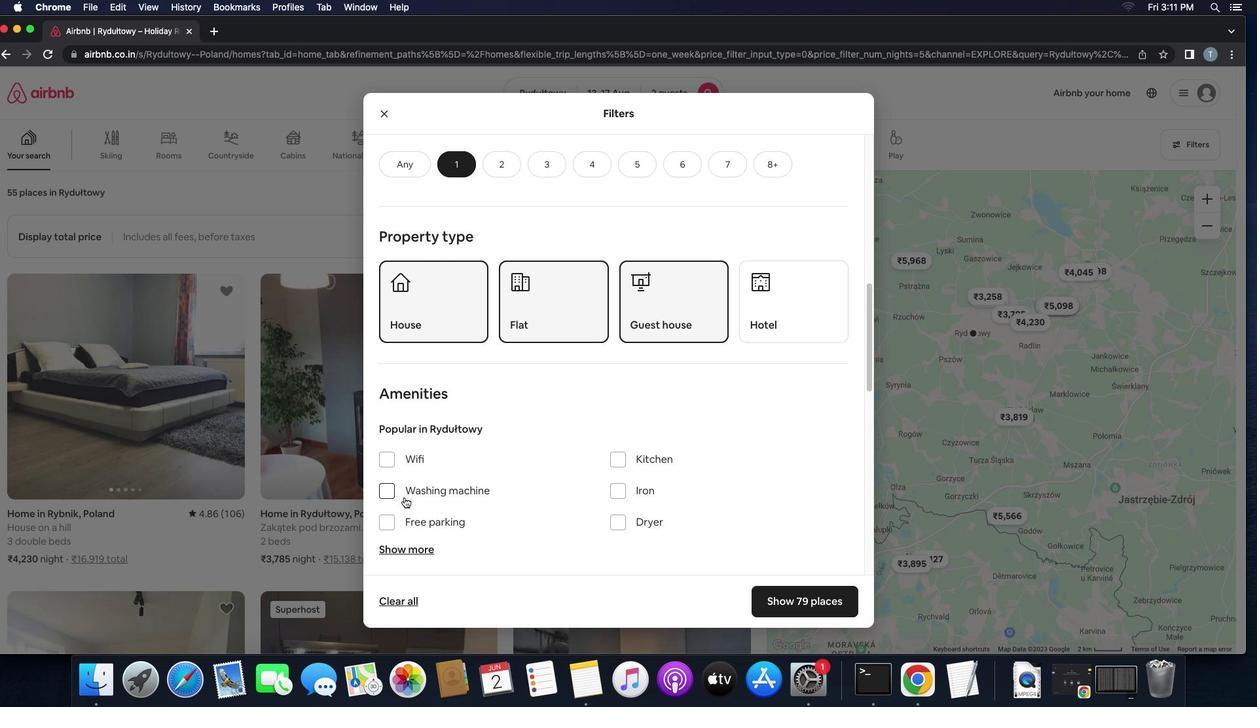
Action: Mouse pressed left at (404, 497)
Screenshot: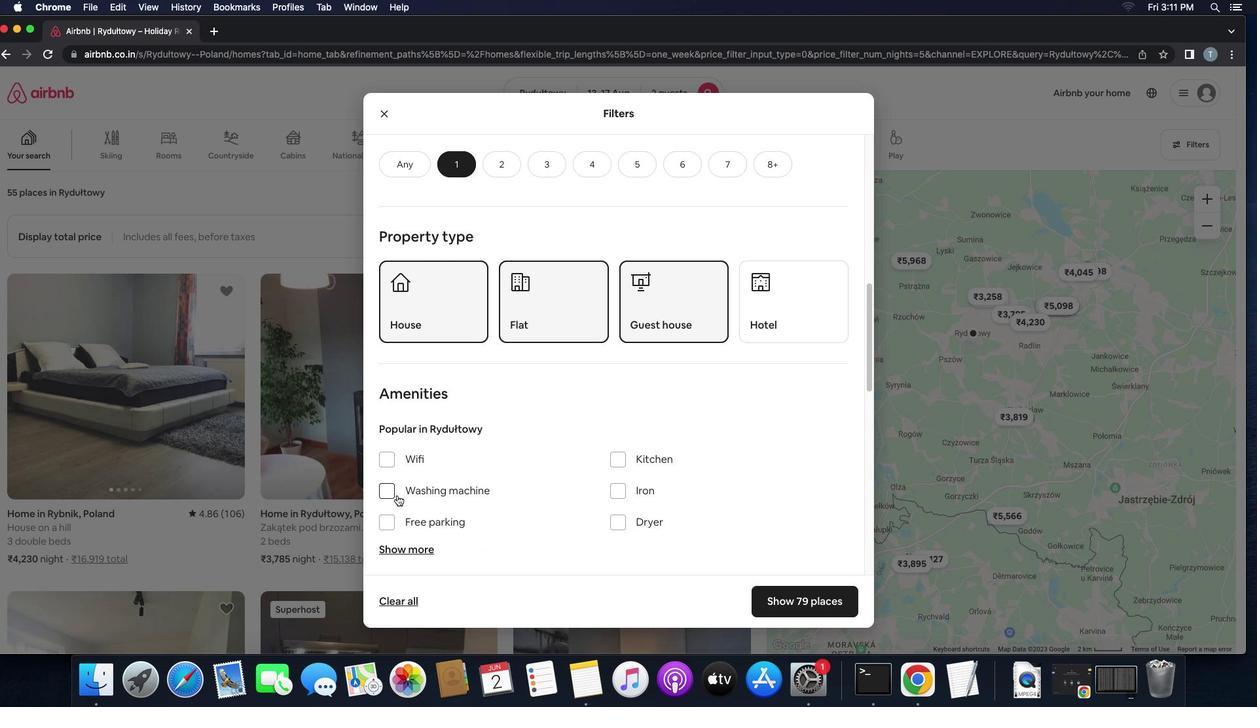 
Action: Mouse moved to (539, 499)
Screenshot: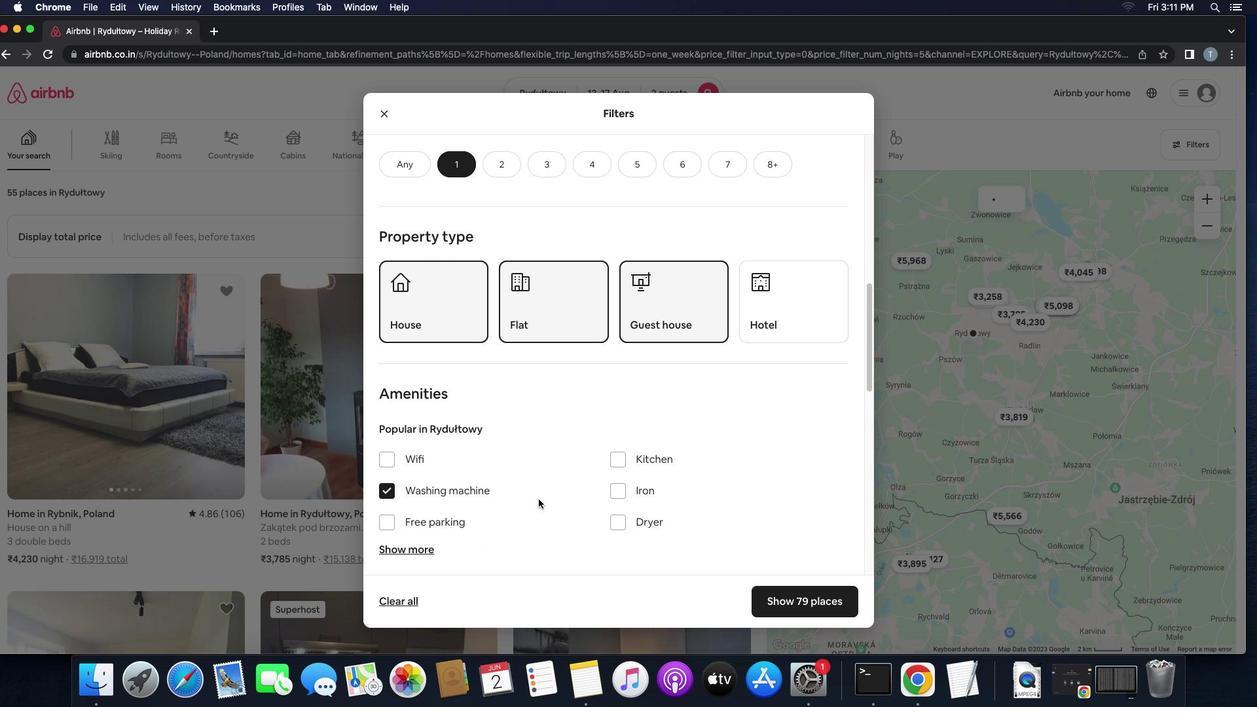 
Action: Mouse scrolled (539, 499) with delta (0, 0)
Screenshot: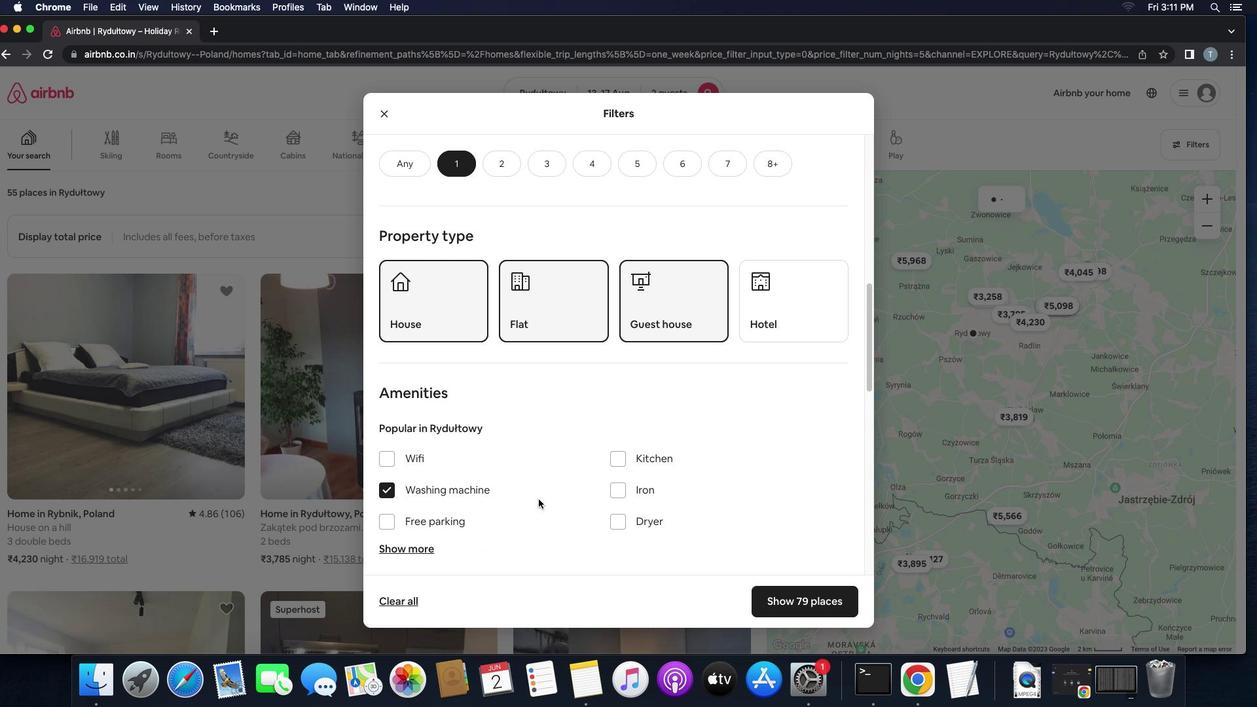 
Action: Mouse scrolled (539, 499) with delta (0, 0)
Screenshot: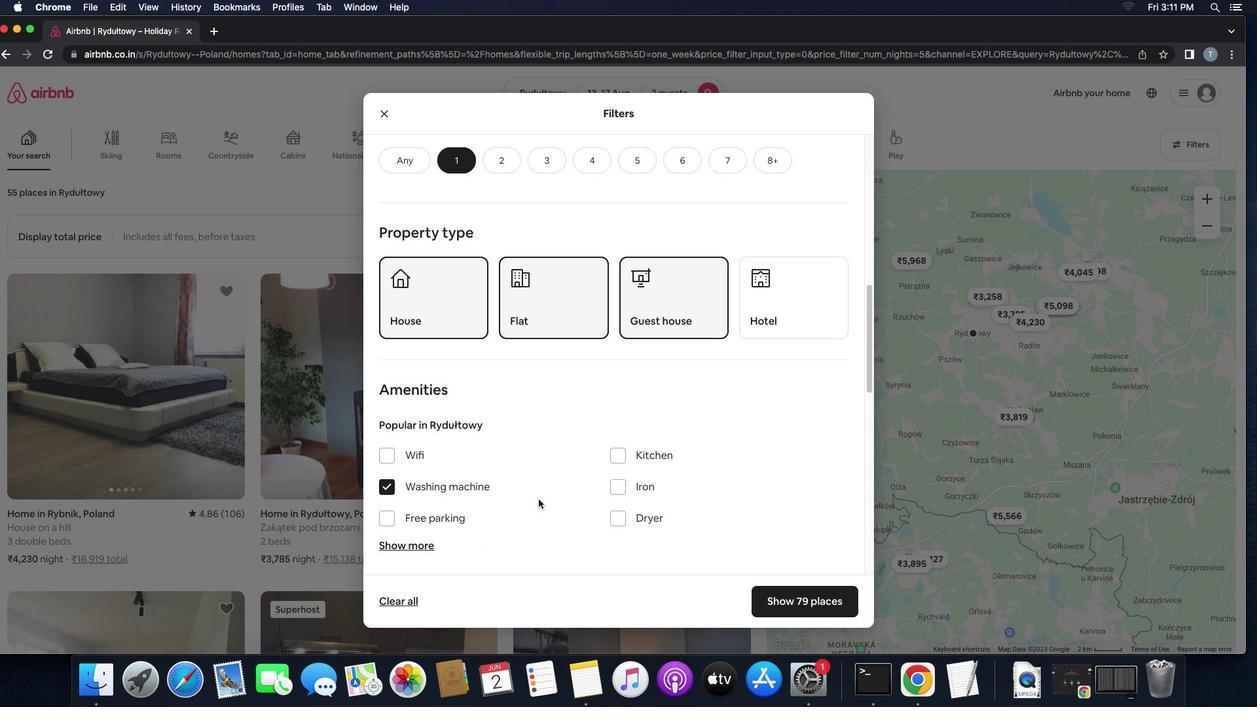 
Action: Mouse scrolled (539, 499) with delta (0, -1)
Screenshot: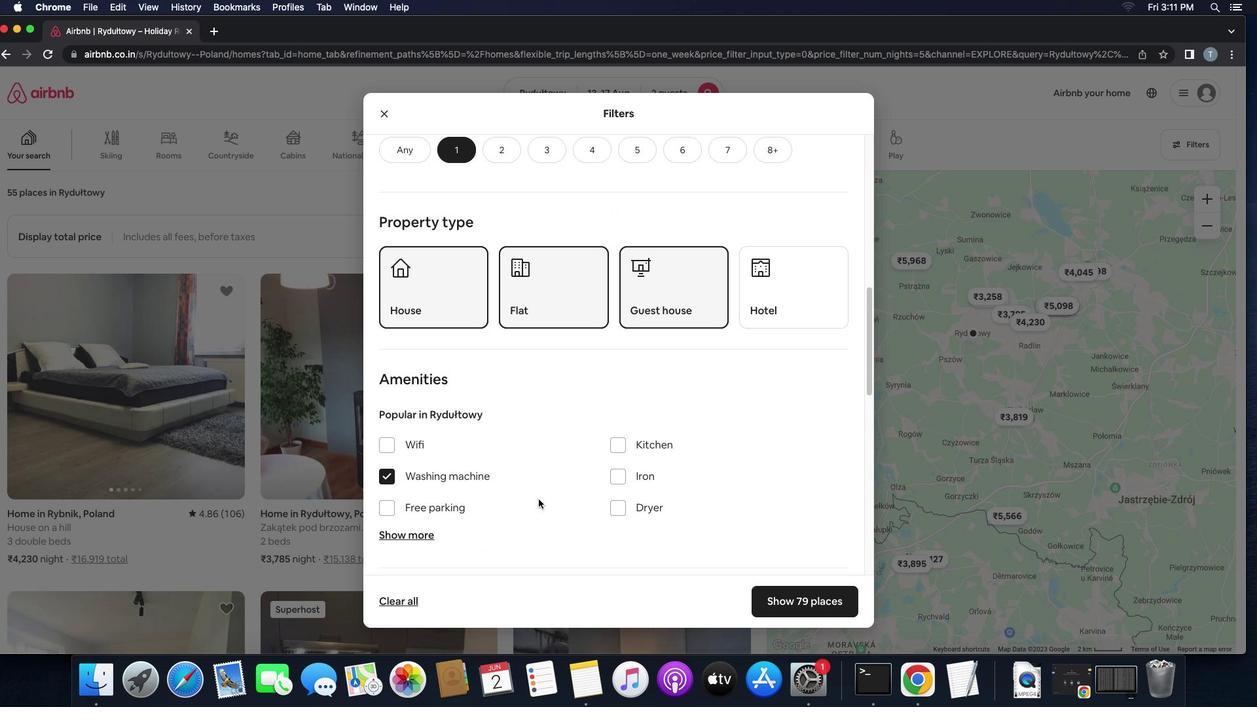 
Action: Mouse scrolled (539, 499) with delta (0, 0)
Screenshot: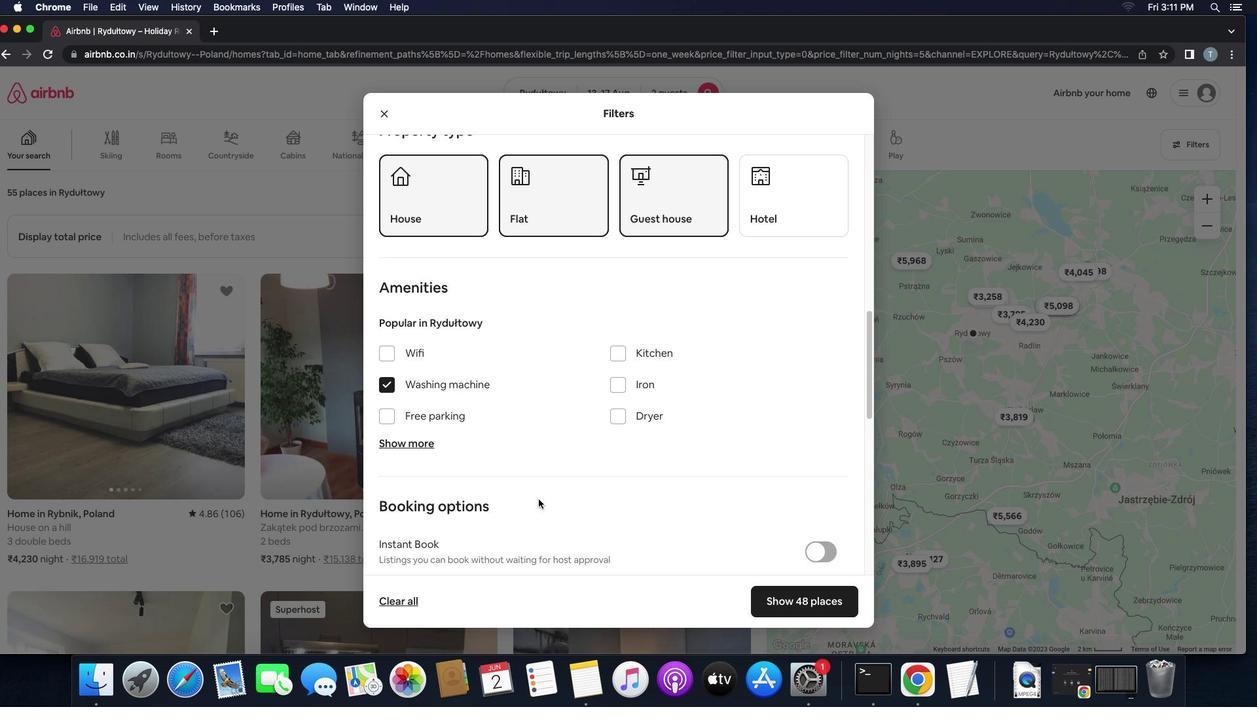 
Action: Mouse scrolled (539, 499) with delta (0, 0)
Screenshot: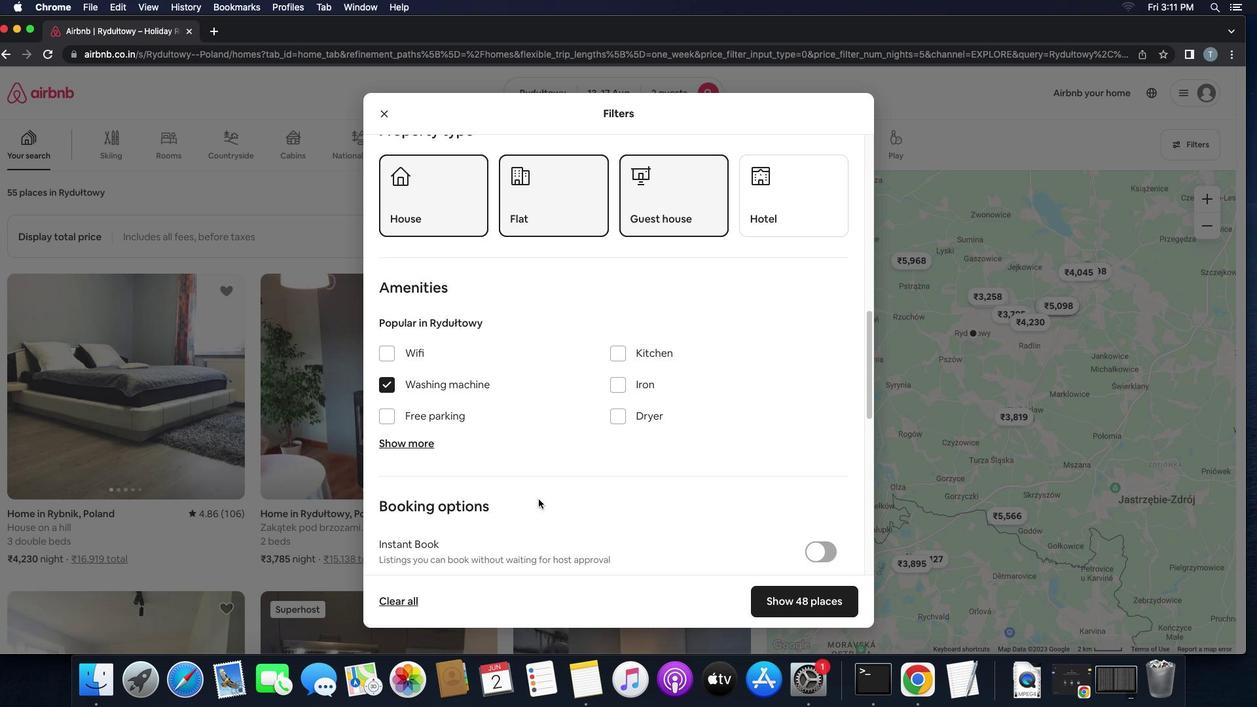 
Action: Mouse scrolled (539, 499) with delta (0, -1)
Screenshot: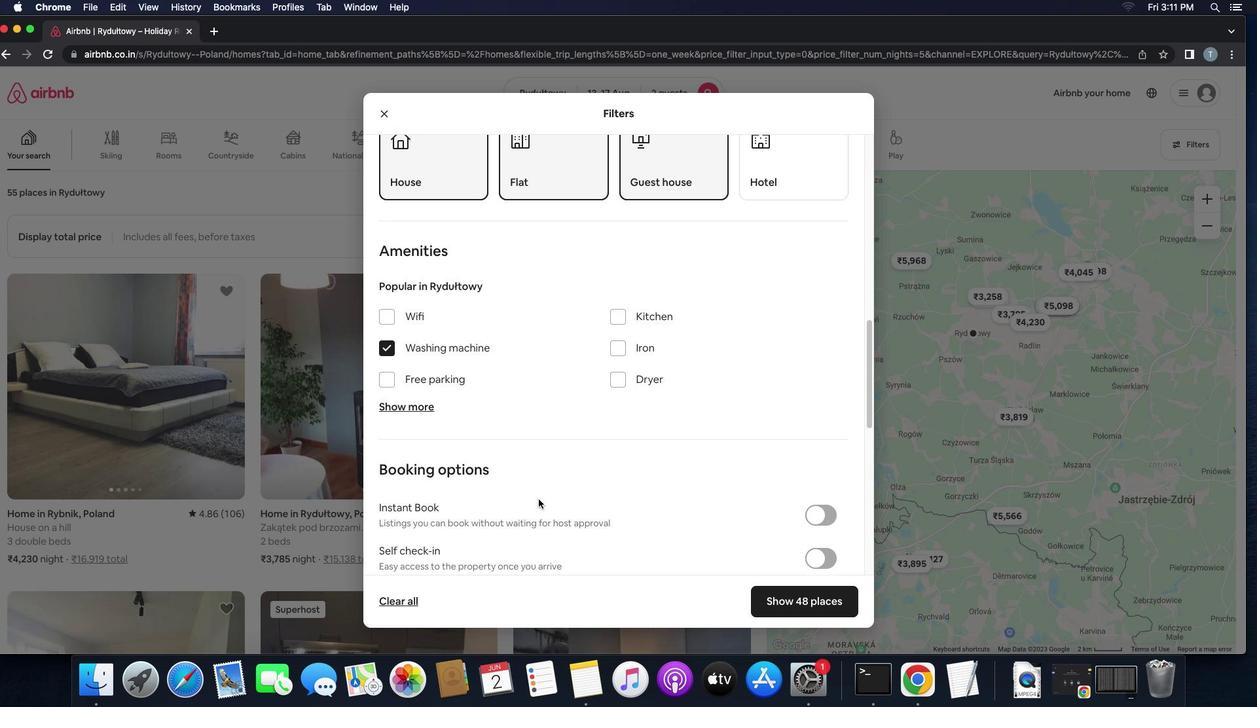 
Action: Mouse scrolled (539, 499) with delta (0, 0)
Screenshot: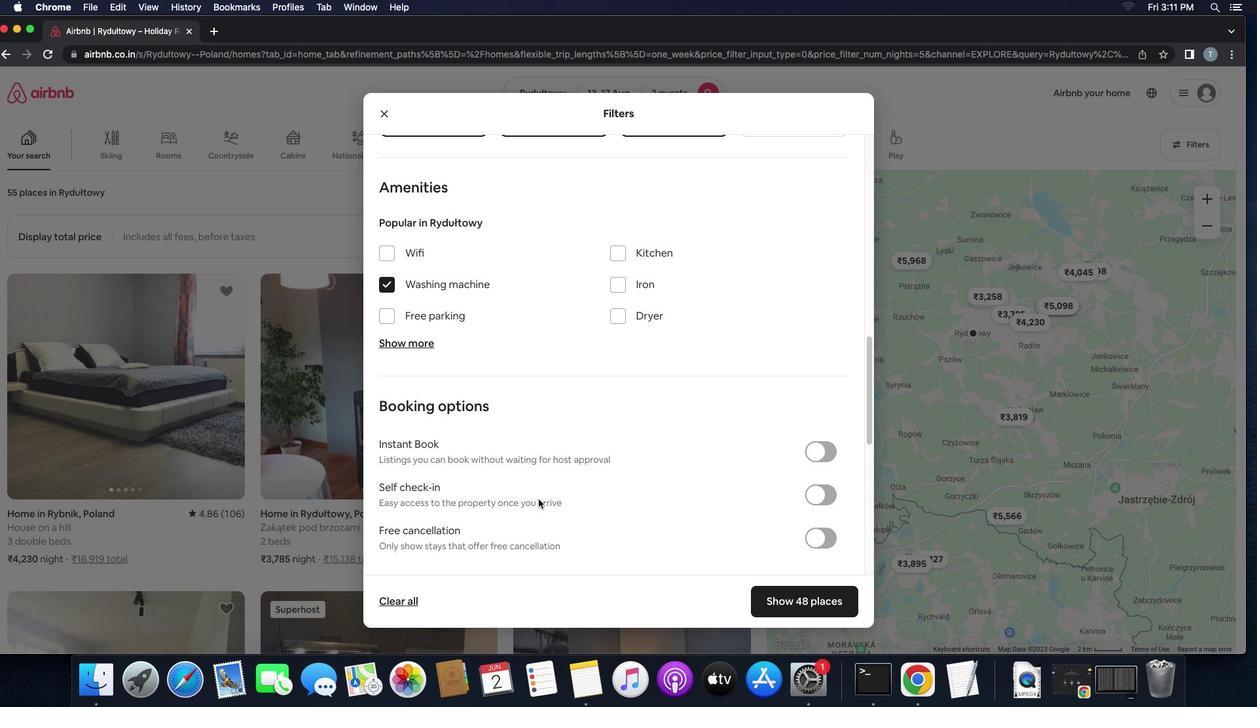 
Action: Mouse scrolled (539, 499) with delta (0, 0)
Screenshot: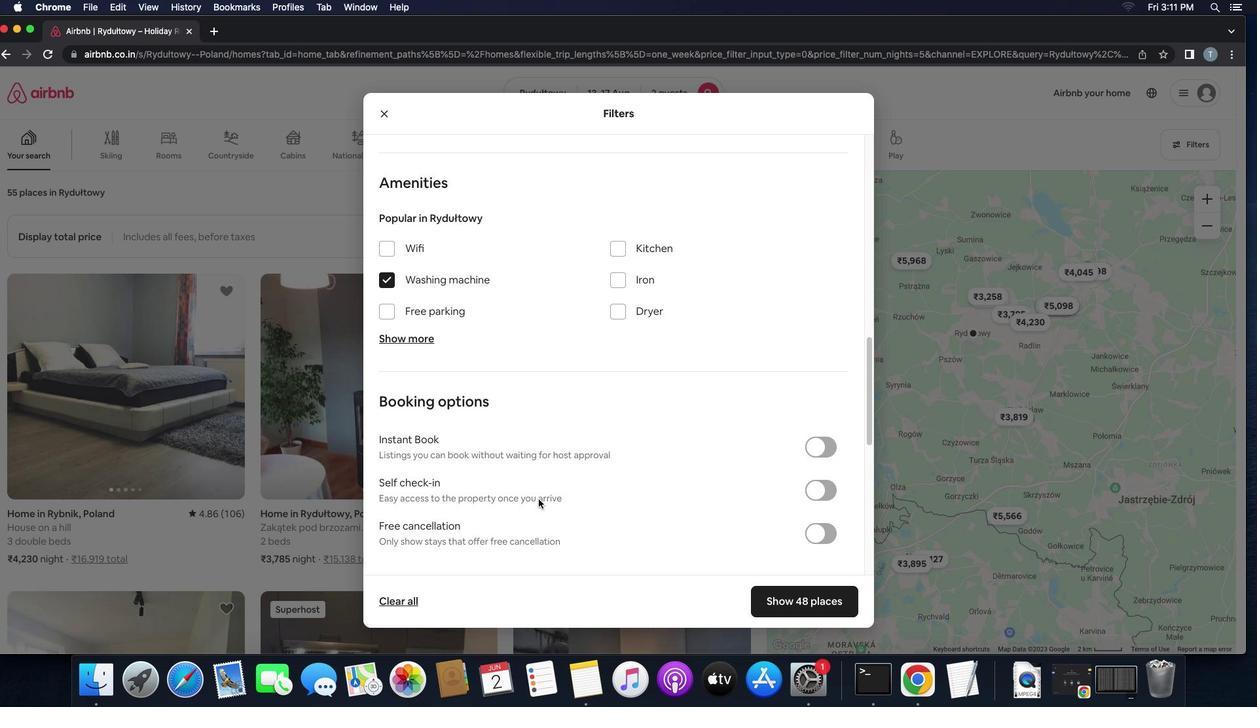 
Action: Mouse scrolled (539, 499) with delta (0, 0)
Screenshot: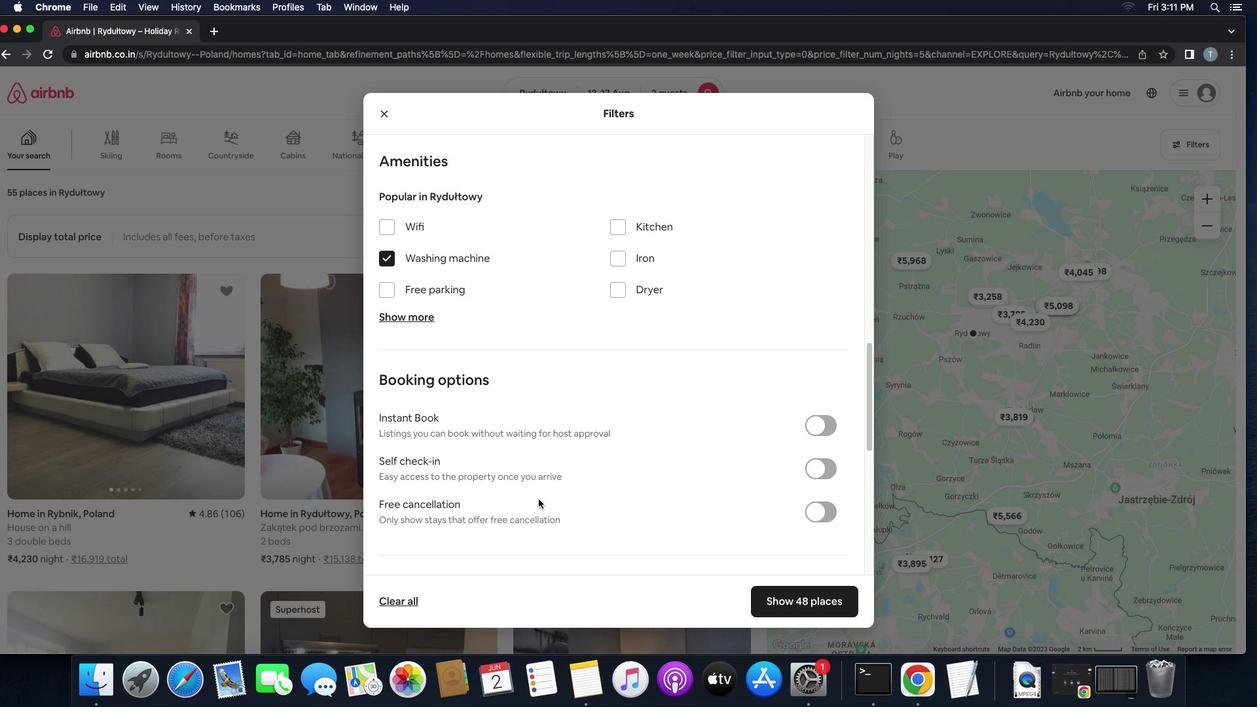 
Action: Mouse moved to (823, 442)
Screenshot: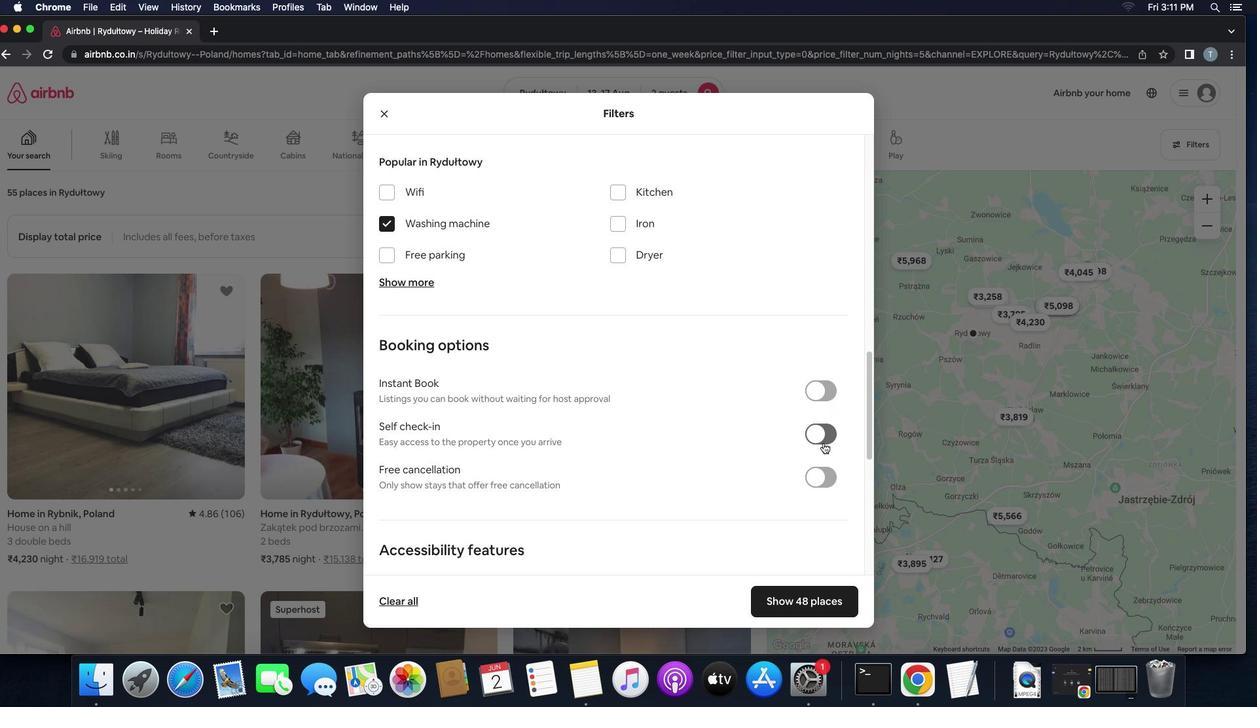 
Action: Mouse pressed left at (823, 442)
Screenshot: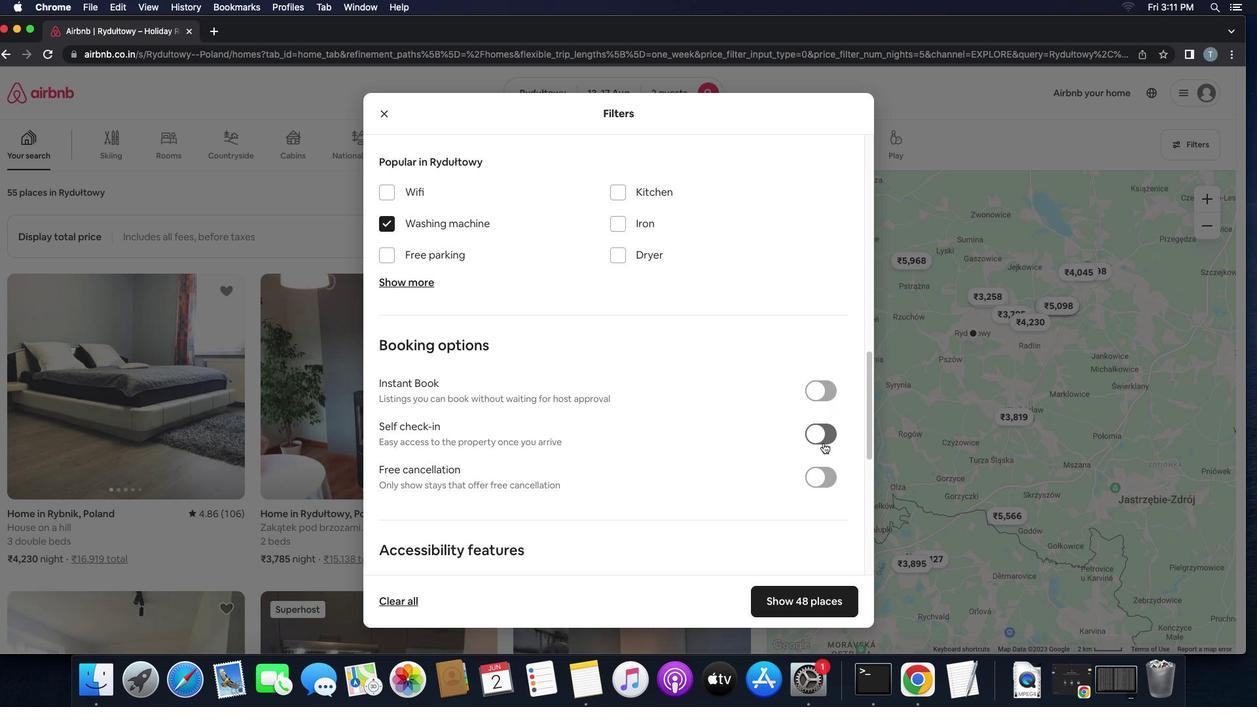 
Action: Mouse moved to (665, 460)
Screenshot: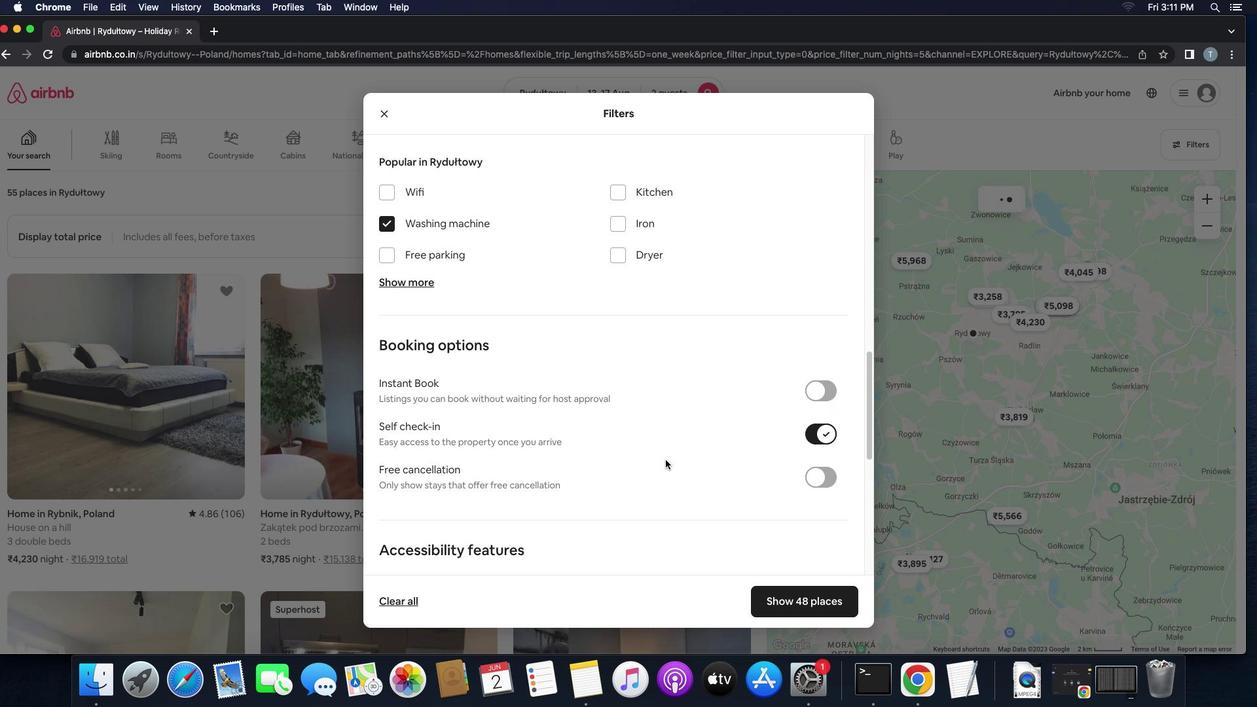 
Action: Mouse scrolled (665, 460) with delta (0, 0)
Screenshot: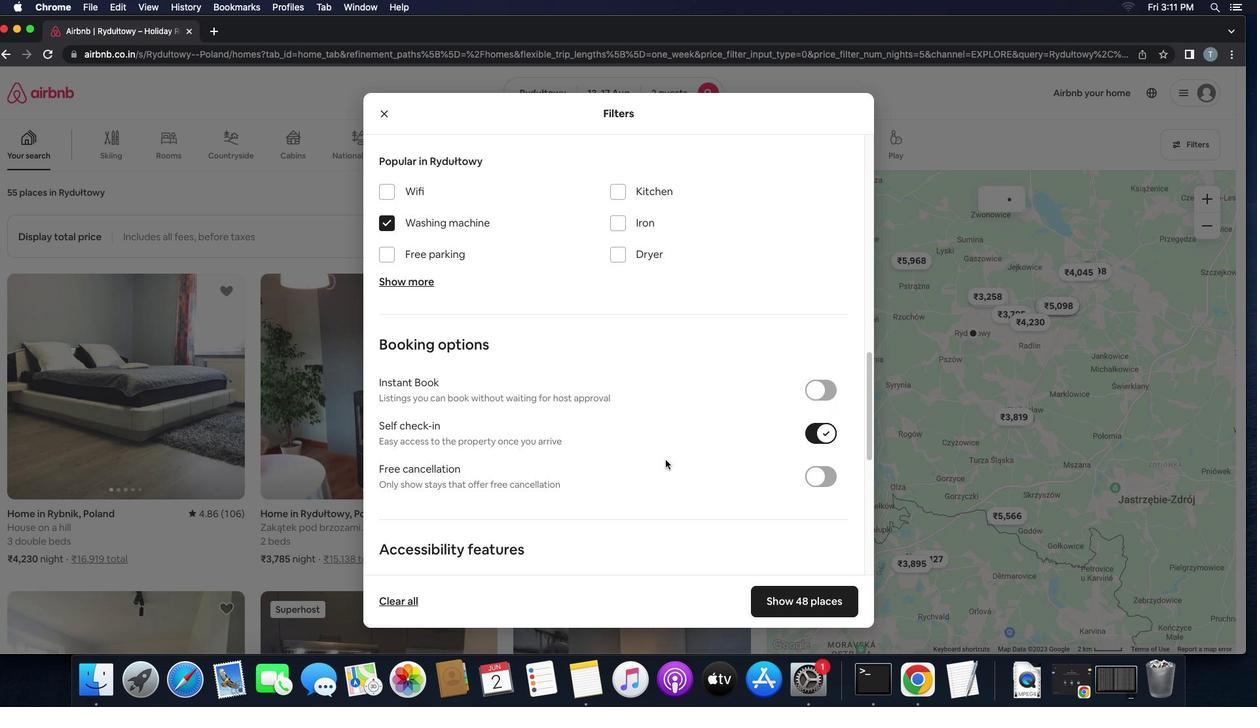 
Action: Mouse scrolled (665, 460) with delta (0, 0)
Screenshot: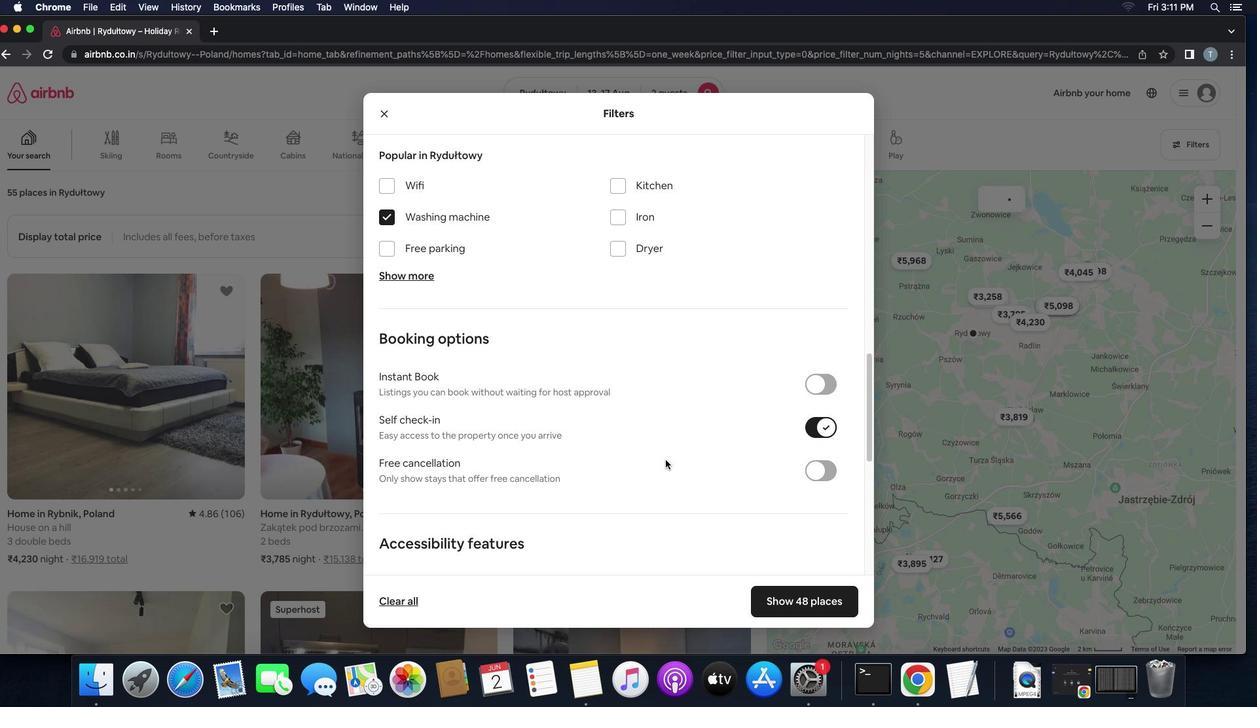 
Action: Mouse scrolled (665, 460) with delta (0, -1)
Screenshot: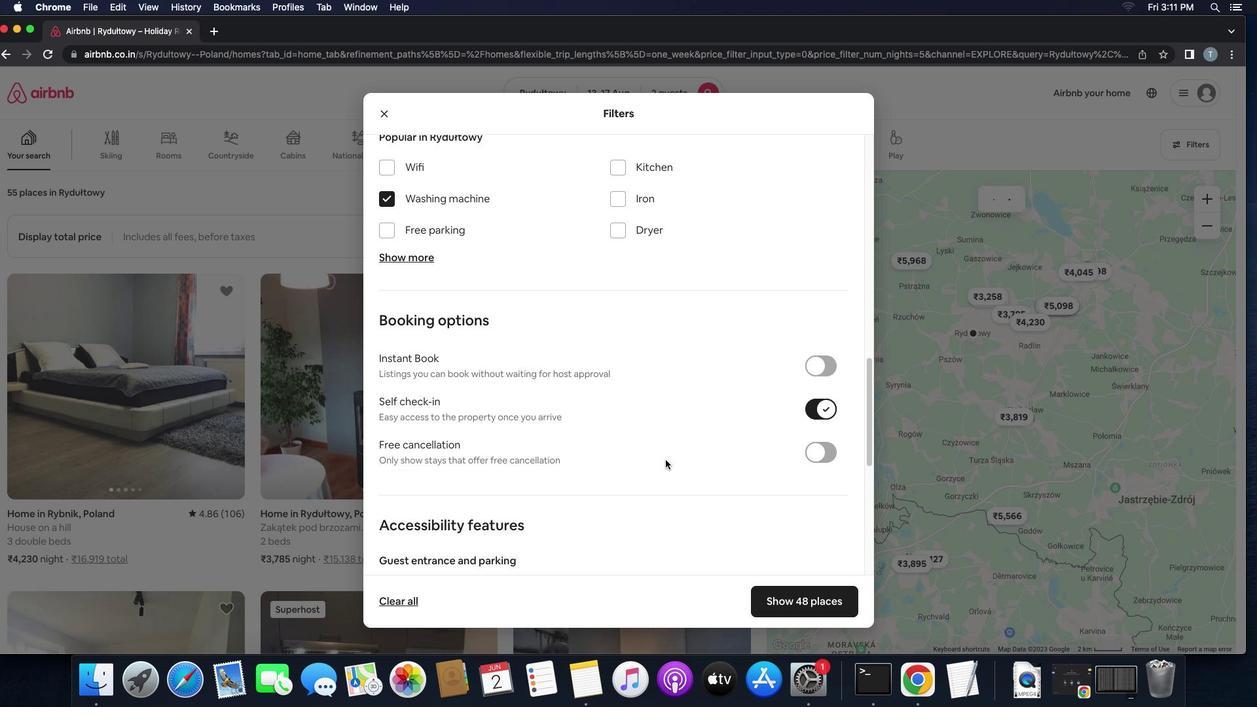 
Action: Mouse moved to (665, 460)
Screenshot: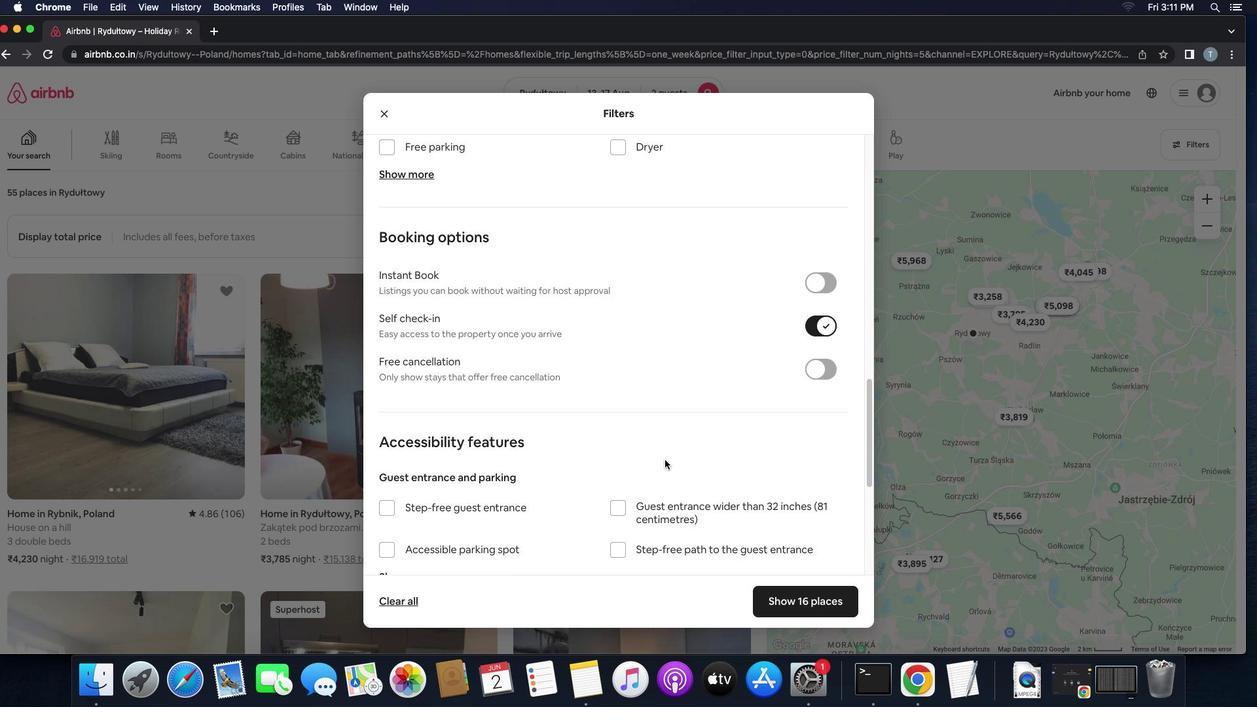 
Action: Mouse scrolled (665, 460) with delta (0, 0)
Screenshot: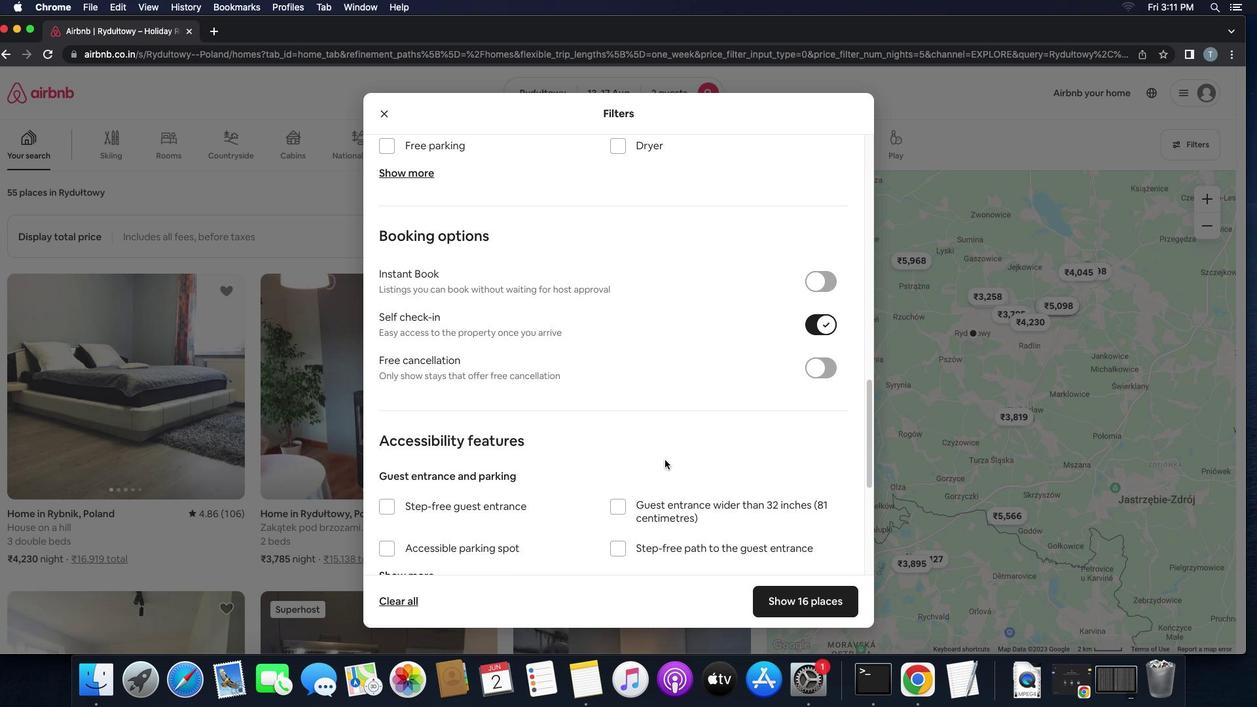 
Action: Mouse scrolled (665, 460) with delta (0, 0)
Screenshot: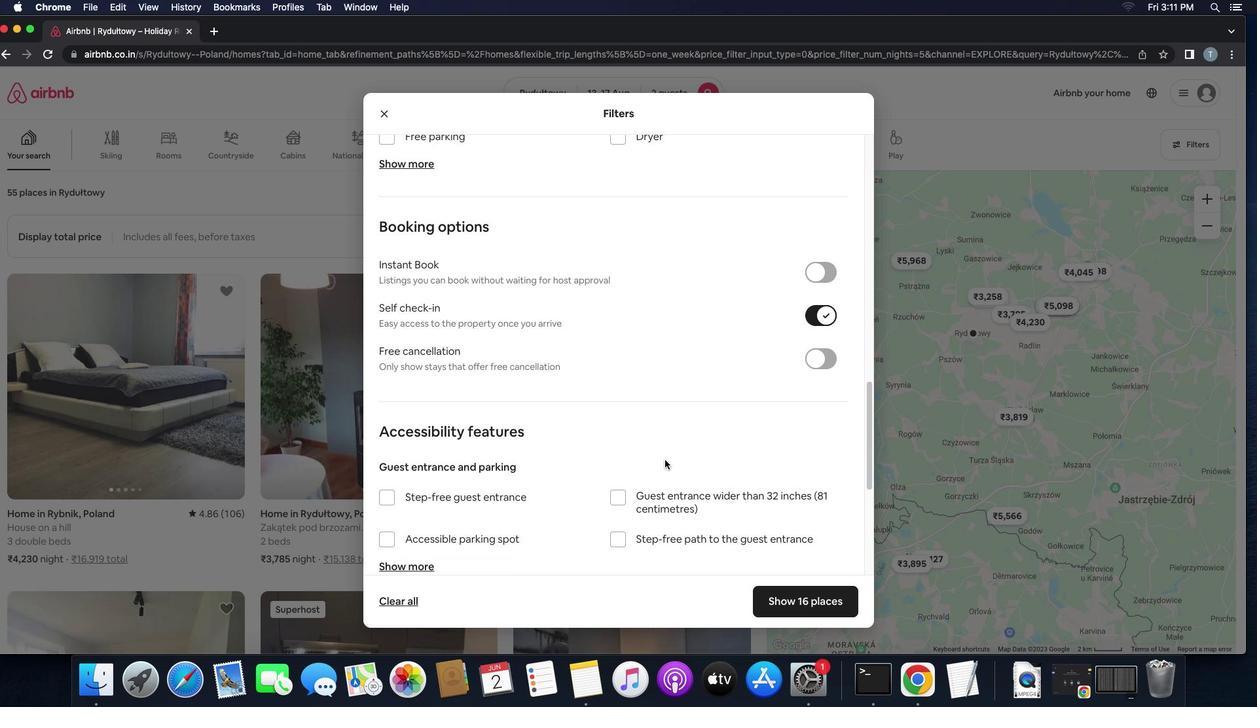 
Action: Mouse scrolled (665, 460) with delta (0, -1)
Screenshot: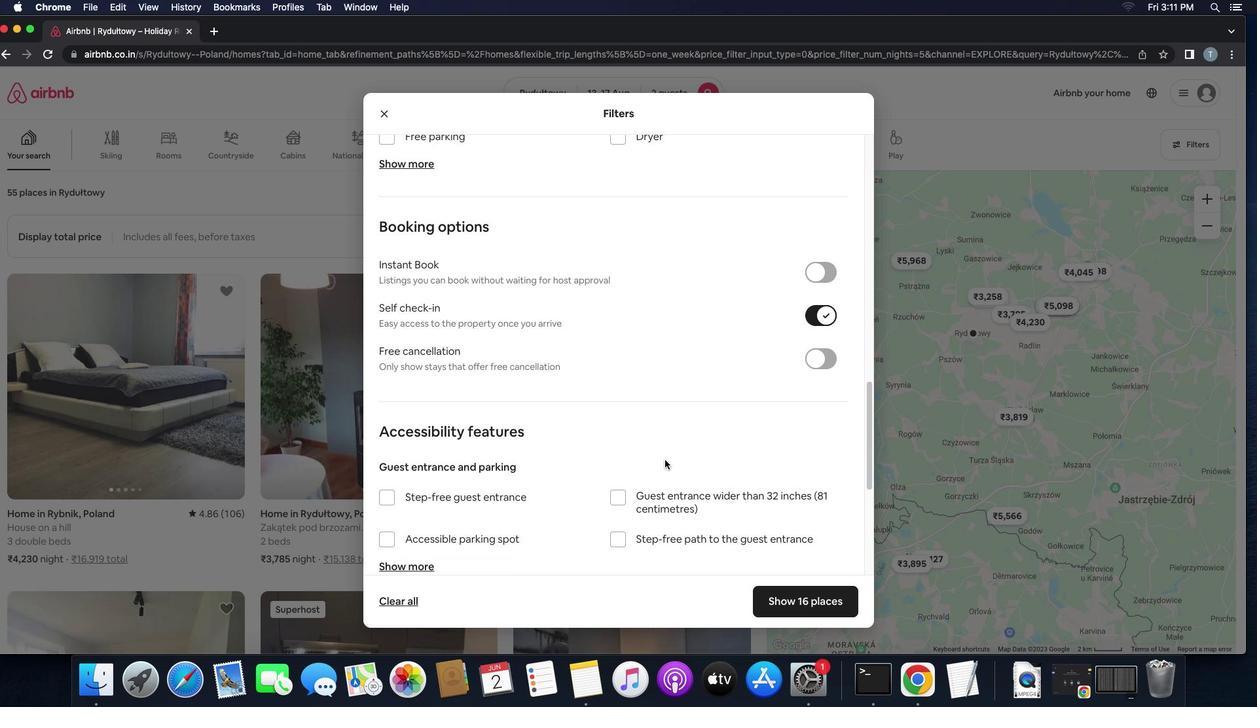 
Action: Mouse scrolled (665, 460) with delta (0, 0)
Screenshot: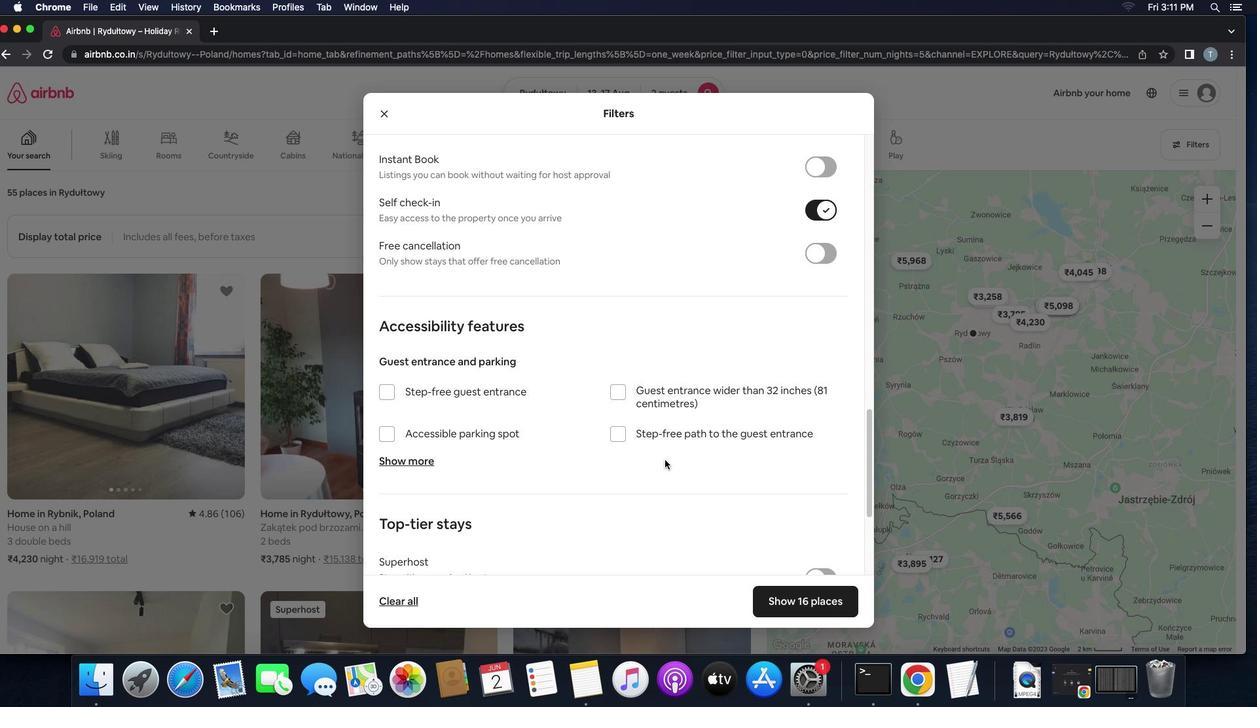 
Action: Mouse scrolled (665, 460) with delta (0, 0)
Screenshot: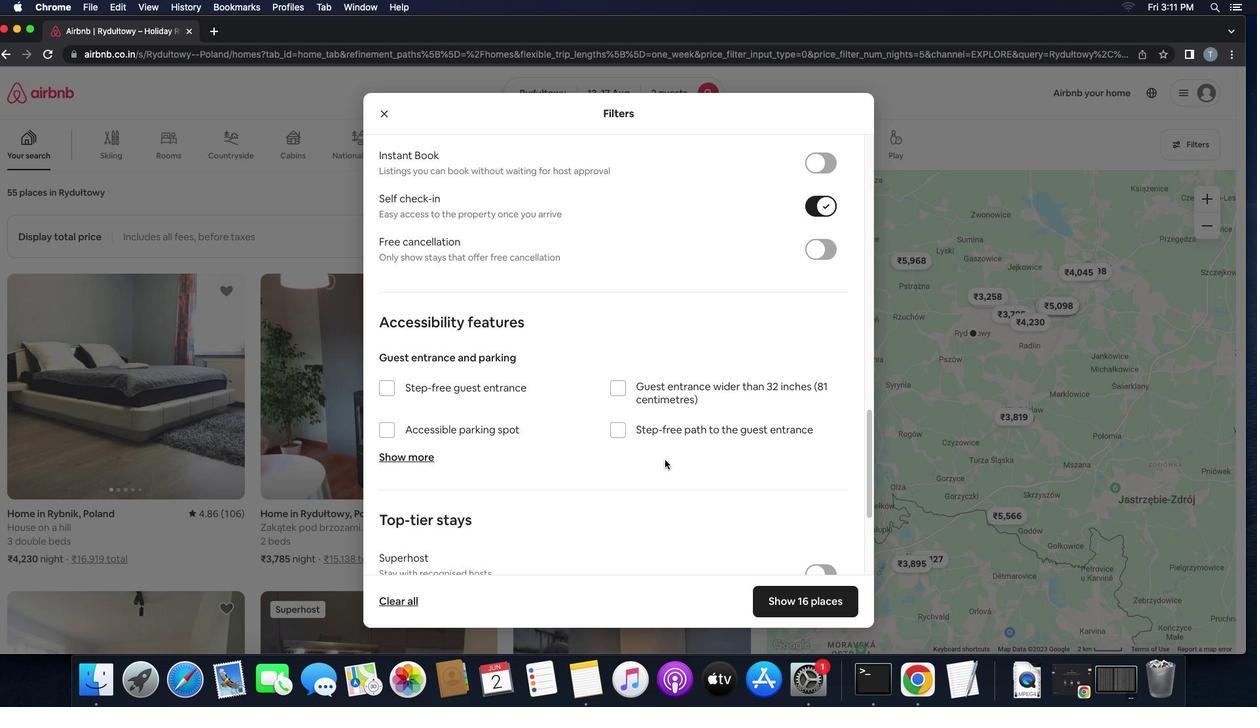 
Action: Mouse scrolled (665, 460) with delta (0, -1)
Screenshot: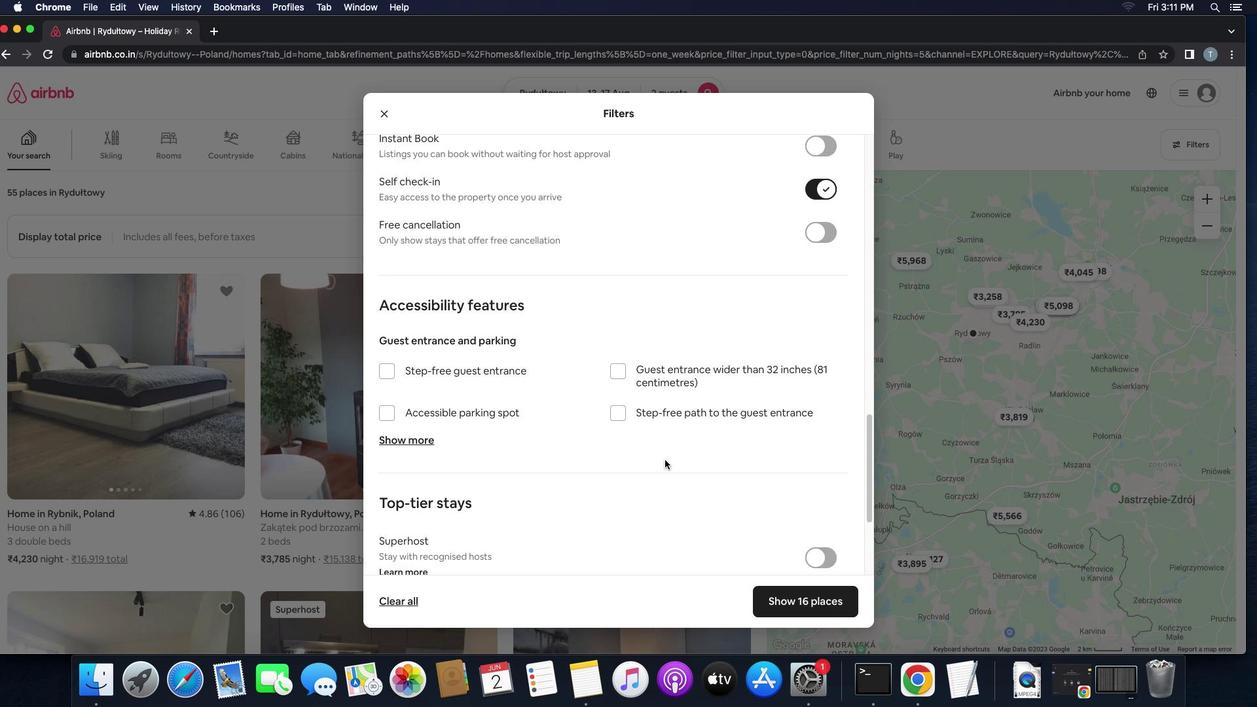 
Action: Mouse scrolled (665, 460) with delta (0, 0)
Screenshot: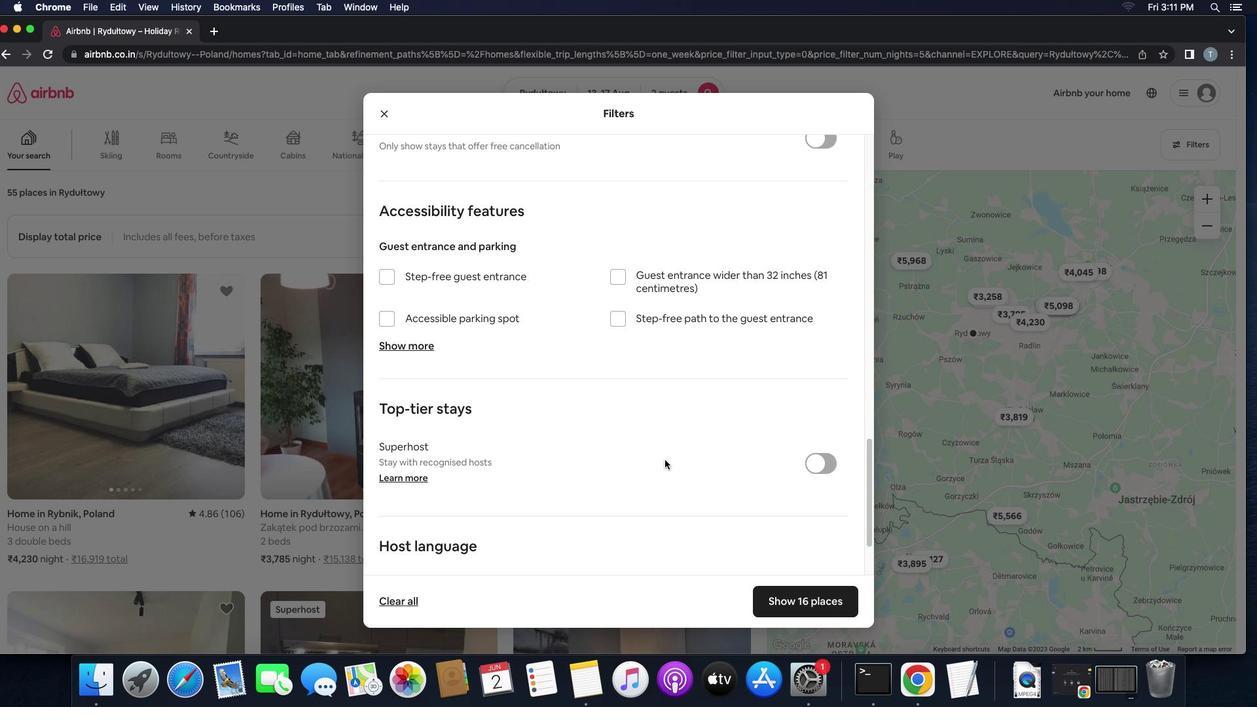 
Action: Mouse scrolled (665, 460) with delta (0, 0)
Screenshot: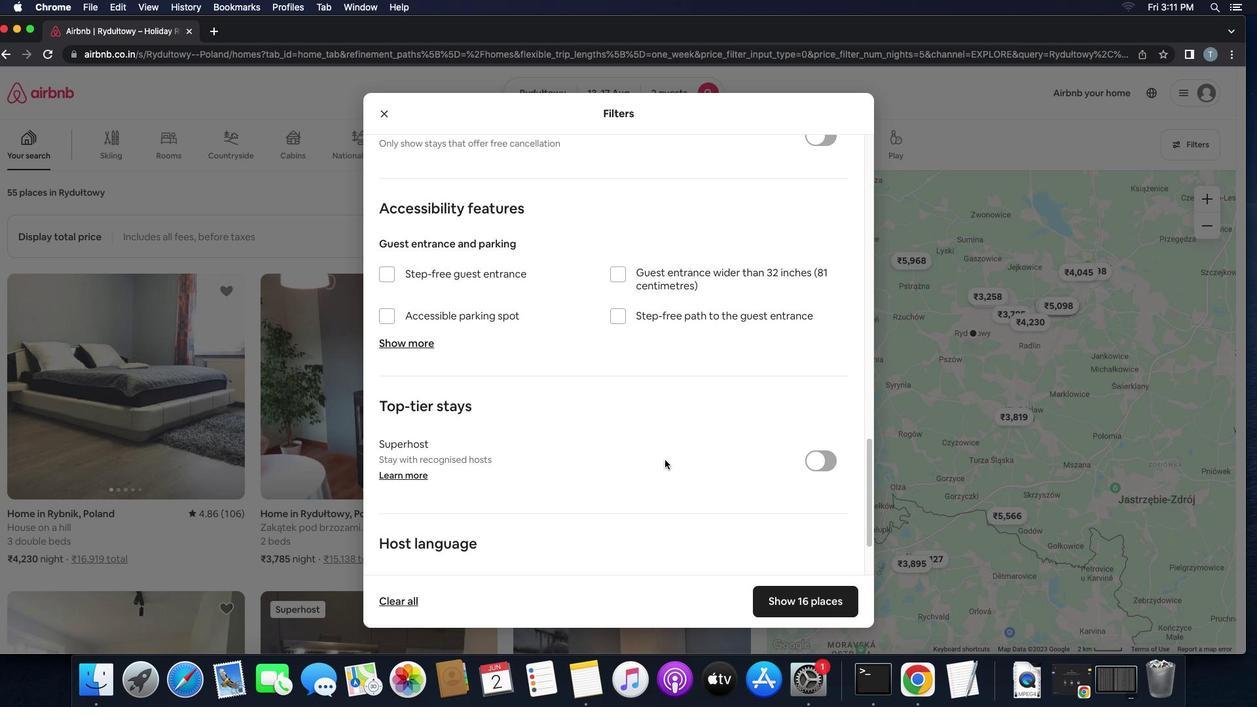 
Action: Mouse scrolled (665, 460) with delta (0, -1)
Screenshot: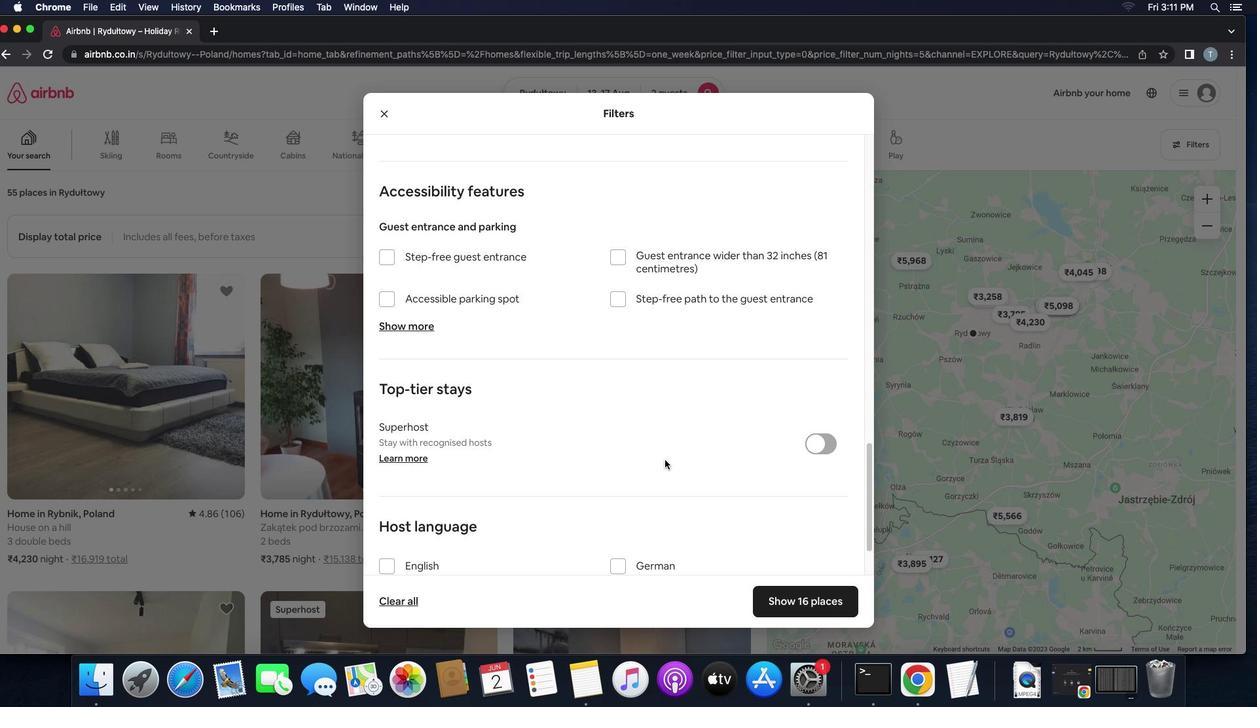 
Action: Mouse scrolled (665, 460) with delta (0, 0)
Screenshot: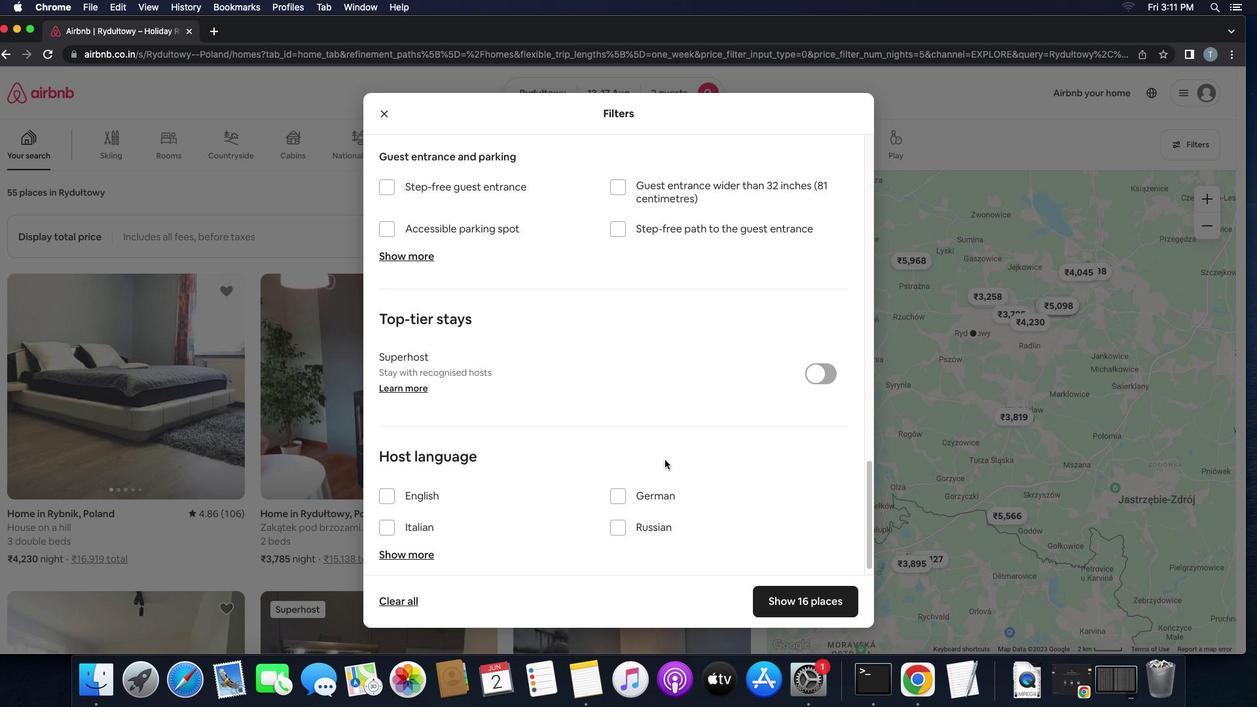 
Action: Mouse scrolled (665, 460) with delta (0, 0)
Screenshot: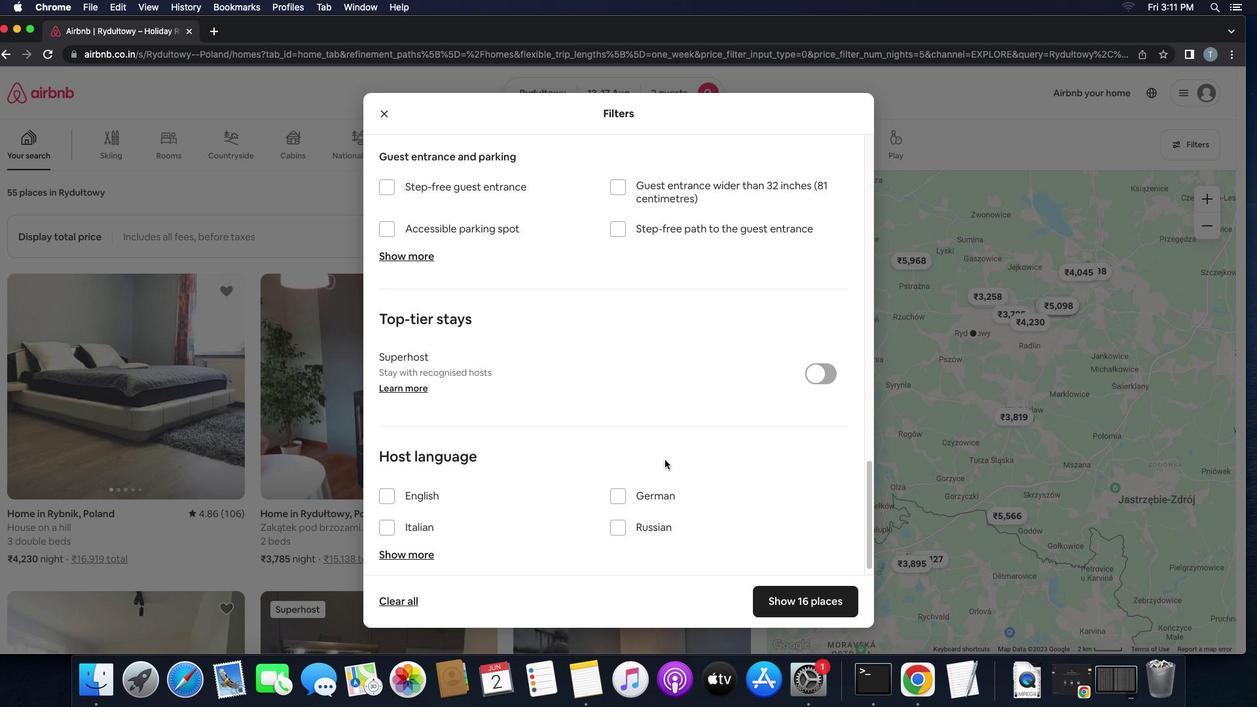 
Action: Mouse scrolled (665, 460) with delta (0, -1)
Screenshot: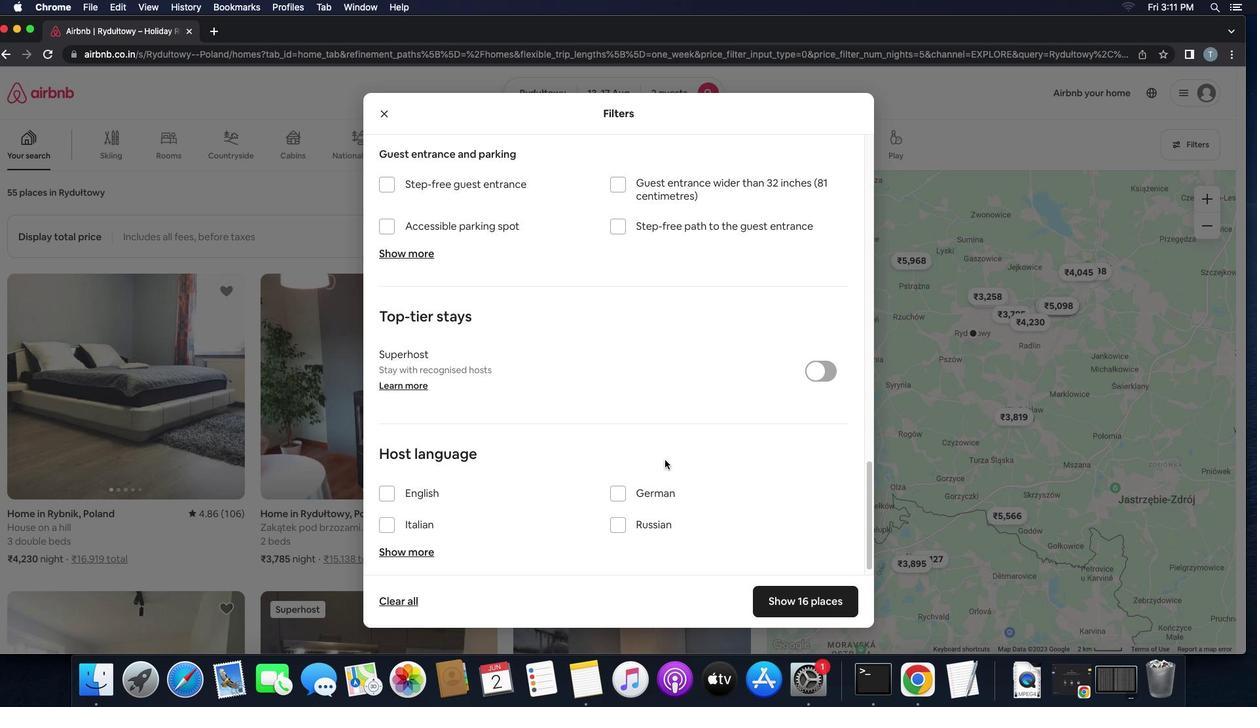 
Action: Mouse moved to (383, 481)
Screenshot: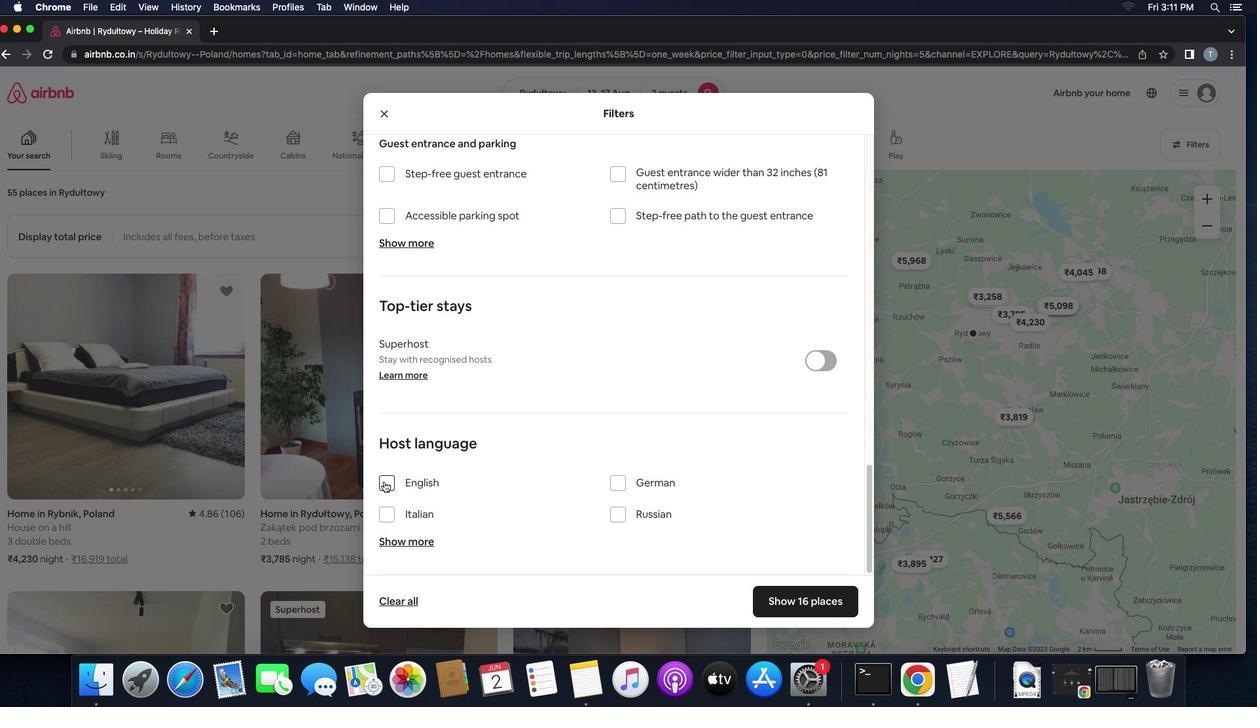 
Action: Mouse pressed left at (383, 481)
Screenshot: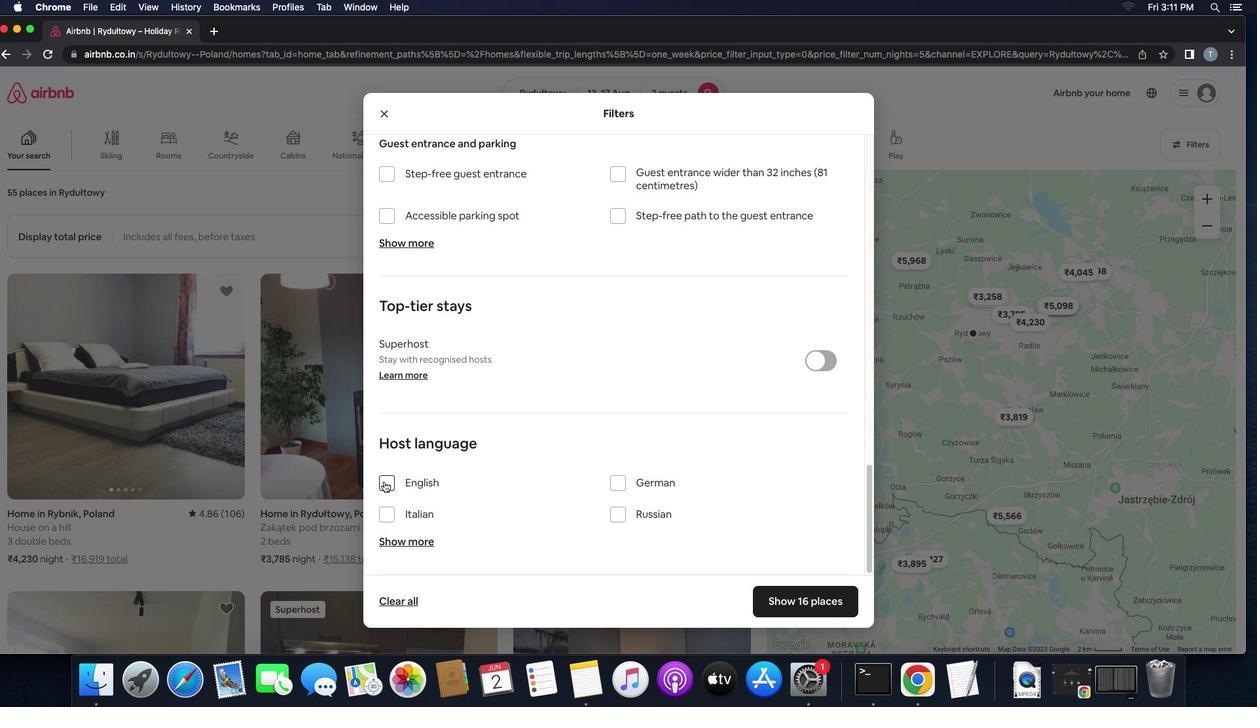 
Action: Mouse moved to (847, 594)
Screenshot: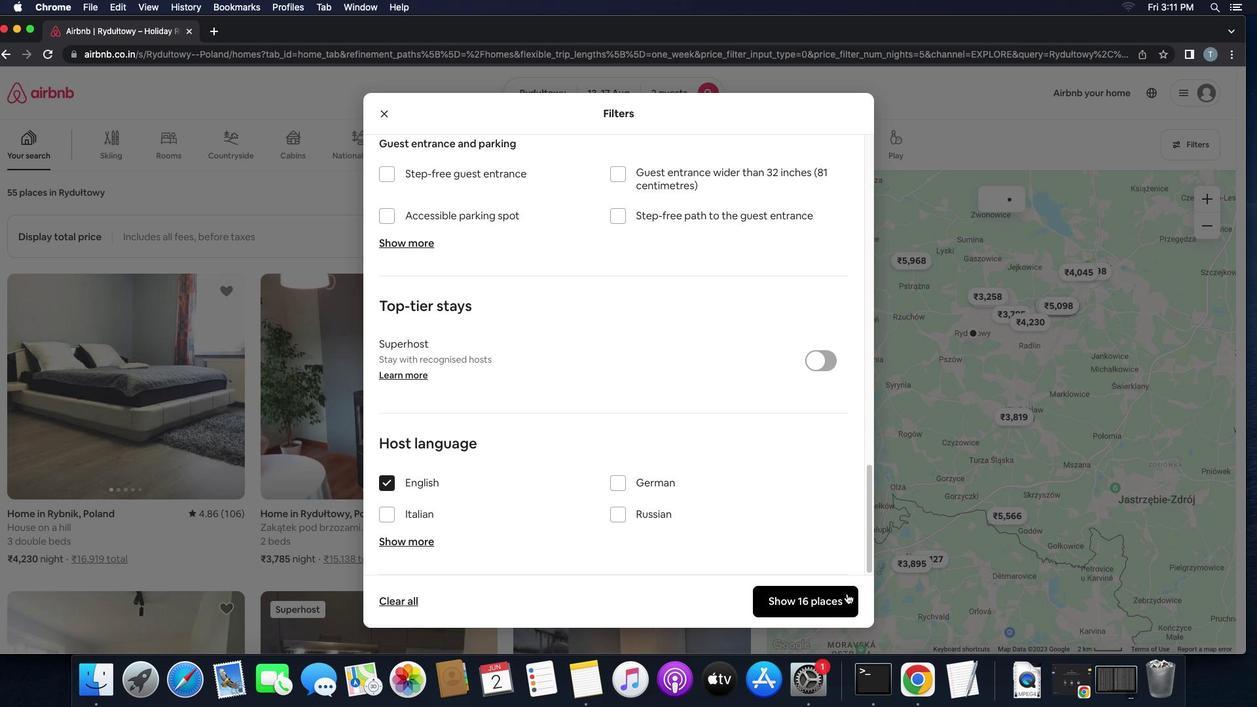 
Action: Mouse pressed left at (847, 594)
Screenshot: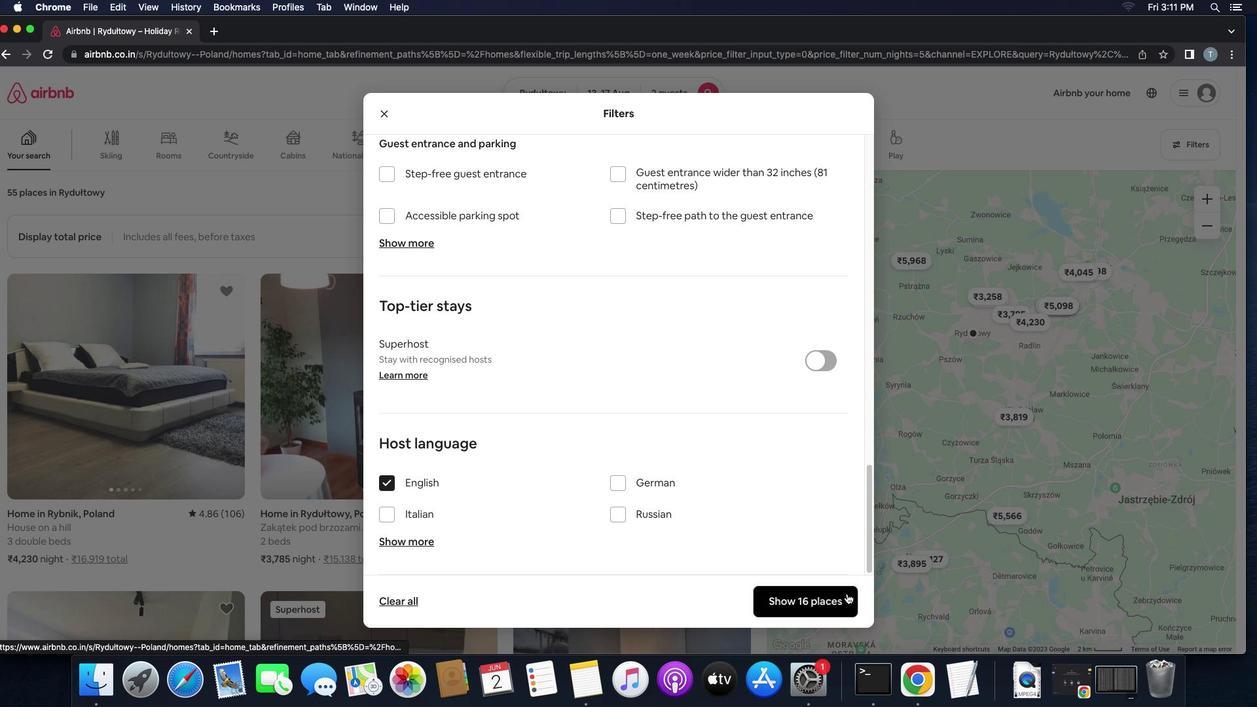 
